 Task: Reply to email with the signature Clara Davis with the subject Follow up on a refund from softage.1@softage.net with the message Can you please provide me with a list of project milestones and deadlines? Undo the message and rewrite the message as I would like to arrange a call to discuss this further. Send the email
Action: Mouse moved to (453, 569)
Screenshot: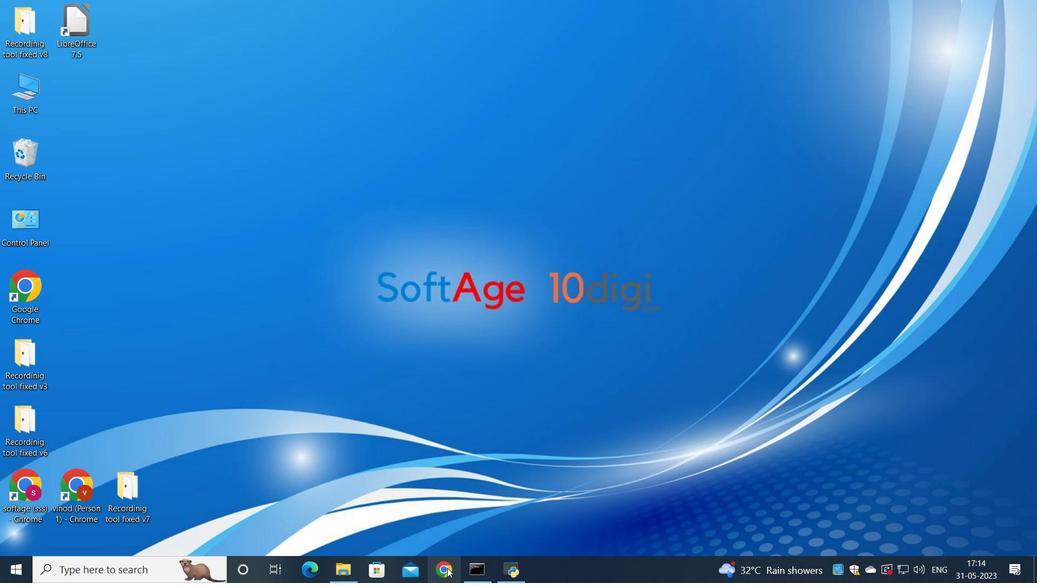 
Action: Mouse pressed left at (453, 569)
Screenshot: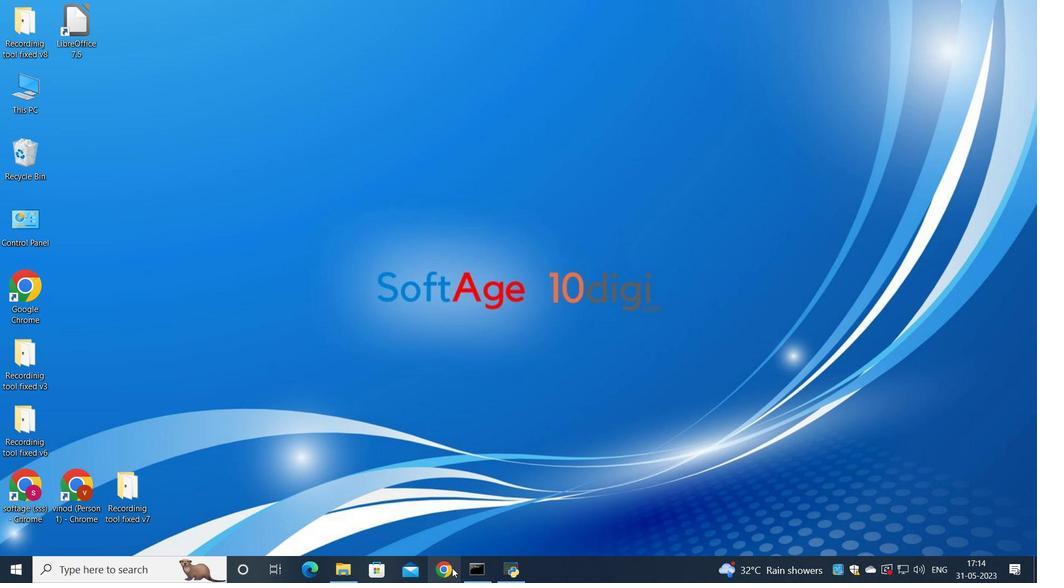 
Action: Mouse moved to (476, 340)
Screenshot: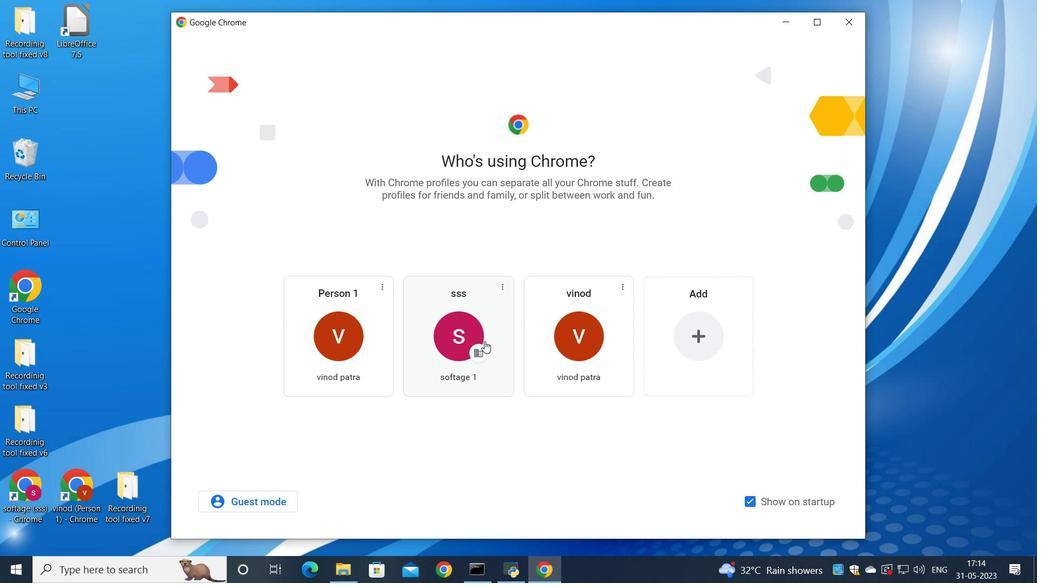 
Action: Mouse pressed left at (476, 340)
Screenshot: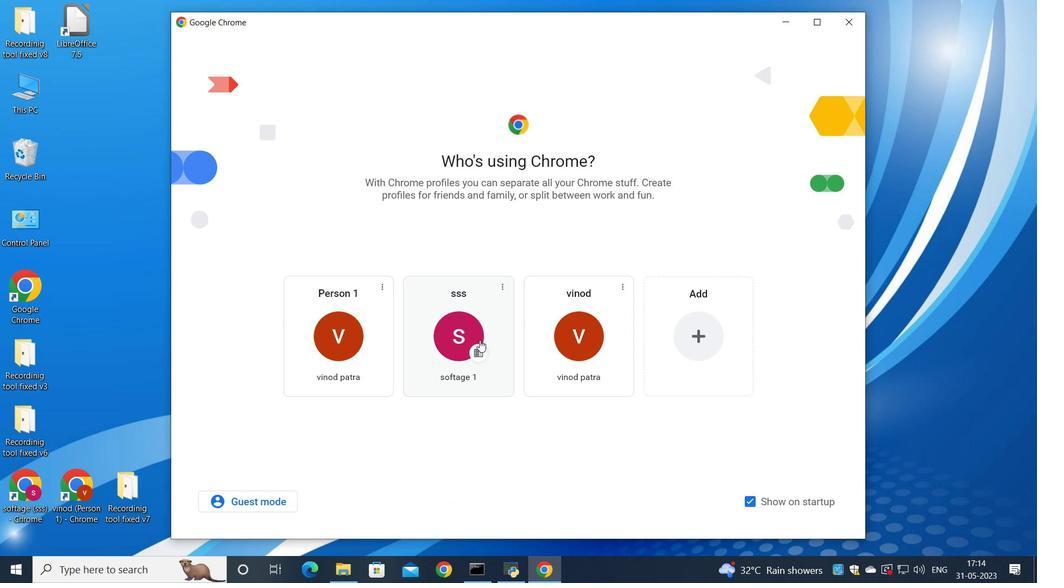 
Action: Mouse moved to (913, 70)
Screenshot: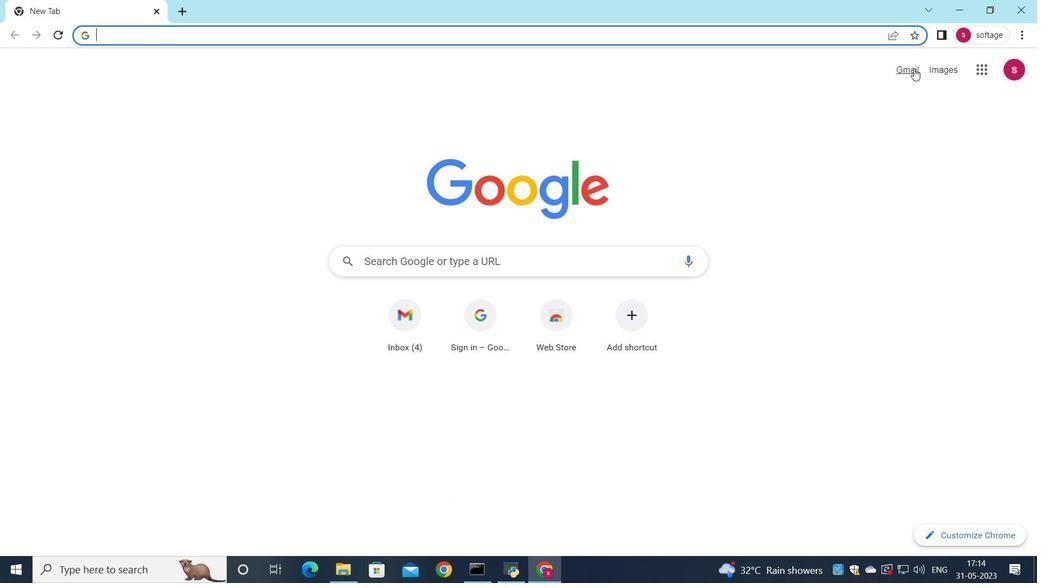
Action: Mouse pressed left at (913, 70)
Screenshot: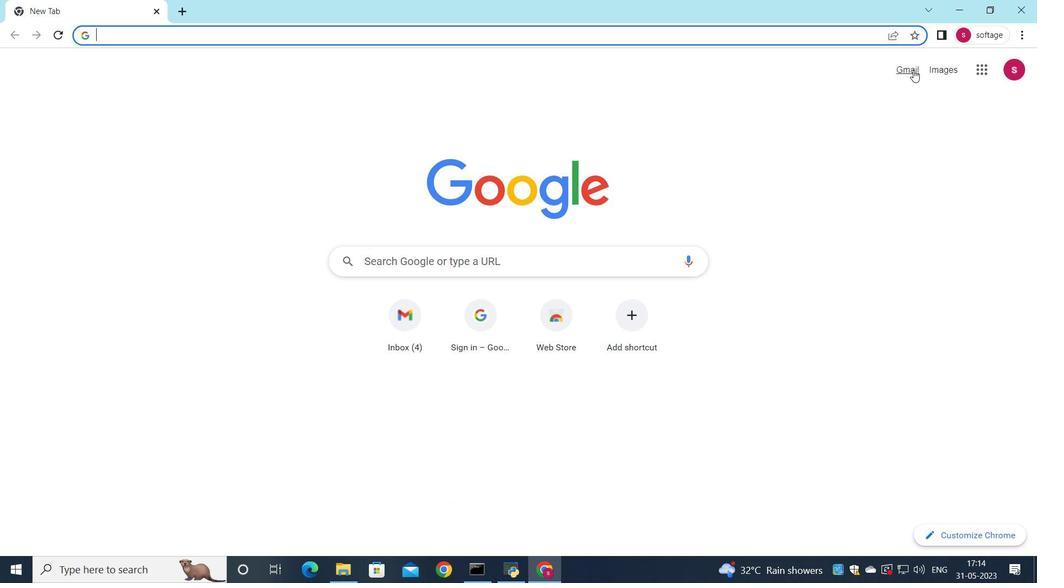 
Action: Mouse moved to (888, 89)
Screenshot: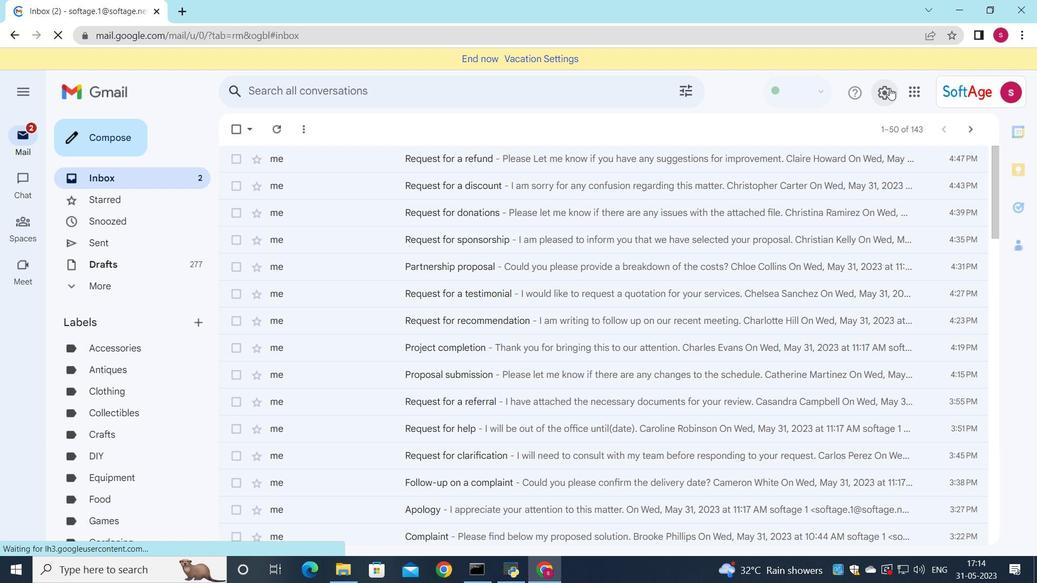 
Action: Mouse pressed left at (888, 89)
Screenshot: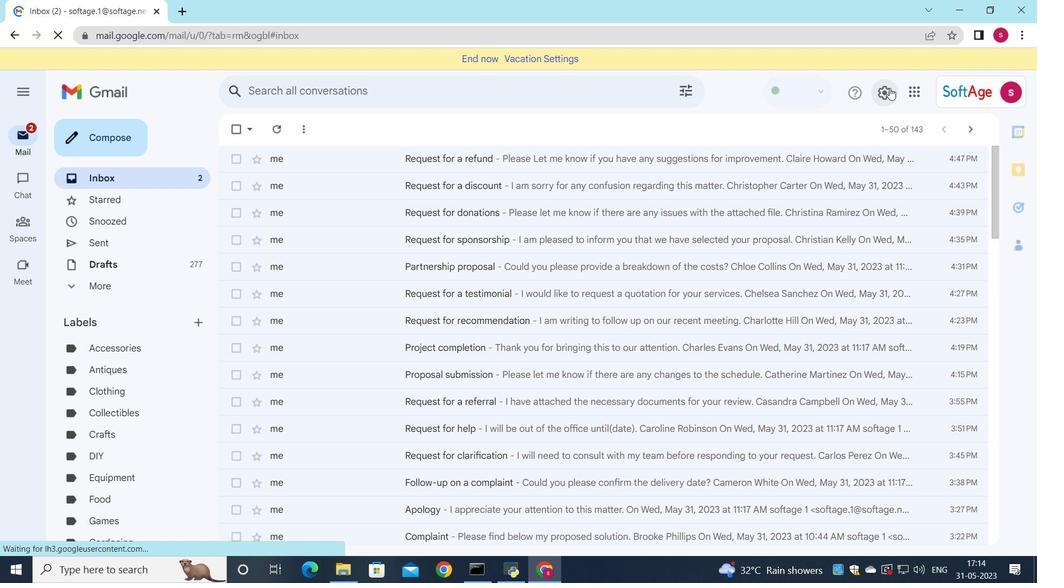 
Action: Mouse moved to (883, 155)
Screenshot: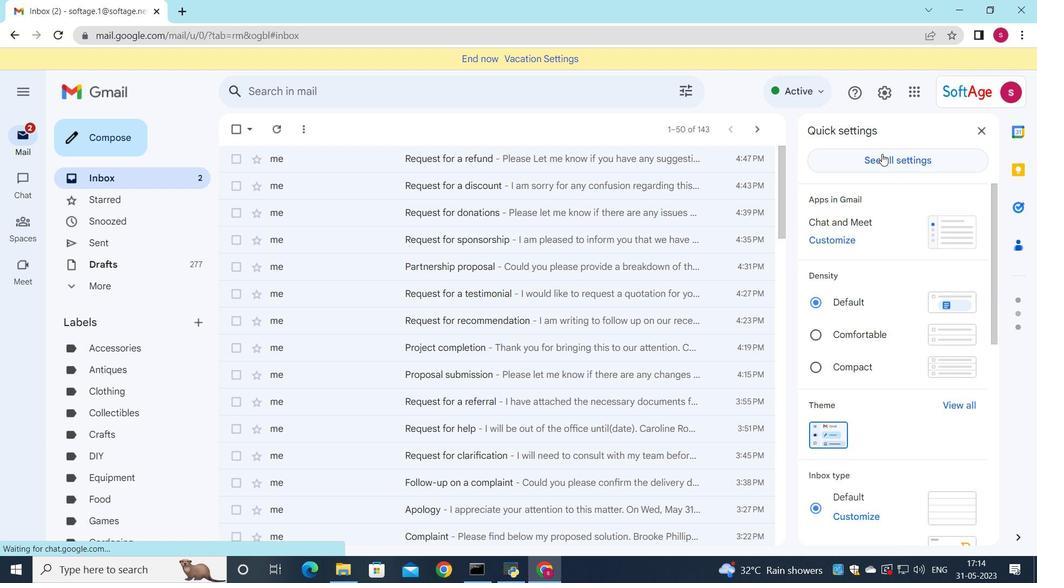 
Action: Mouse pressed left at (883, 155)
Screenshot: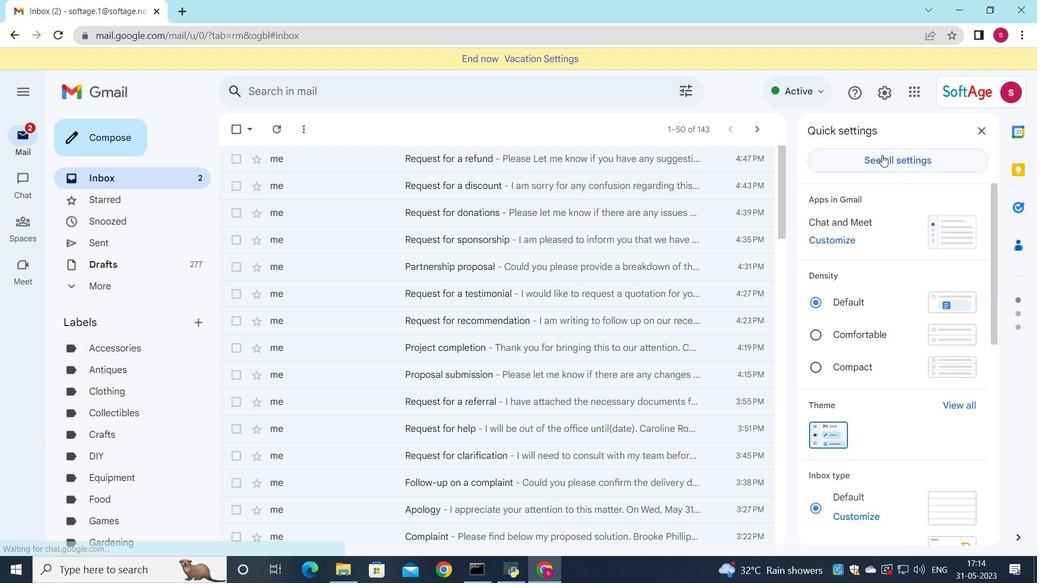 
Action: Mouse moved to (485, 302)
Screenshot: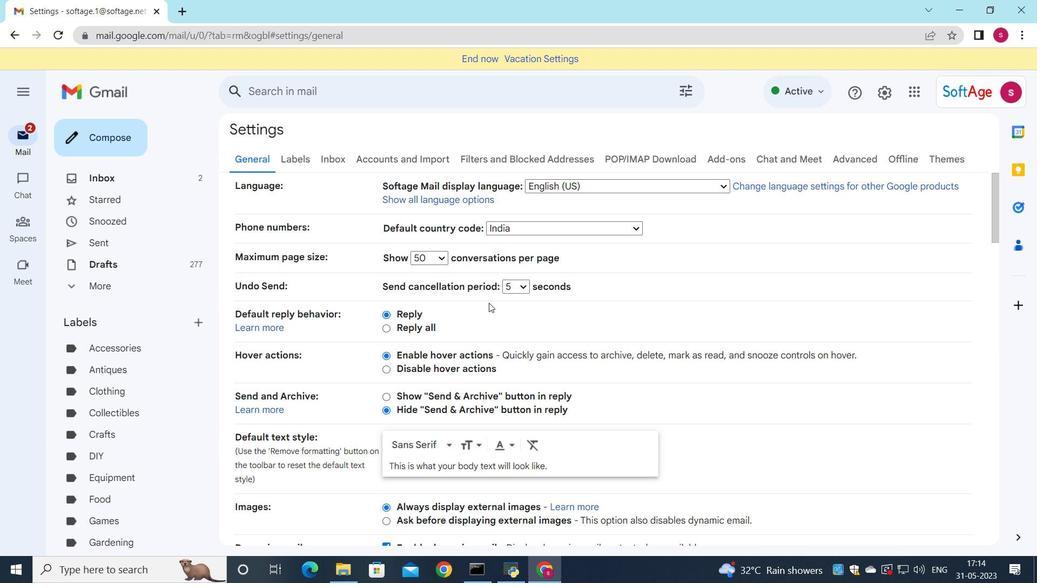 
Action: Mouse scrolled (485, 301) with delta (0, 0)
Screenshot: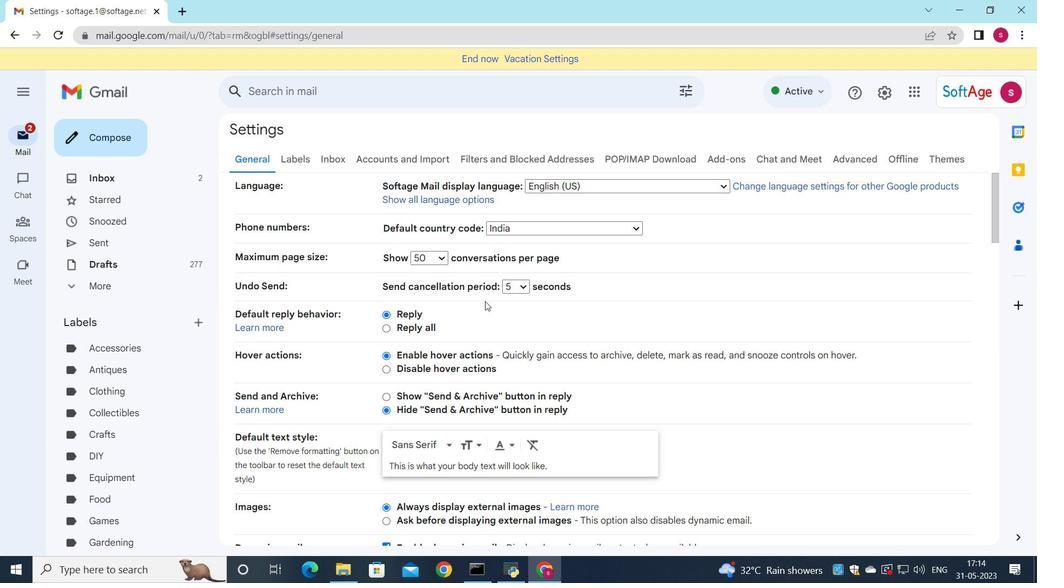 
Action: Mouse scrolled (485, 301) with delta (0, 0)
Screenshot: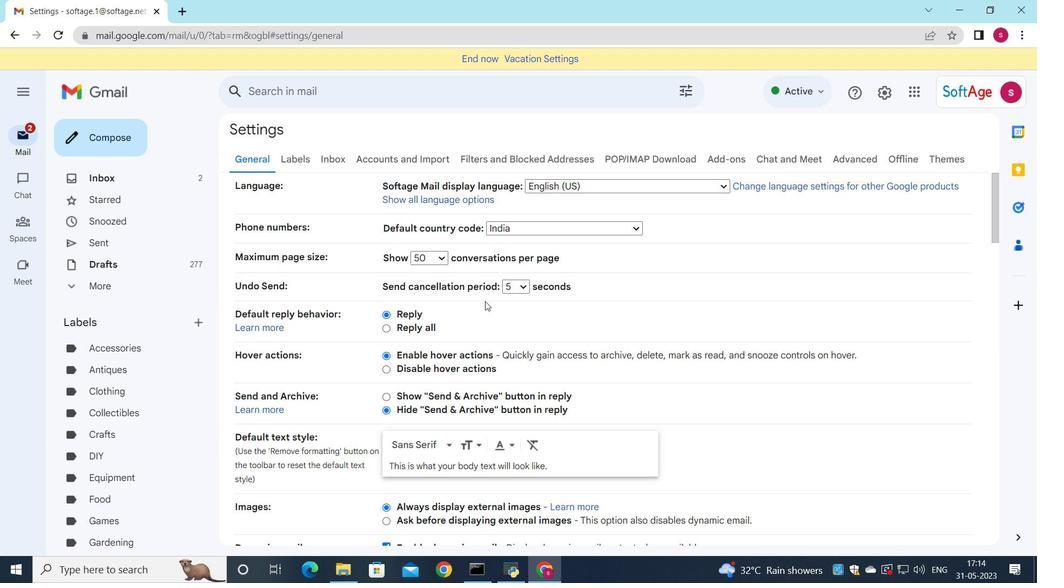 
Action: Mouse scrolled (485, 301) with delta (0, 0)
Screenshot: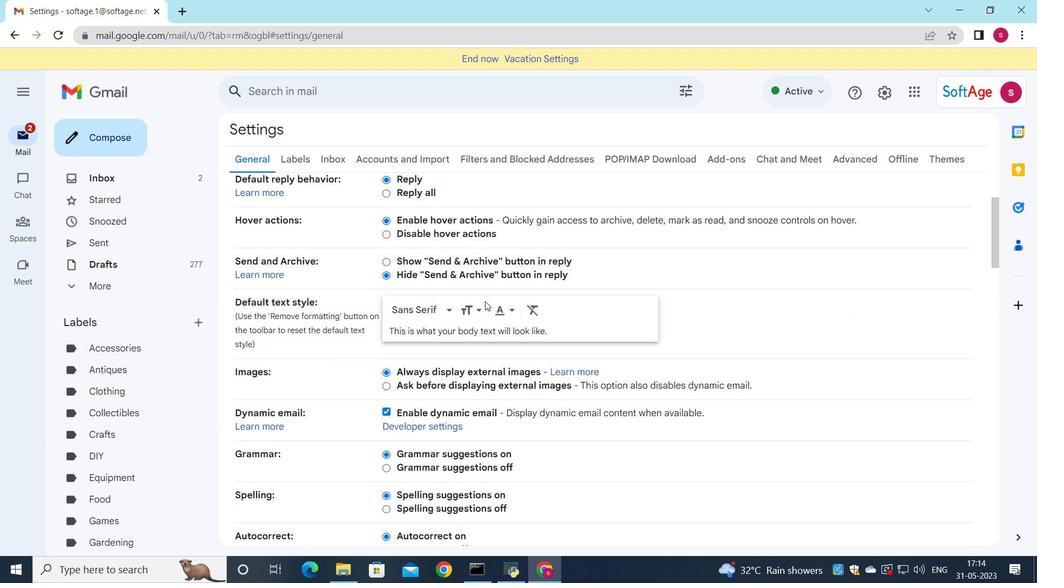 
Action: Mouse scrolled (485, 301) with delta (0, 0)
Screenshot: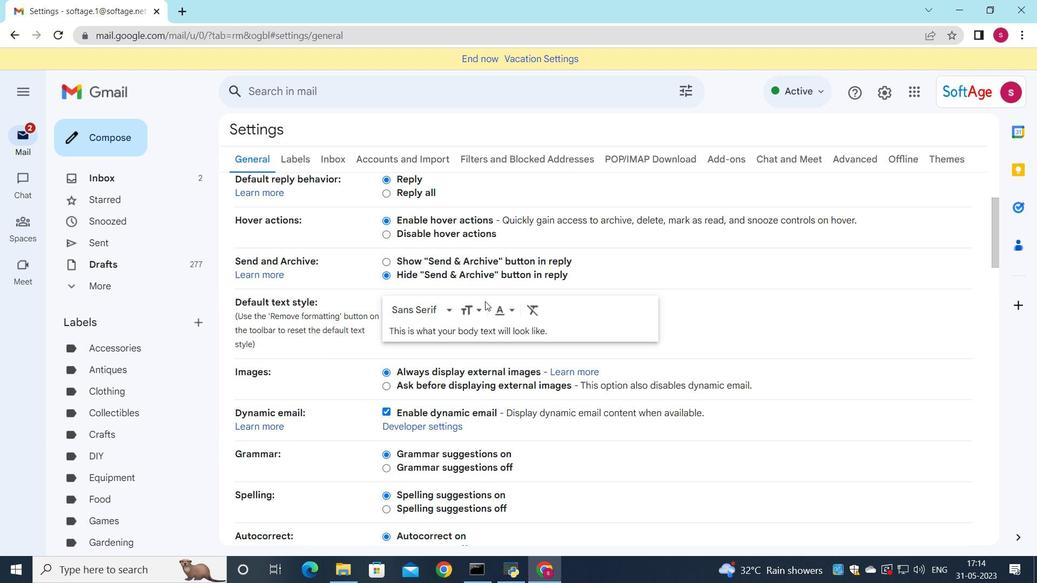 
Action: Mouse scrolled (485, 301) with delta (0, 0)
Screenshot: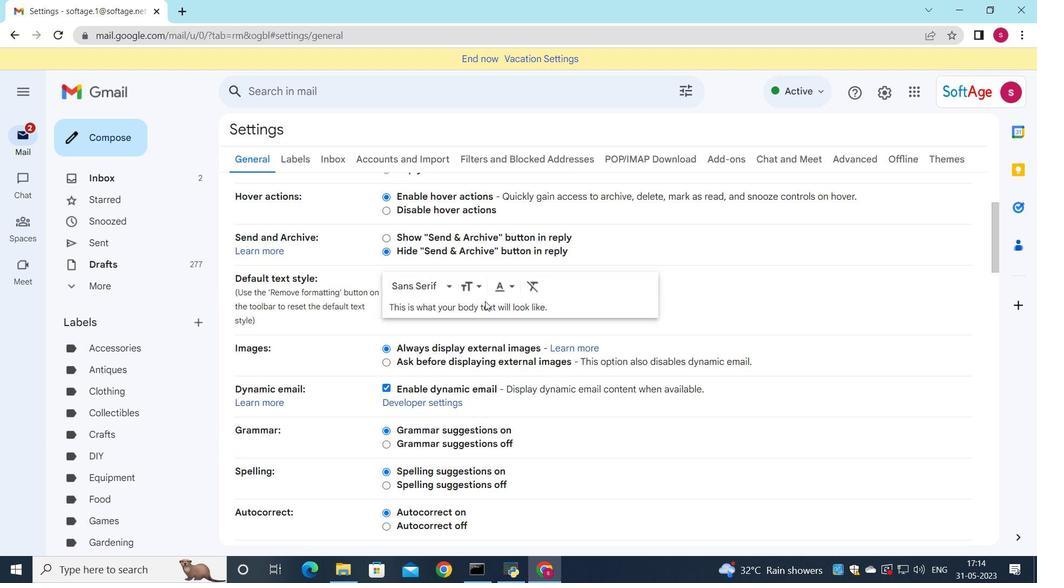 
Action: Mouse scrolled (485, 301) with delta (0, 0)
Screenshot: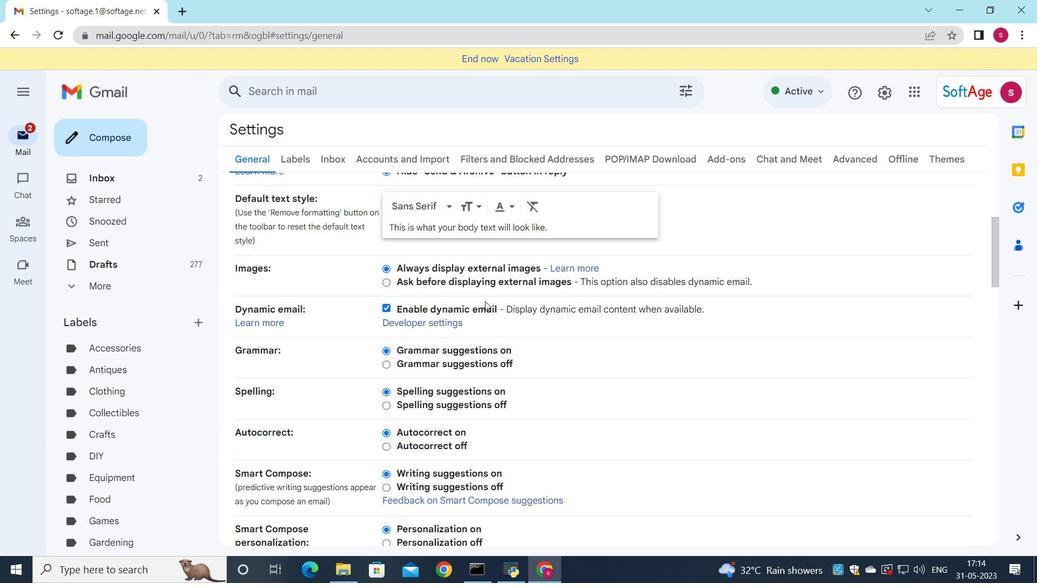 
Action: Mouse scrolled (485, 301) with delta (0, 0)
Screenshot: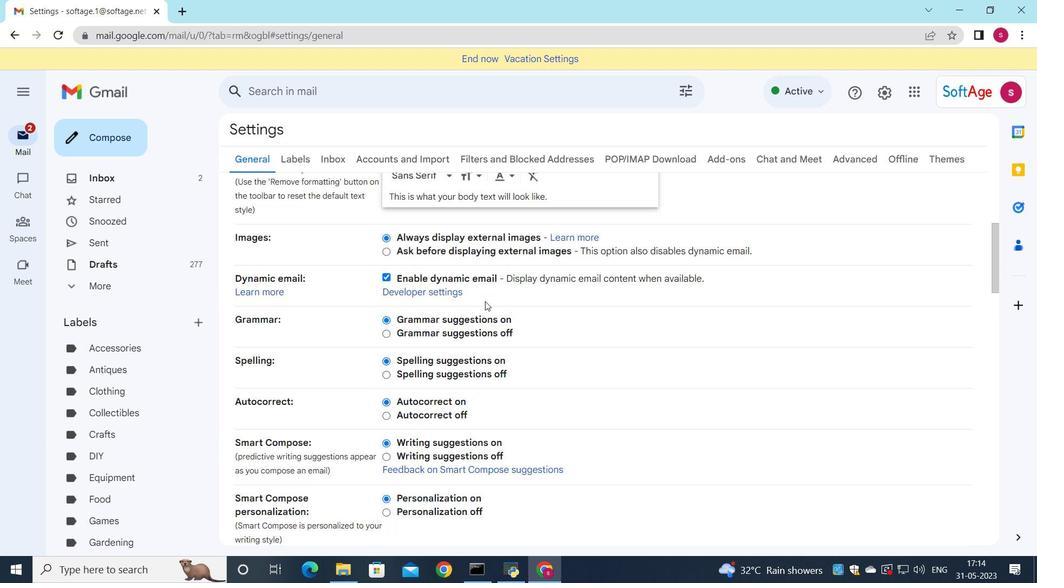 
Action: Mouse scrolled (485, 301) with delta (0, 0)
Screenshot: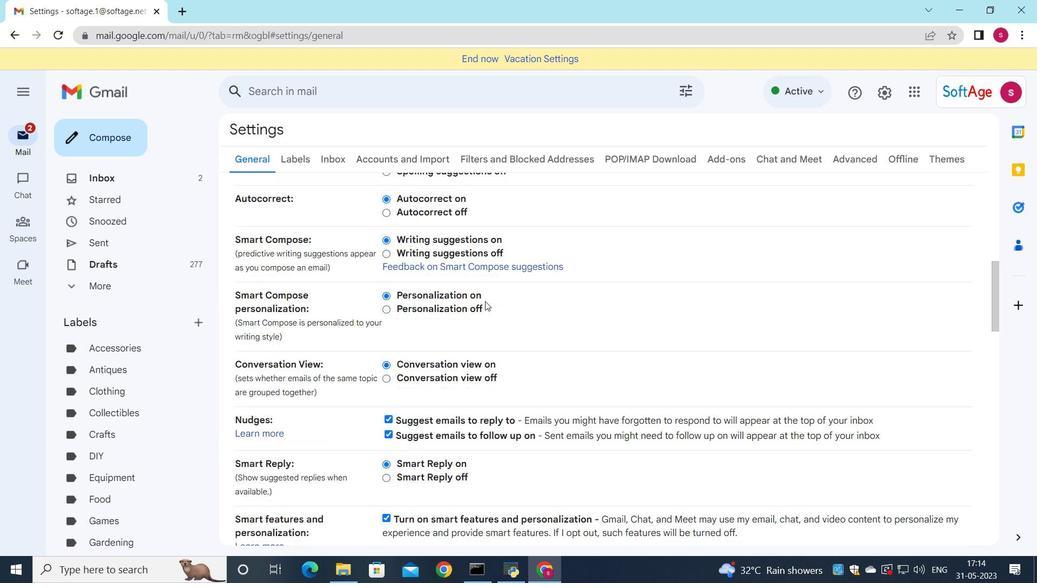 
Action: Mouse scrolled (485, 301) with delta (0, 0)
Screenshot: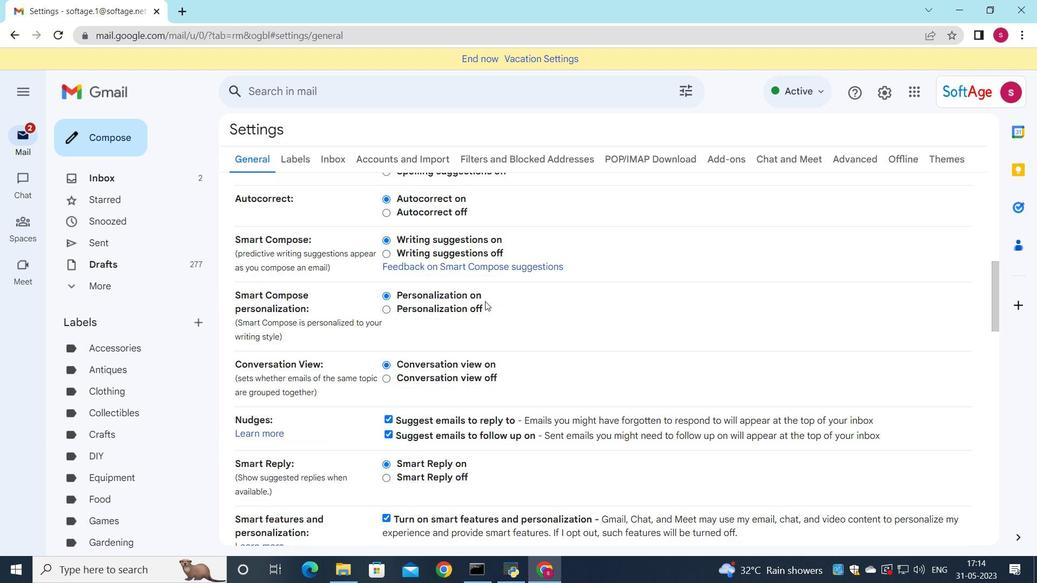 
Action: Mouse scrolled (485, 301) with delta (0, 0)
Screenshot: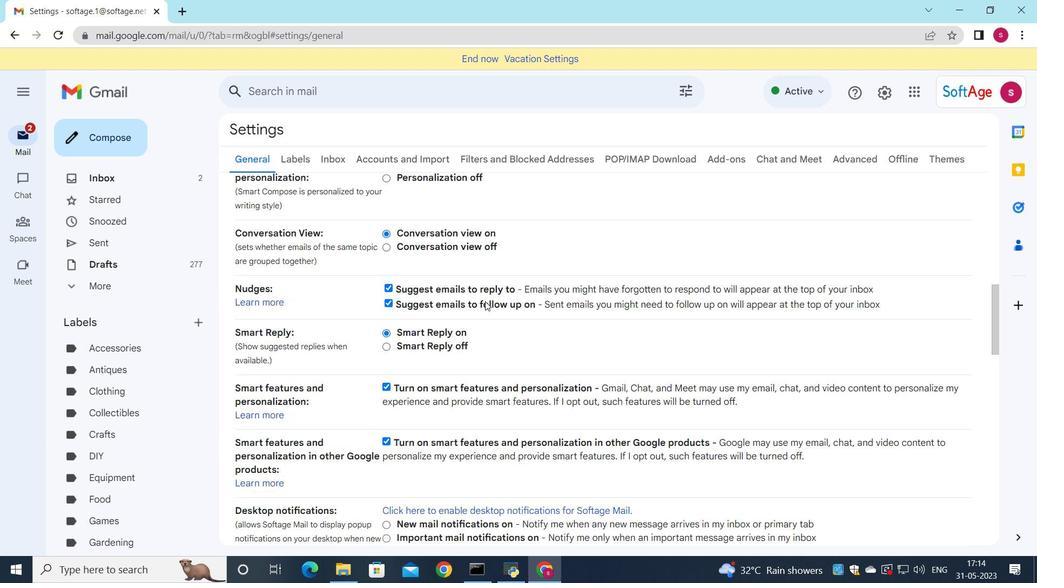 
Action: Mouse scrolled (485, 301) with delta (0, 0)
Screenshot: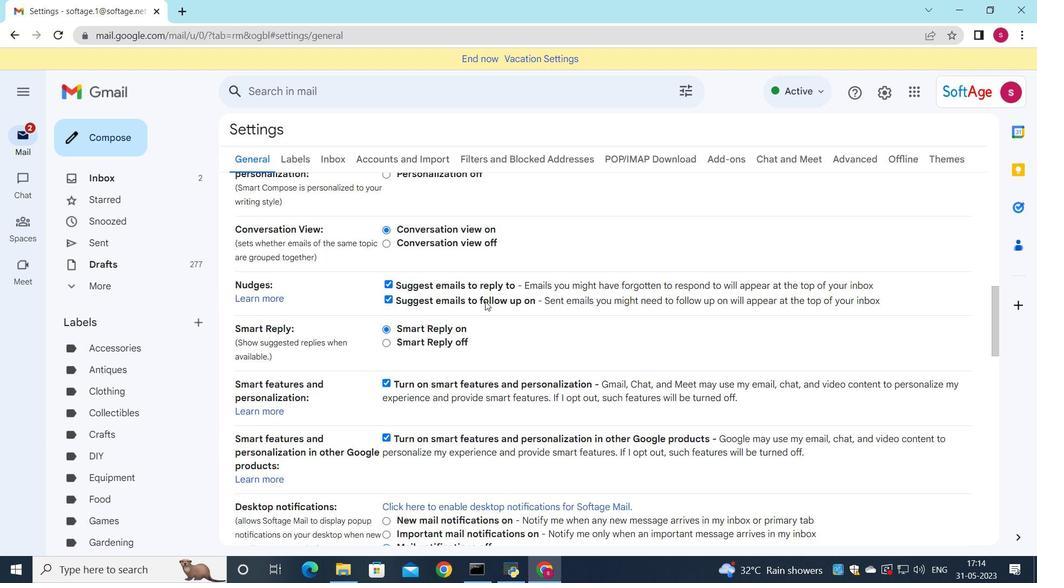 
Action: Mouse scrolled (485, 301) with delta (0, 0)
Screenshot: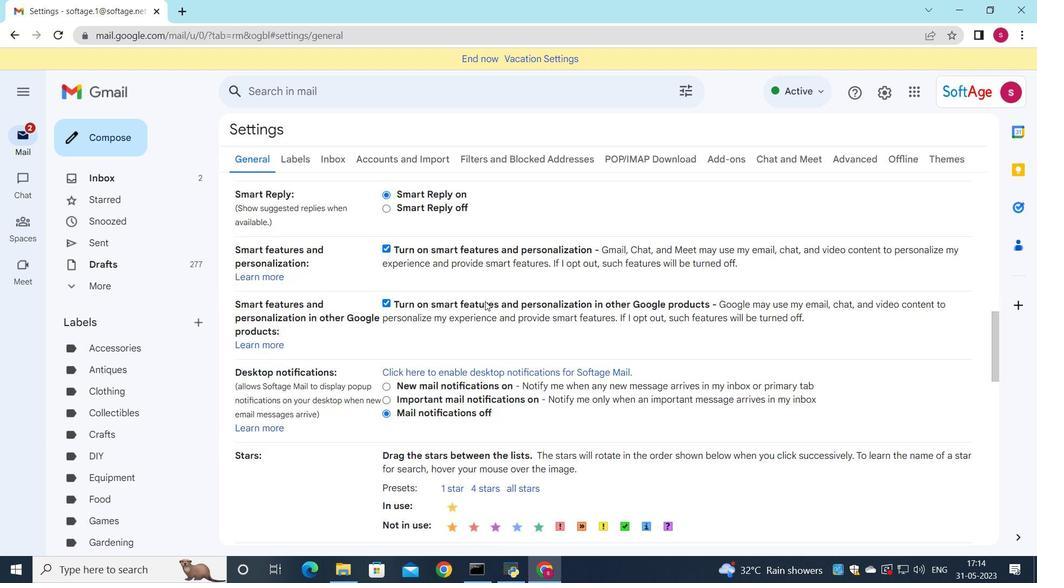 
Action: Mouse moved to (484, 312)
Screenshot: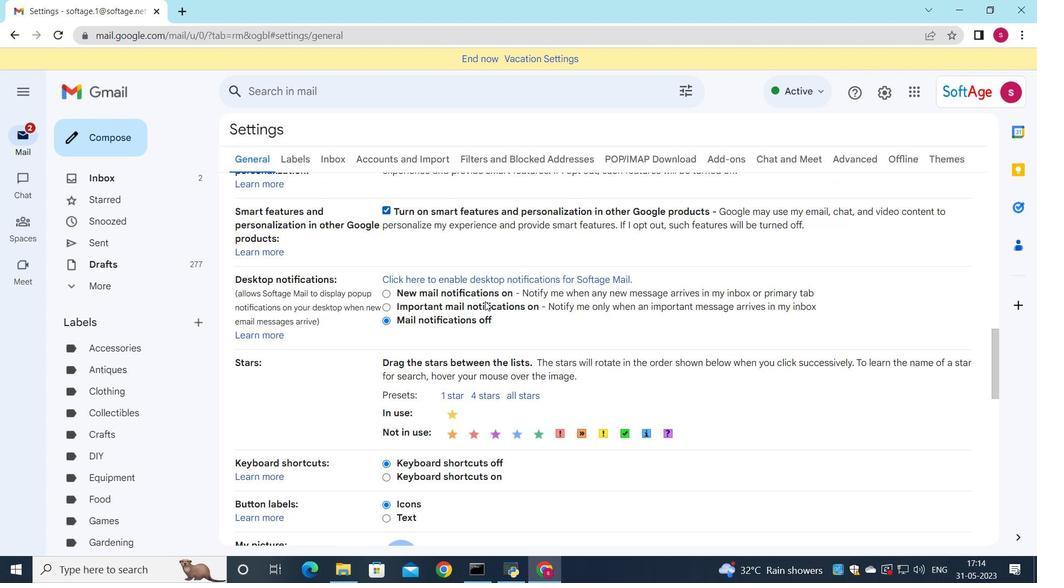 
Action: Mouse scrolled (485, 301) with delta (0, 0)
Screenshot: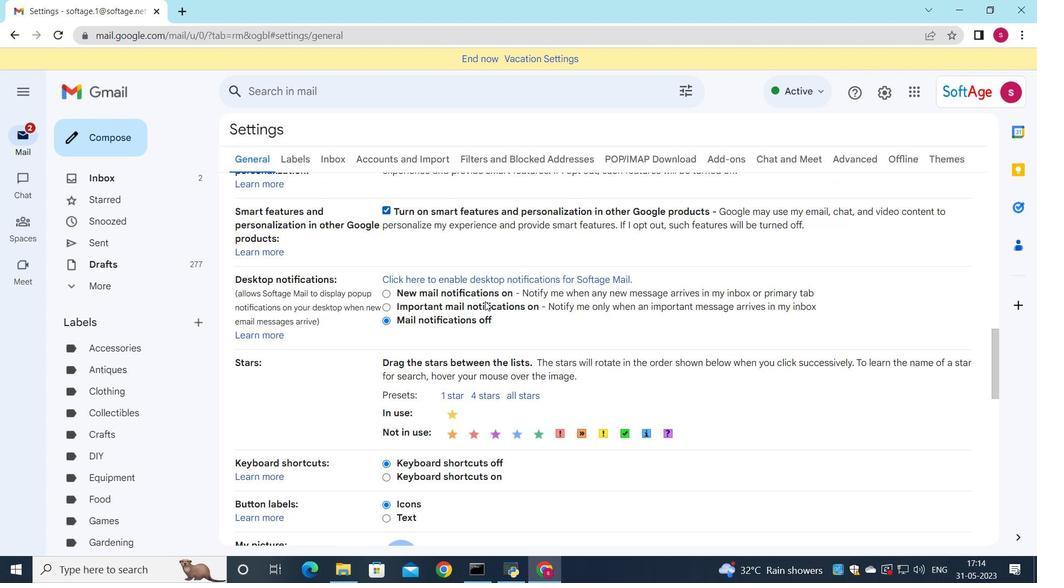 
Action: Mouse moved to (469, 386)
Screenshot: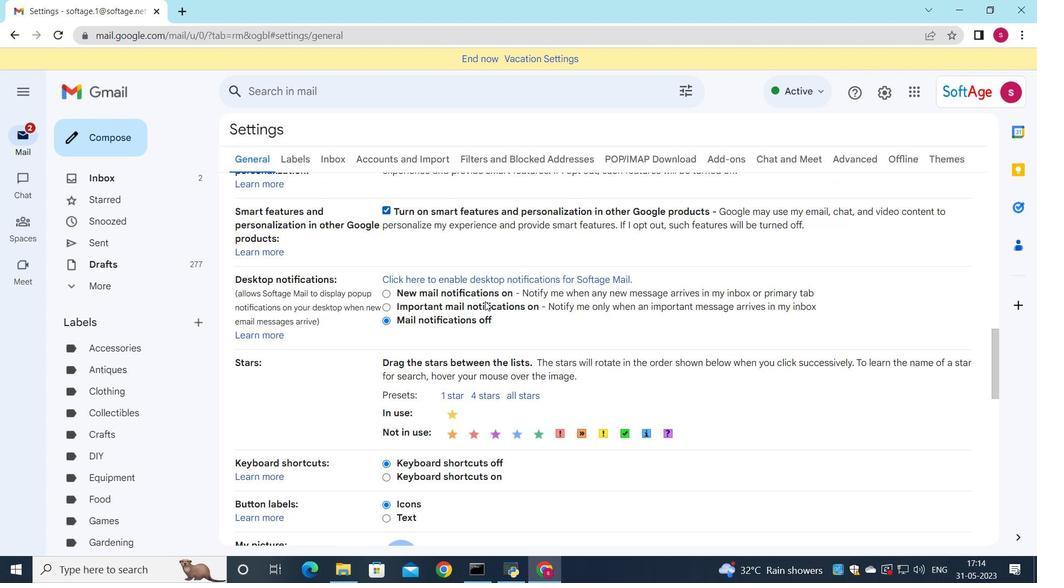 
Action: Mouse scrolled (485, 301) with delta (0, 0)
Screenshot: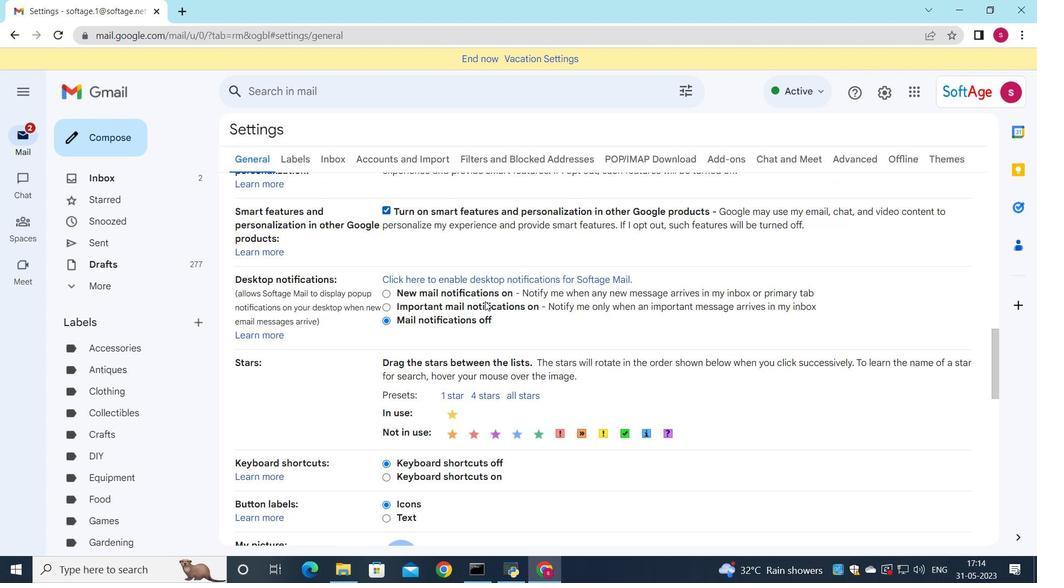 
Action: Mouse moved to (469, 384)
Screenshot: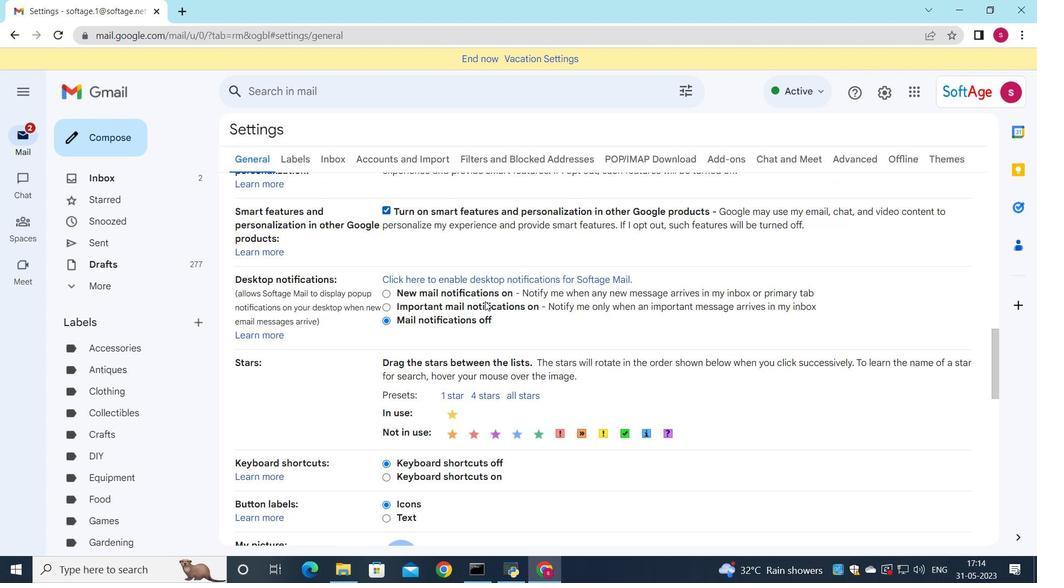 
Action: Mouse scrolled (485, 301) with delta (0, 0)
Screenshot: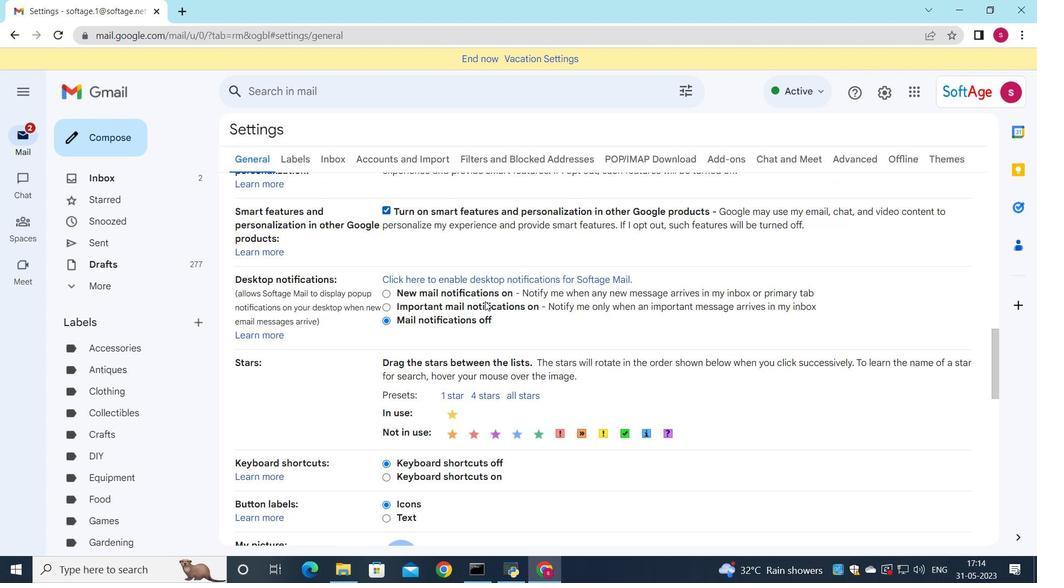 
Action: Mouse moved to (470, 382)
Screenshot: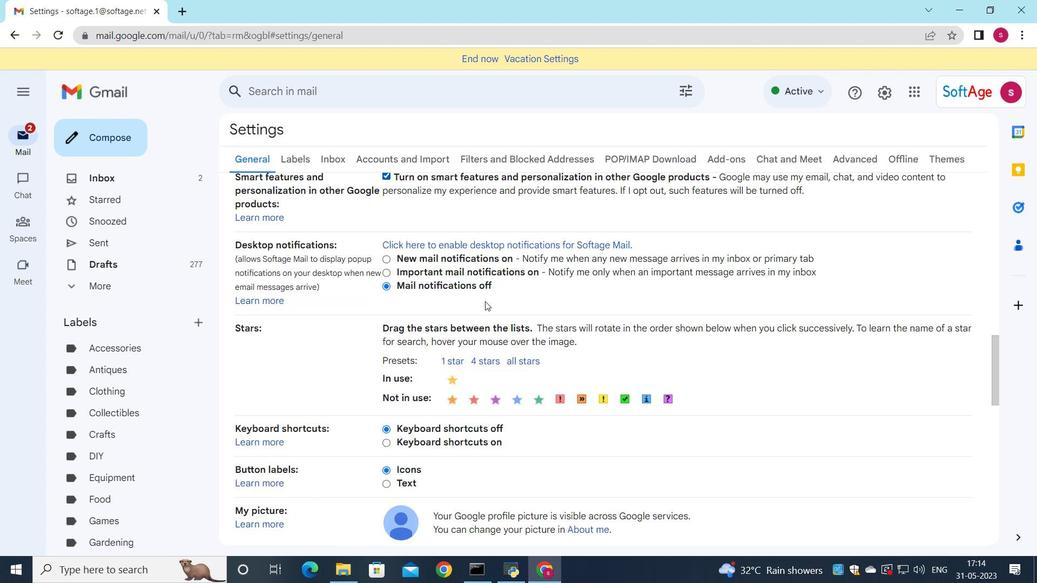 
Action: Mouse scrolled (470, 382) with delta (0, 0)
Screenshot: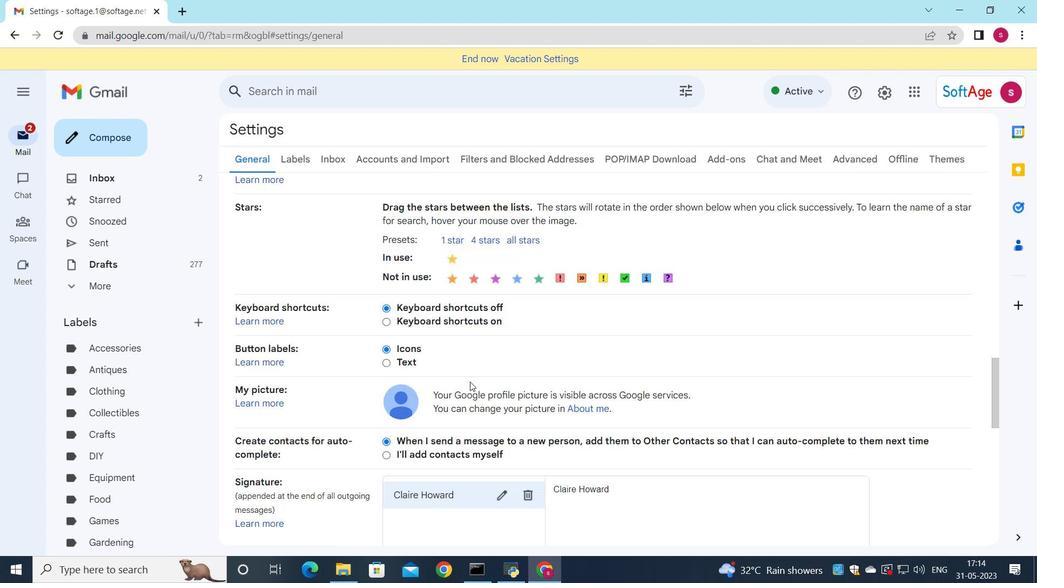 
Action: Mouse scrolled (470, 382) with delta (0, 0)
Screenshot: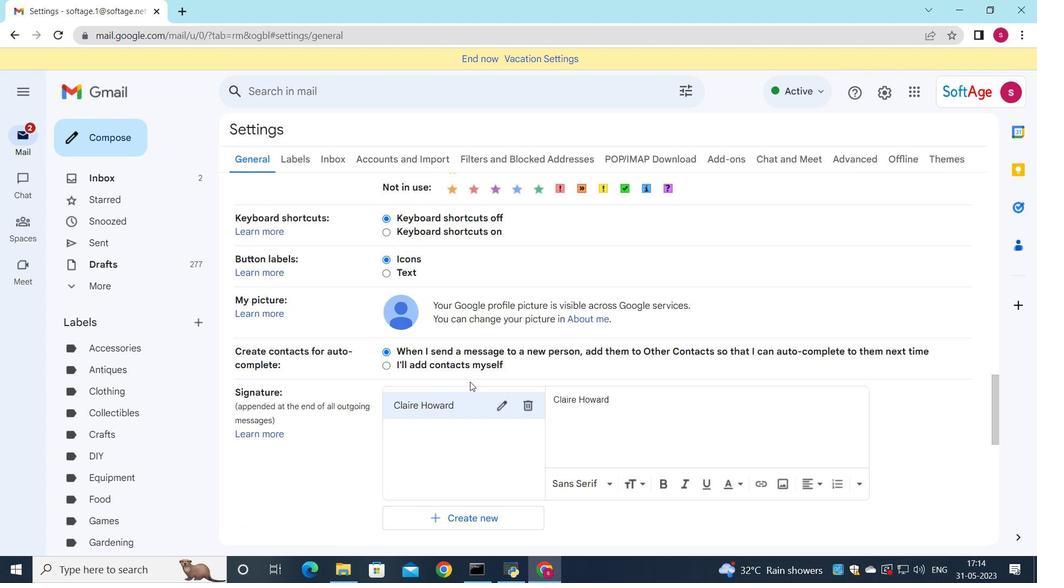 
Action: Mouse scrolled (470, 382) with delta (0, 0)
Screenshot: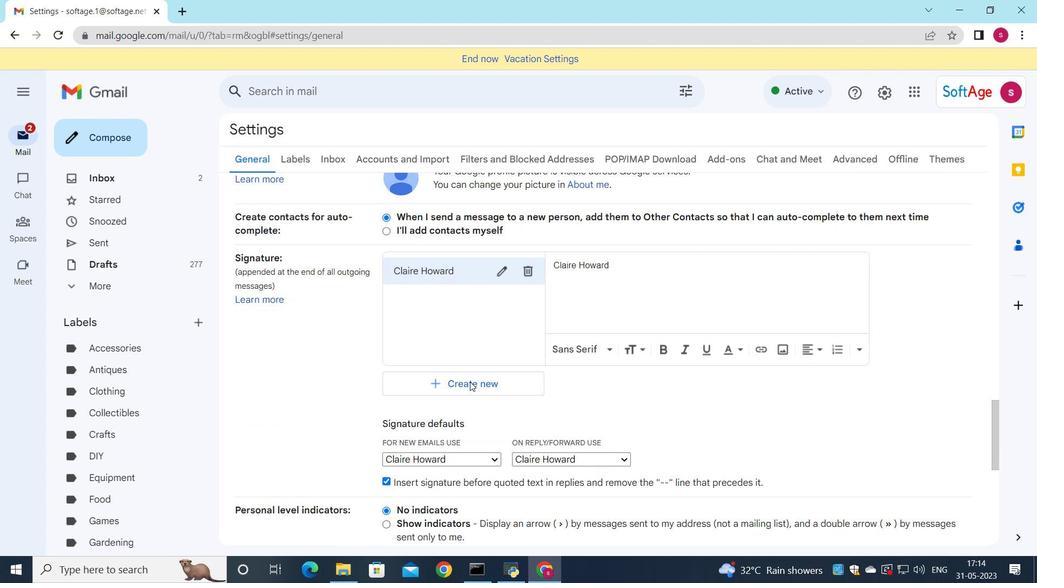 
Action: Mouse scrolled (470, 382) with delta (0, 0)
Screenshot: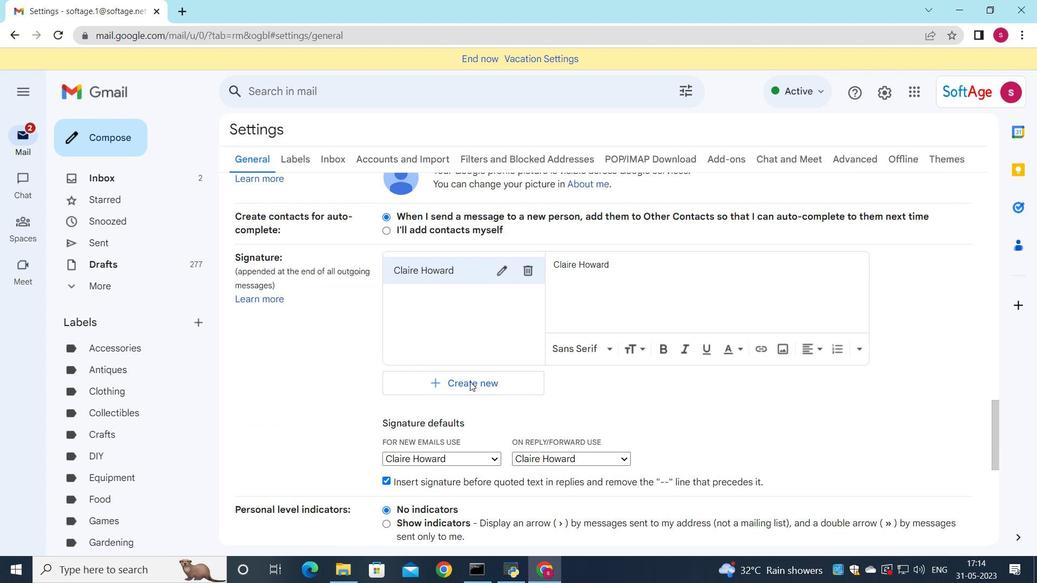 
Action: Mouse moved to (469, 250)
Screenshot: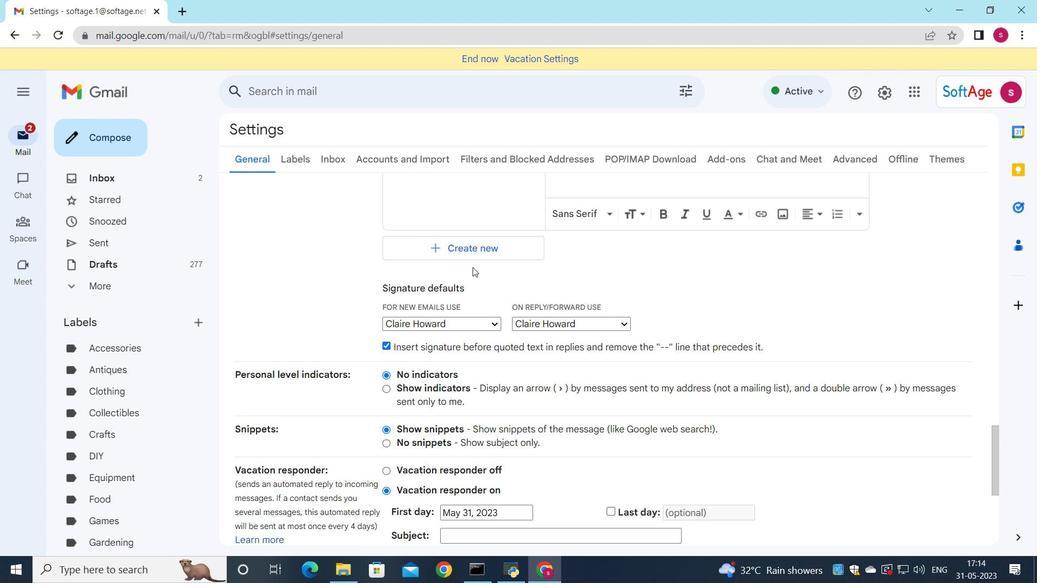 
Action: Mouse scrolled (469, 251) with delta (0, 0)
Screenshot: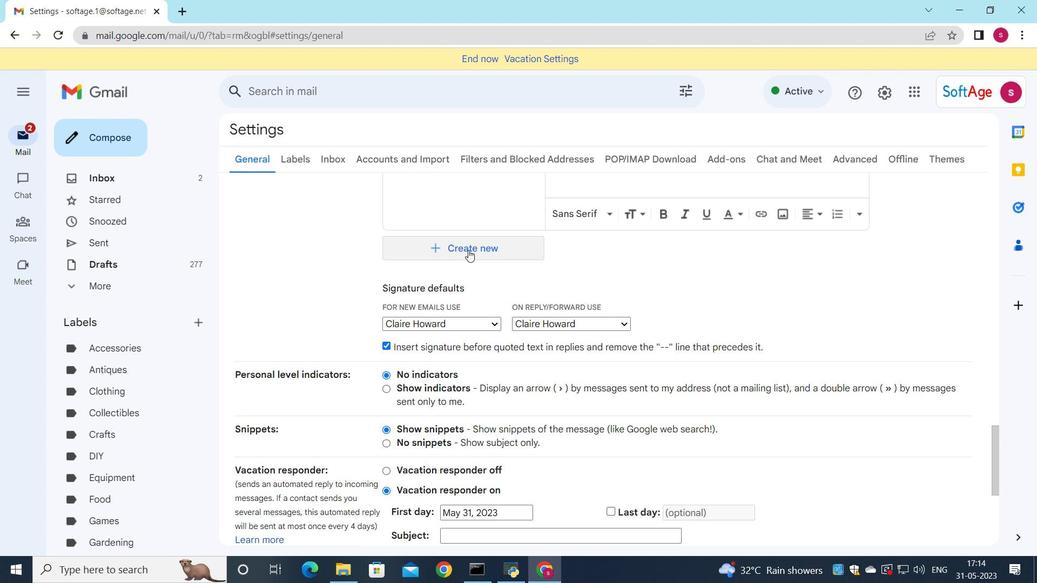 
Action: Mouse scrolled (469, 251) with delta (0, 0)
Screenshot: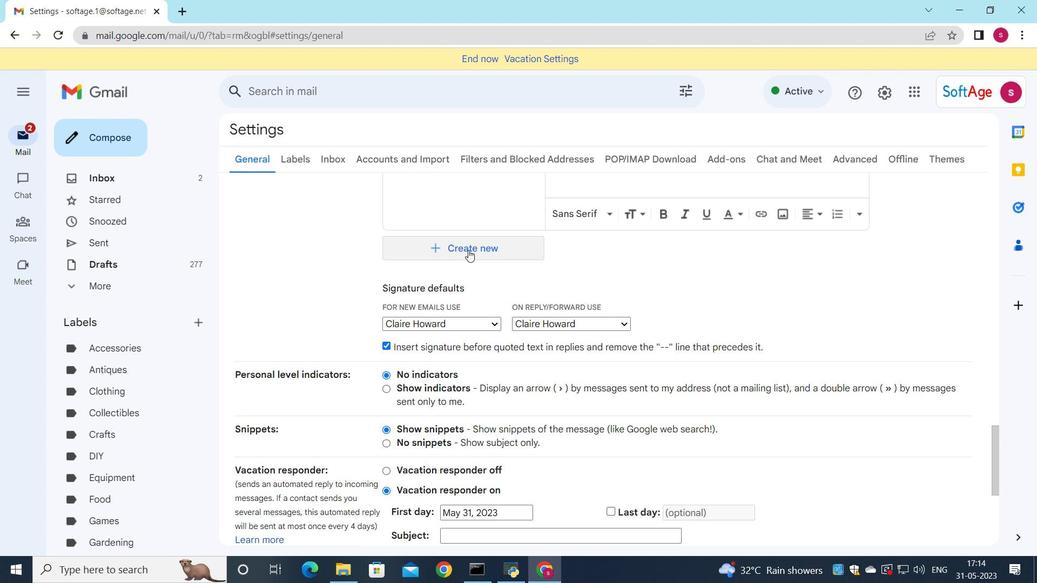 
Action: Mouse moved to (530, 275)
Screenshot: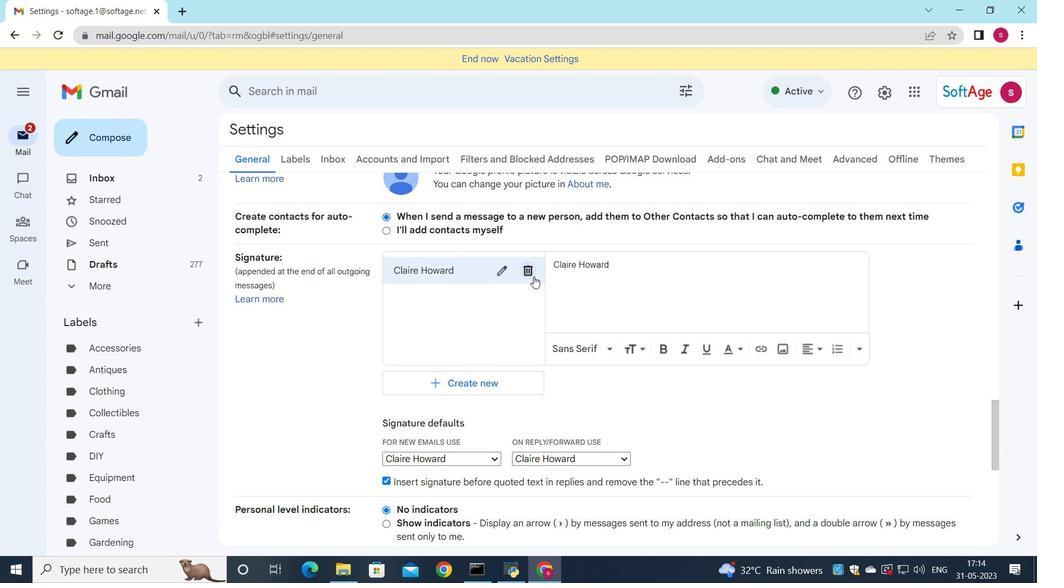 
Action: Mouse pressed left at (530, 275)
Screenshot: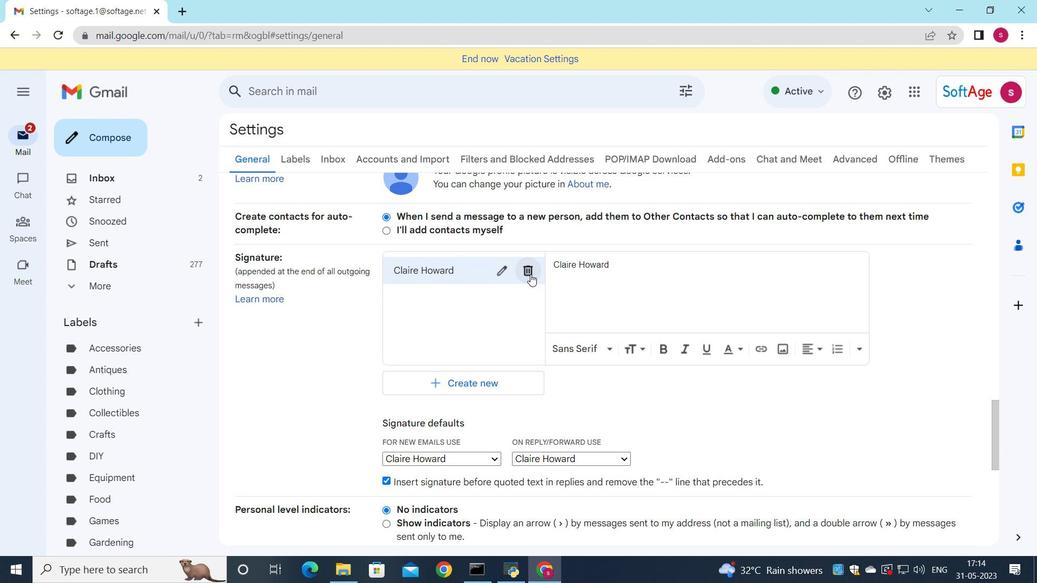 
Action: Mouse moved to (614, 329)
Screenshot: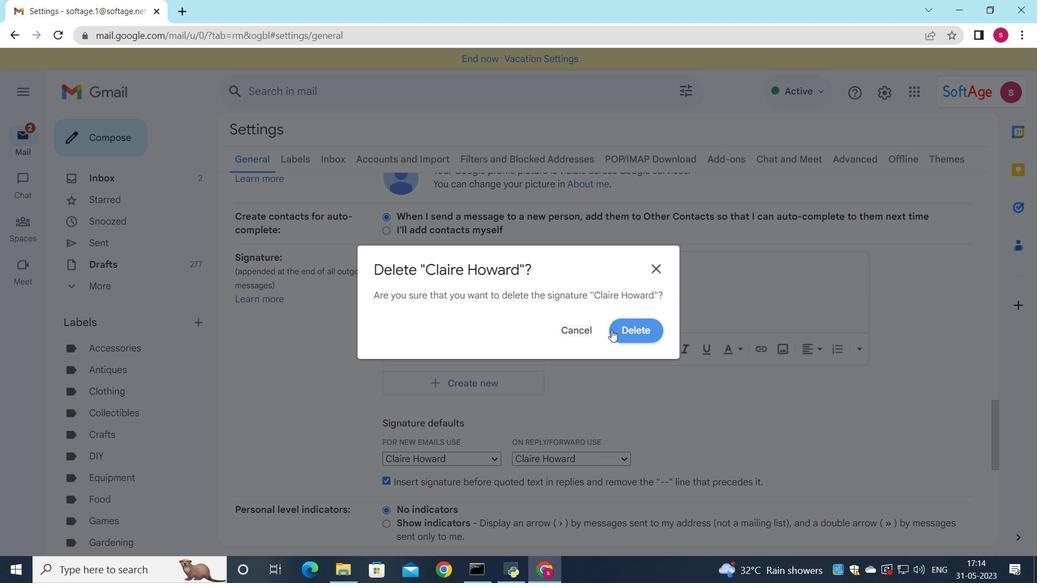 
Action: Mouse pressed left at (614, 329)
Screenshot: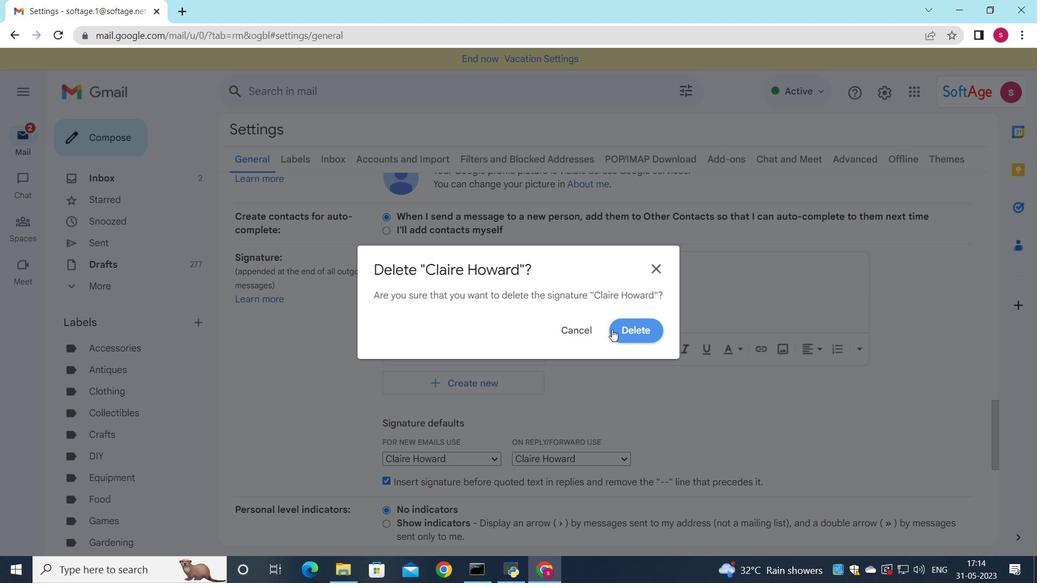 
Action: Mouse moved to (430, 280)
Screenshot: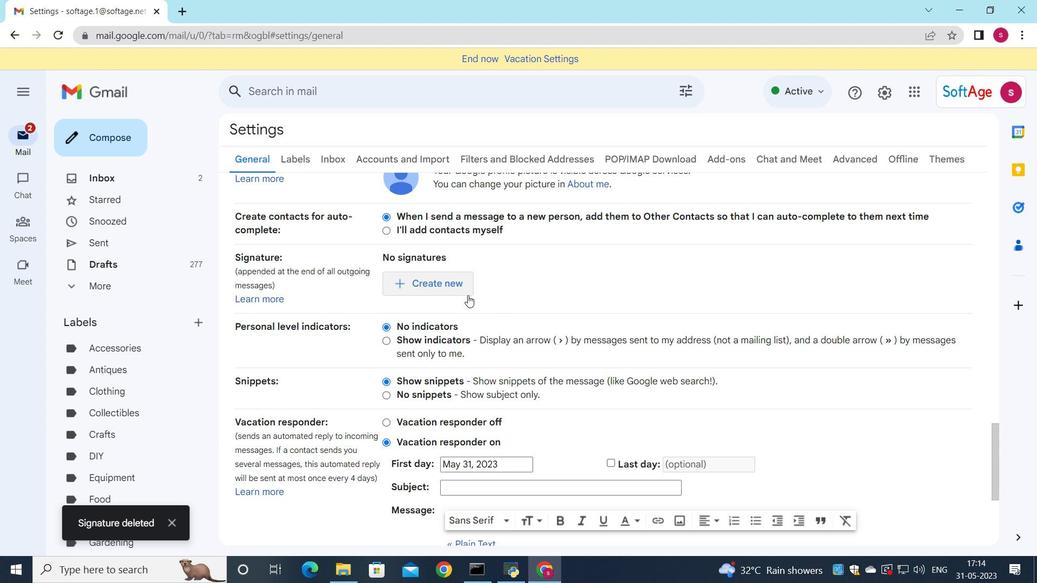
Action: Mouse pressed left at (430, 280)
Screenshot: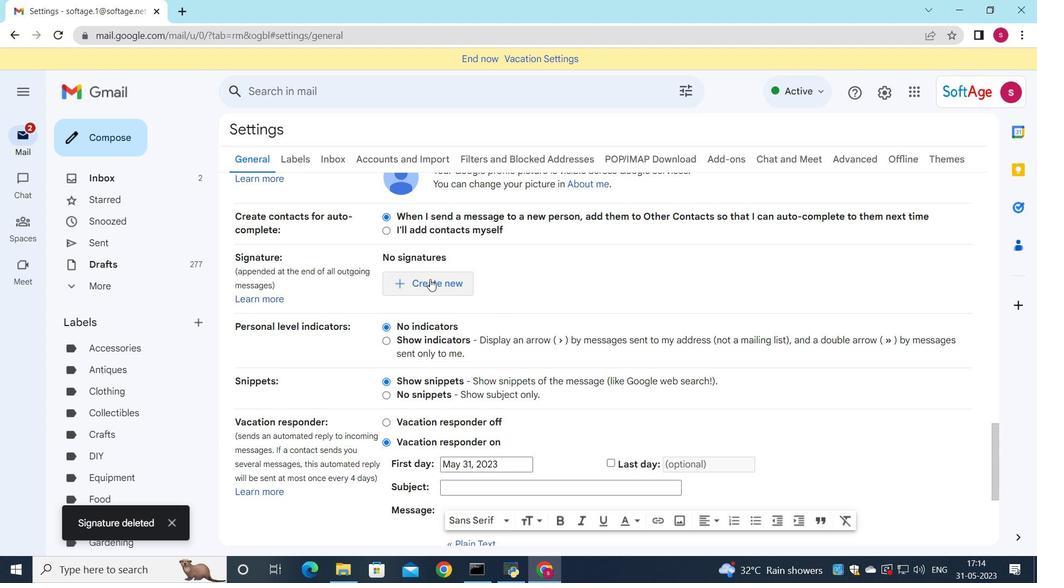 
Action: Mouse moved to (581, 303)
Screenshot: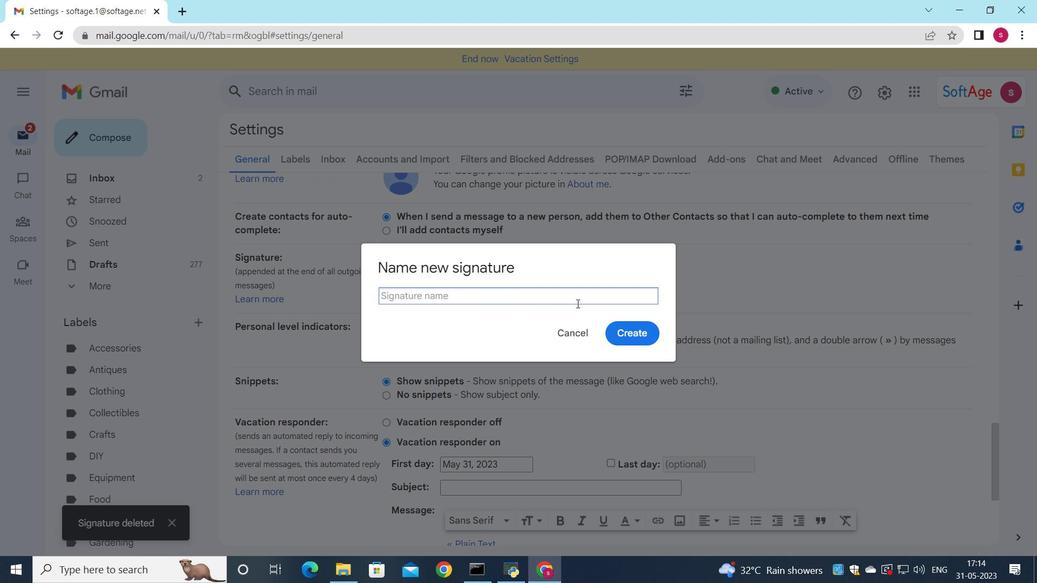 
Action: Key pressed <Key.shift>Clara<Key.space><Key.shift>davis<Key.backspace><Key.backspace><Key.backspace><Key.backspace><Key.backspace><Key.shift>Davis
Screenshot: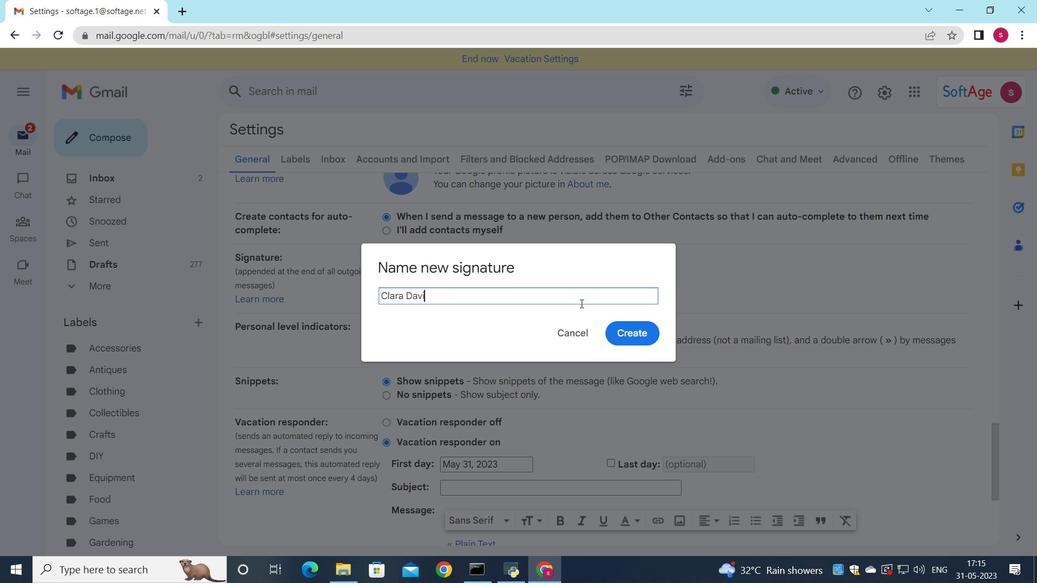 
Action: Mouse moved to (622, 336)
Screenshot: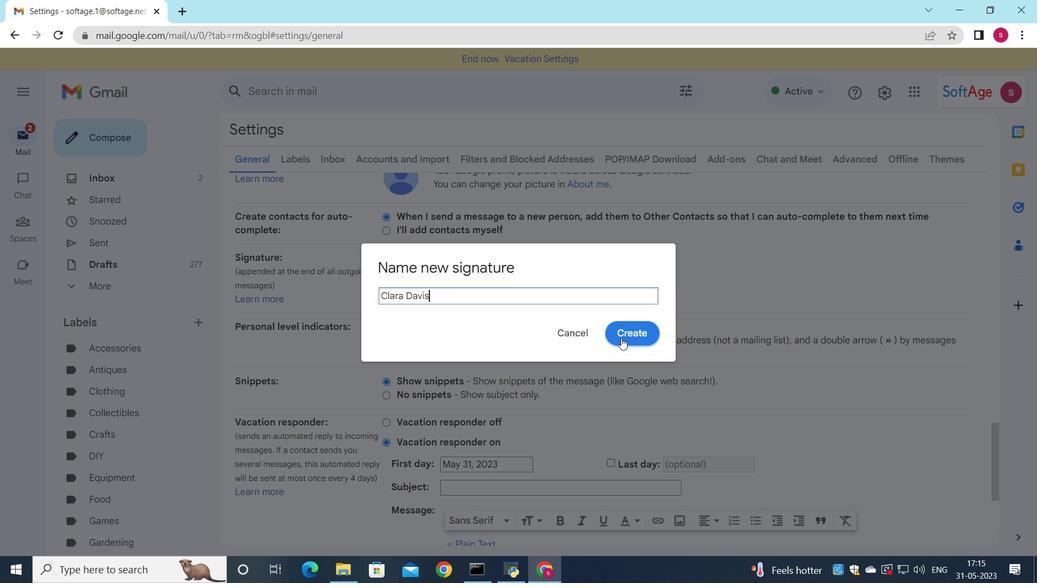 
Action: Mouse pressed left at (622, 336)
Screenshot: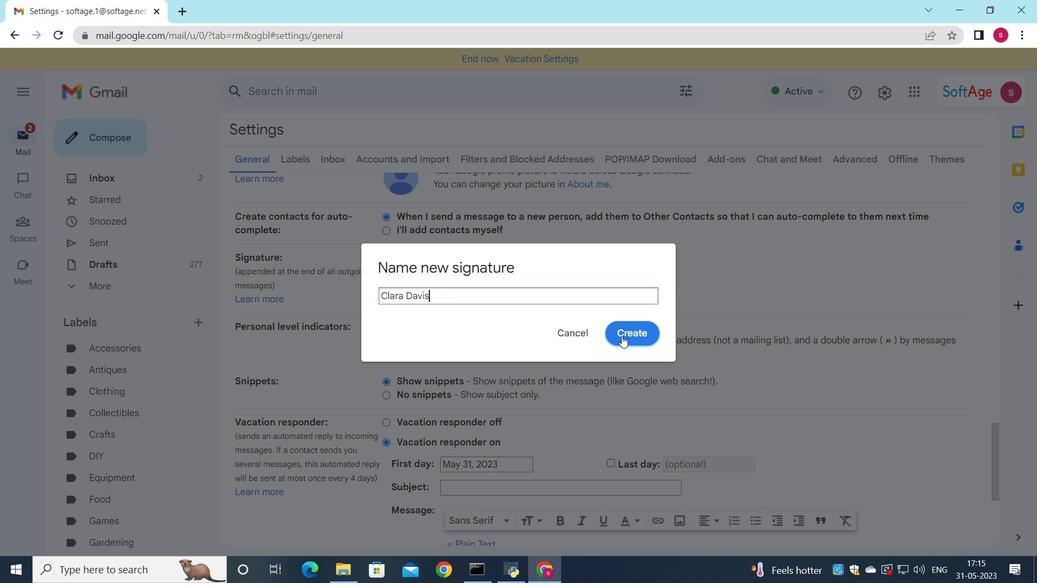 
Action: Mouse moved to (616, 279)
Screenshot: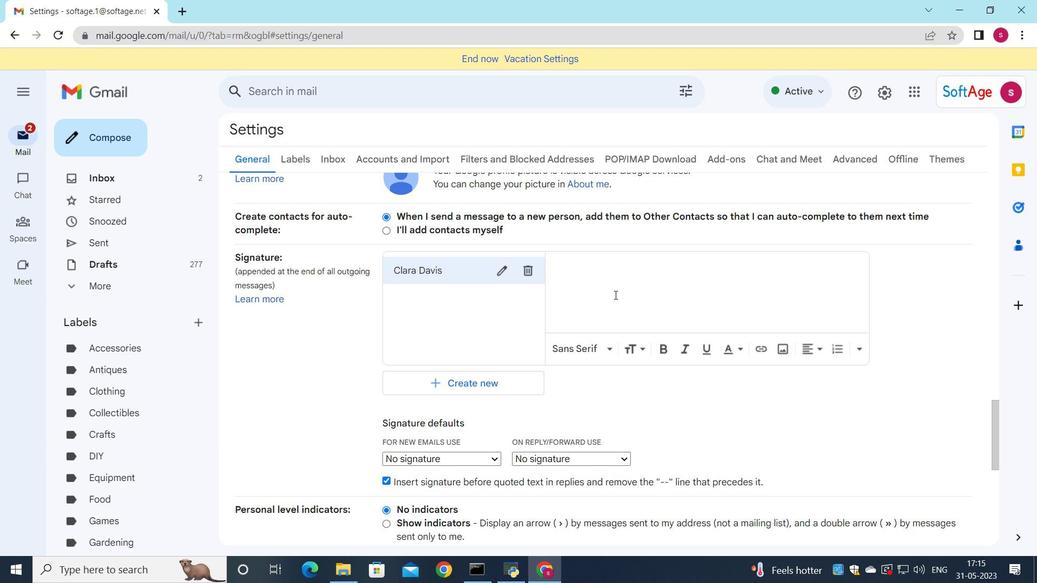 
Action: Mouse pressed left at (616, 279)
Screenshot: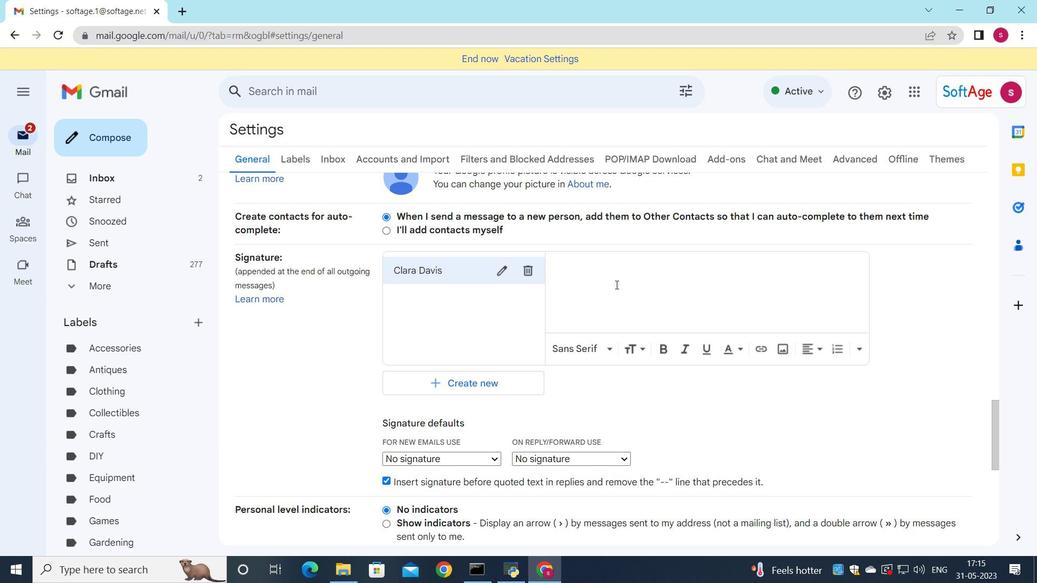 
Action: Key pressed <Key.shift>Clara<Key.space><Key.shift>Davis
Screenshot: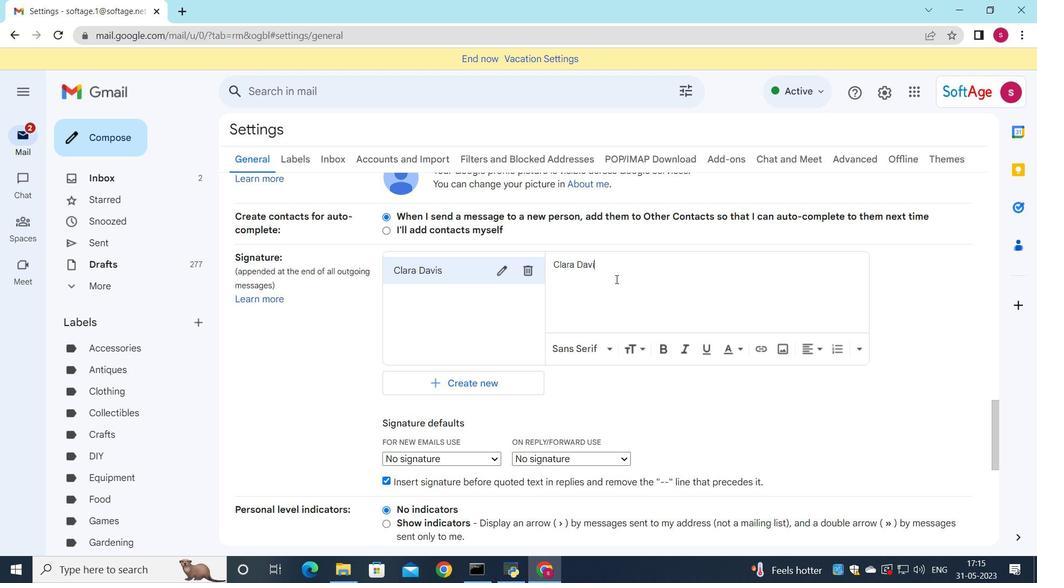 
Action: Mouse moved to (473, 460)
Screenshot: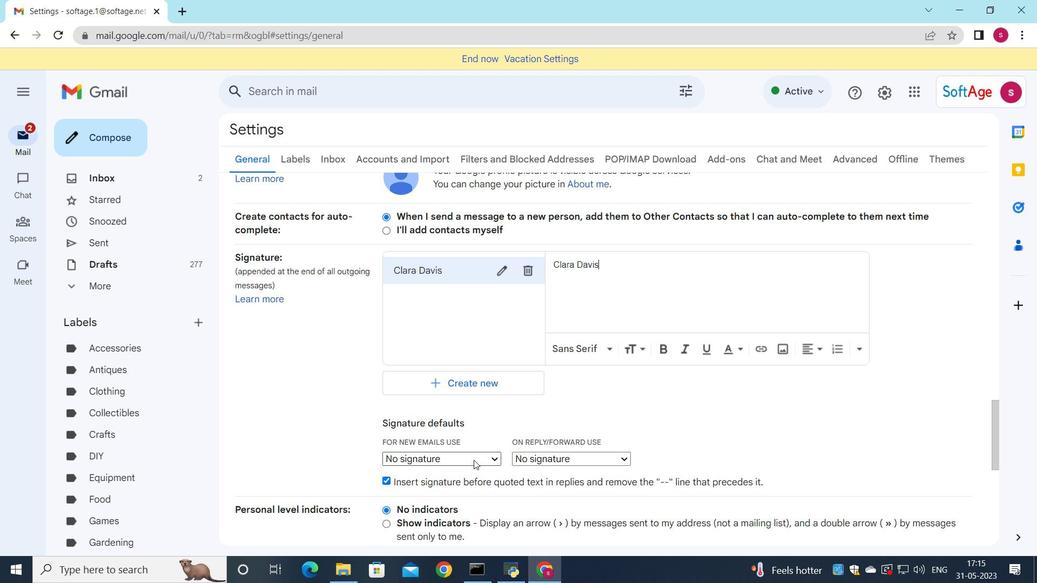 
Action: Mouse pressed left at (473, 460)
Screenshot: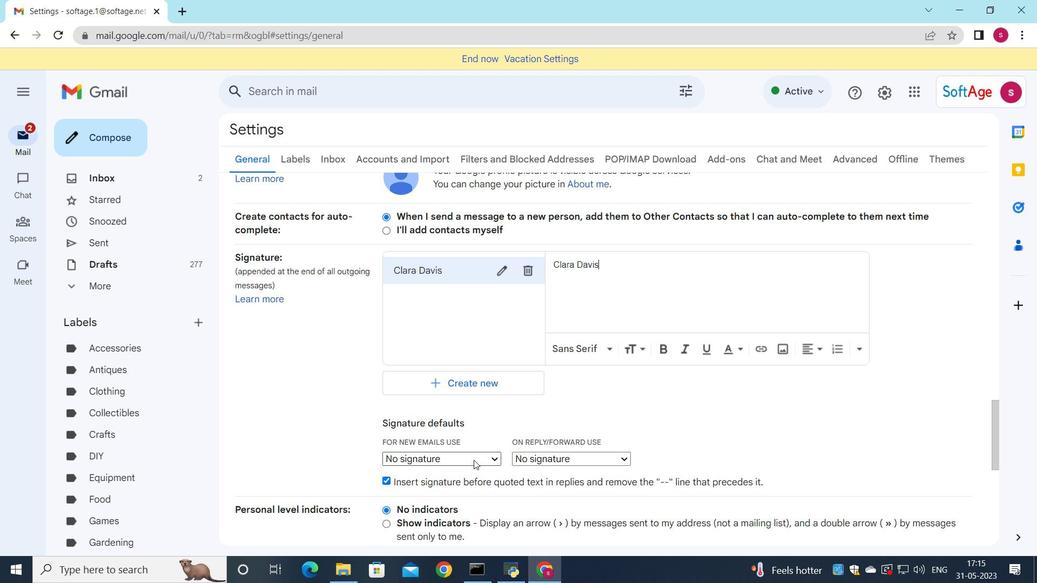 
Action: Mouse moved to (463, 483)
Screenshot: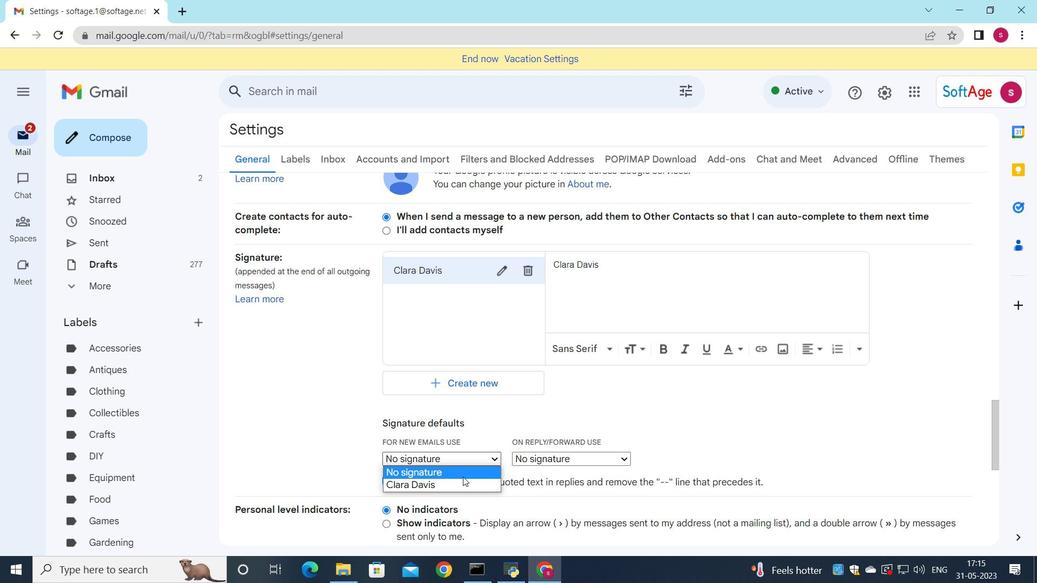 
Action: Mouse pressed left at (463, 483)
Screenshot: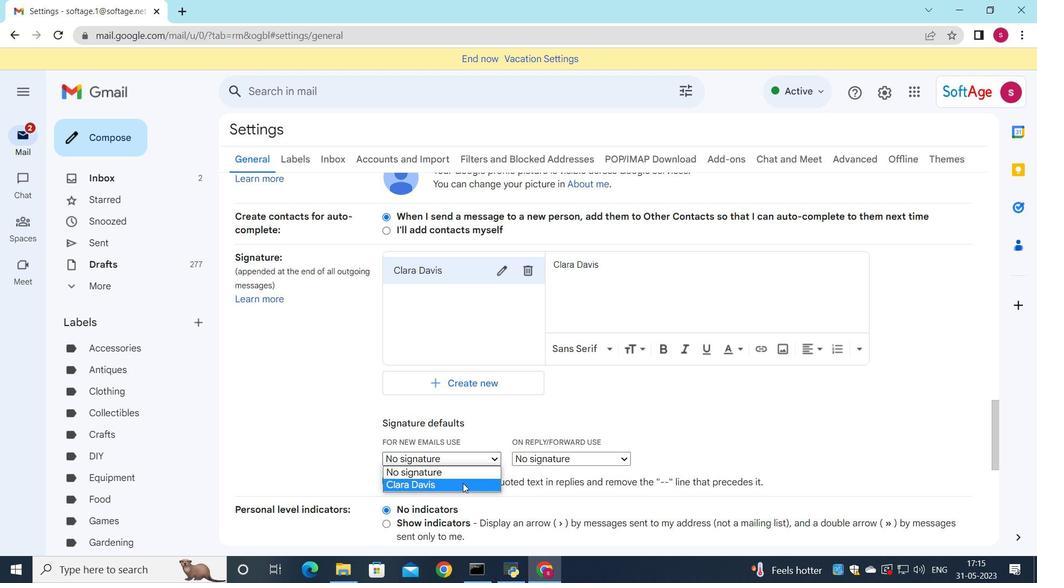 
Action: Mouse moved to (541, 452)
Screenshot: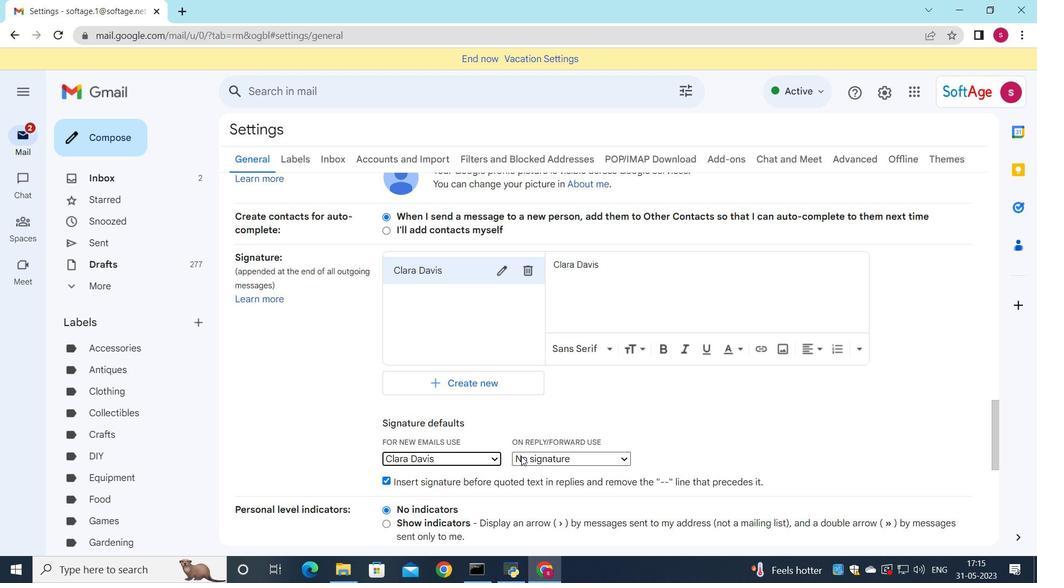
Action: Mouse pressed left at (541, 452)
Screenshot: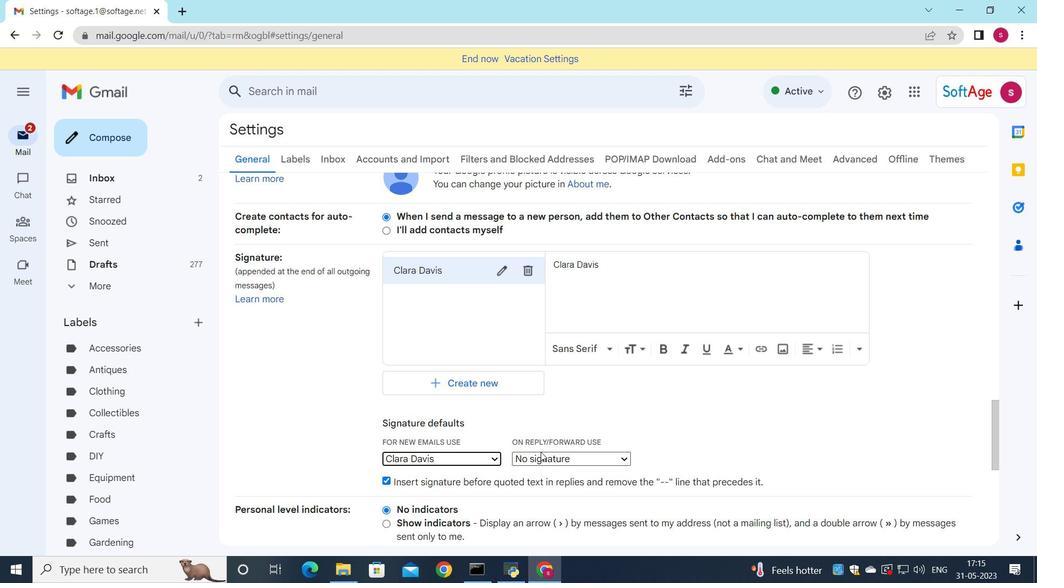 
Action: Mouse moved to (542, 484)
Screenshot: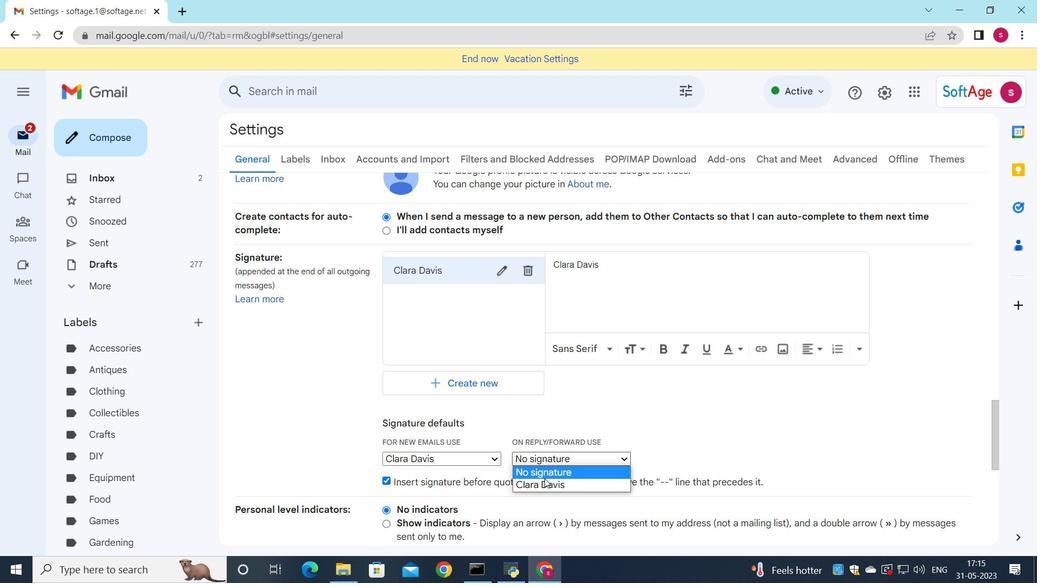 
Action: Mouse pressed left at (542, 484)
Screenshot: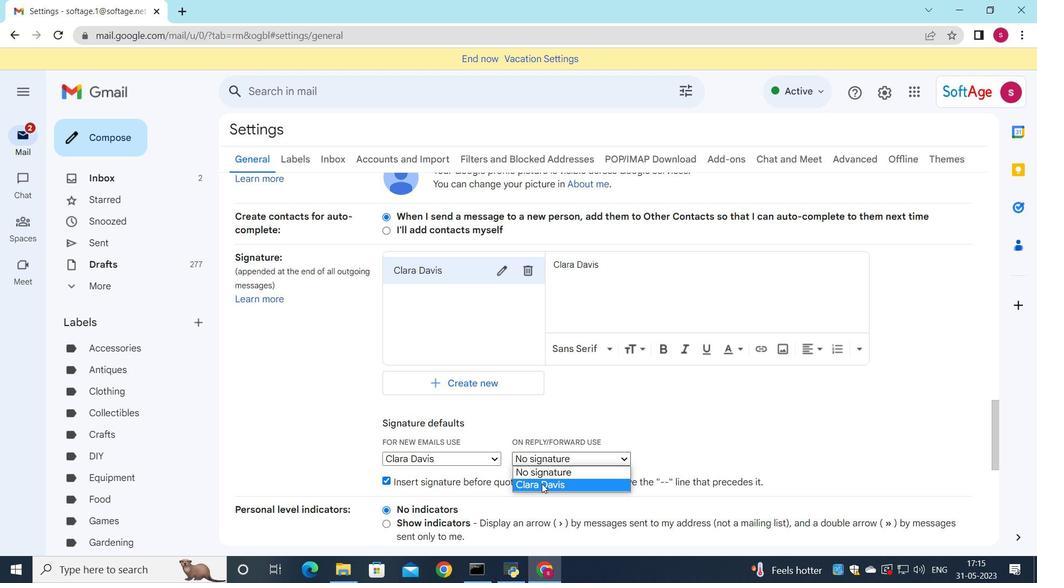 
Action: Mouse moved to (569, 474)
Screenshot: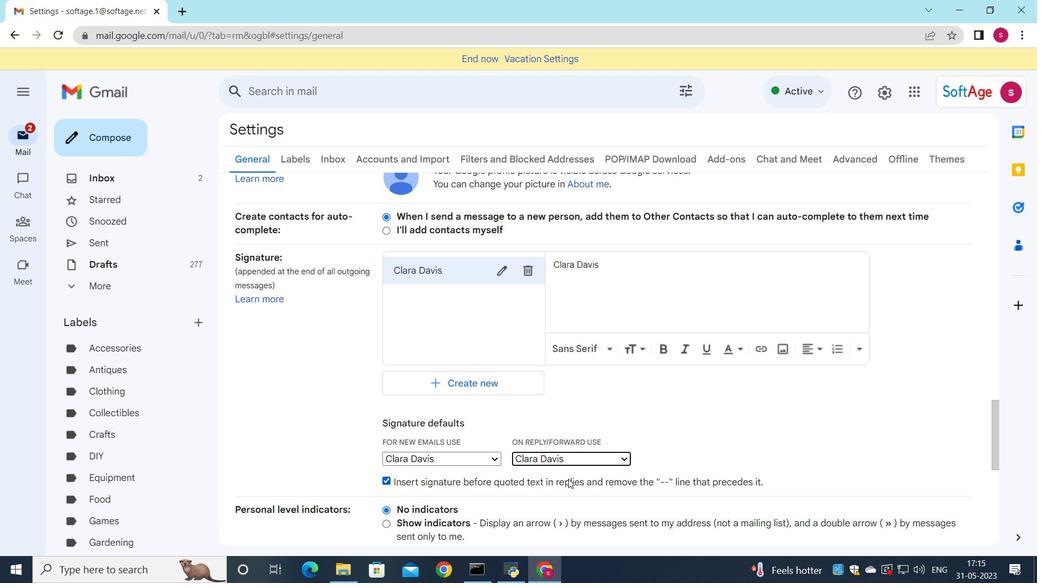 
Action: Mouse scrolled (569, 473) with delta (0, 0)
Screenshot: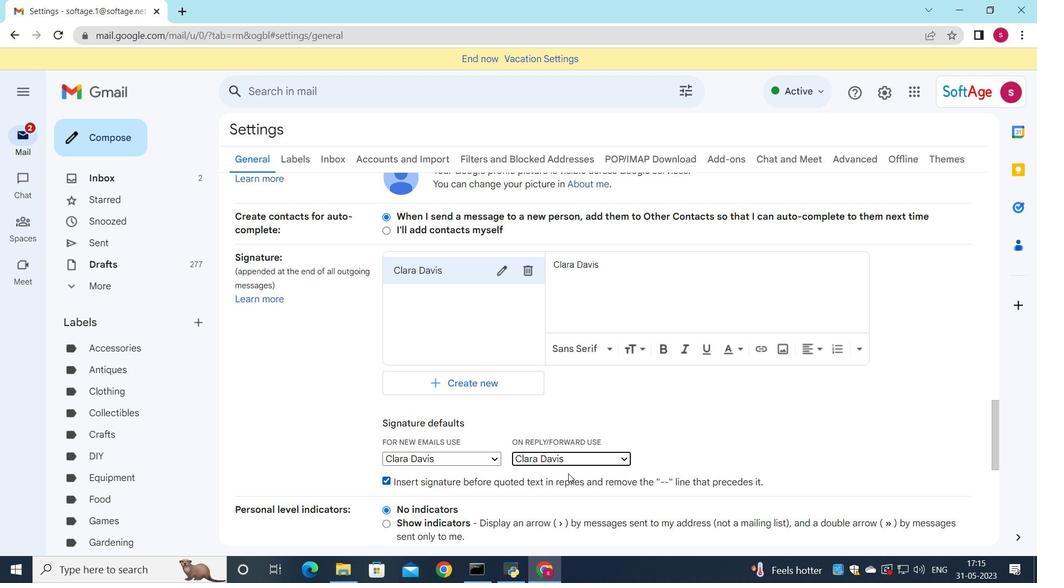 
Action: Mouse moved to (568, 475)
Screenshot: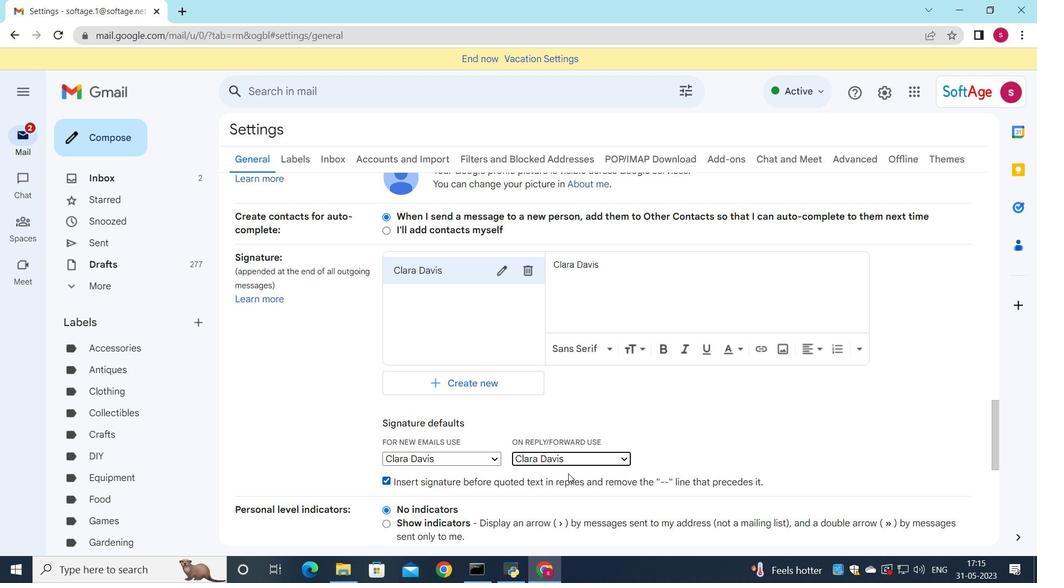 
Action: Mouse scrolled (568, 474) with delta (0, 0)
Screenshot: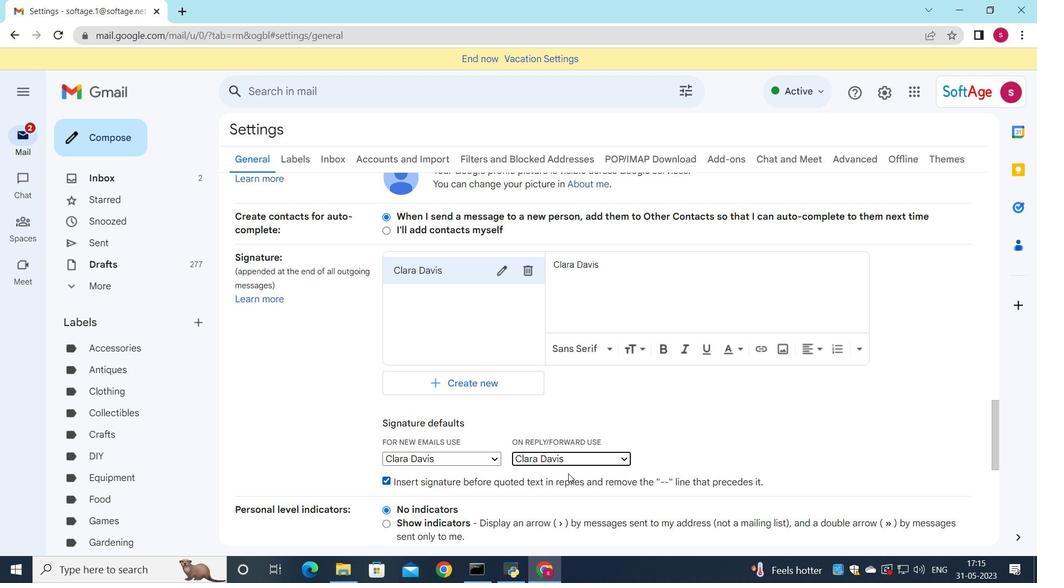 
Action: Mouse moved to (567, 475)
Screenshot: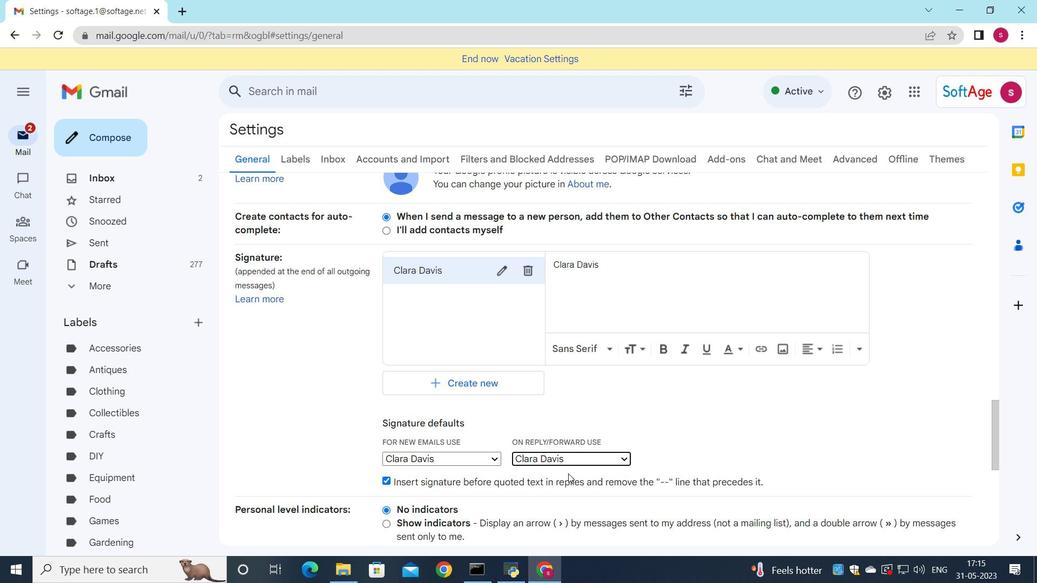 
Action: Mouse scrolled (567, 475) with delta (0, 0)
Screenshot: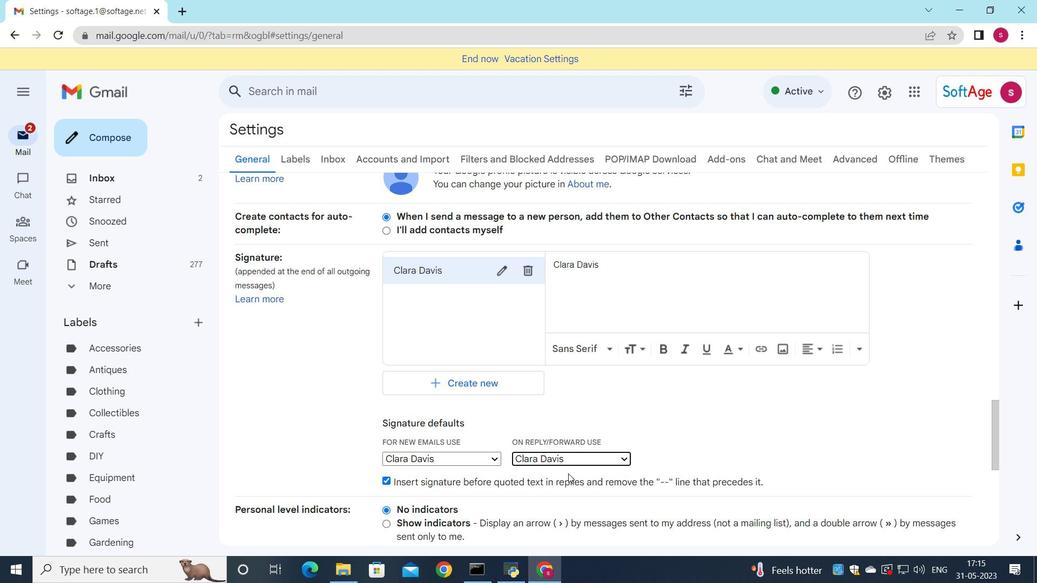 
Action: Mouse moved to (569, 468)
Screenshot: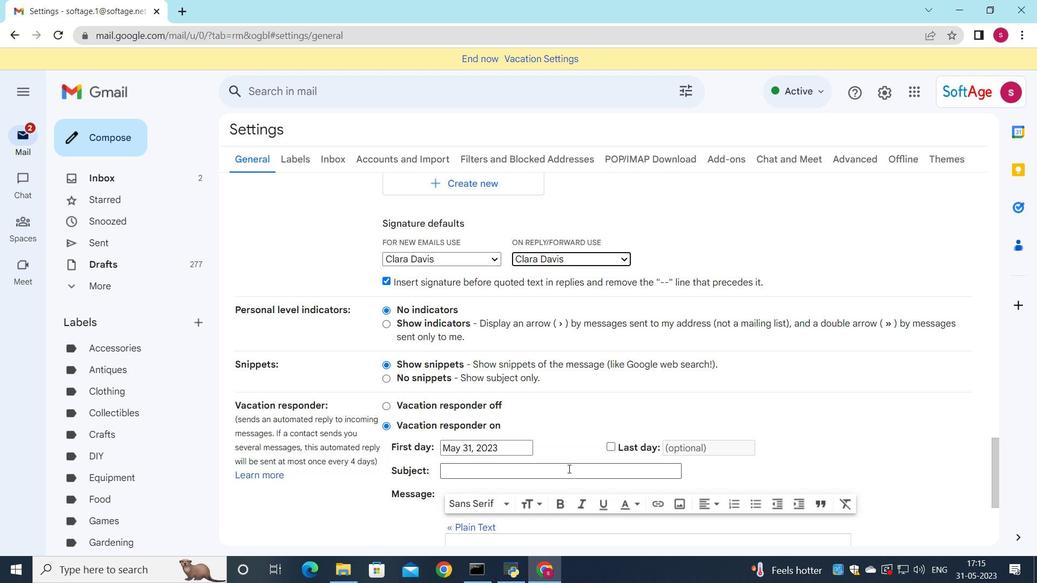 
Action: Mouse scrolled (569, 467) with delta (0, 0)
Screenshot: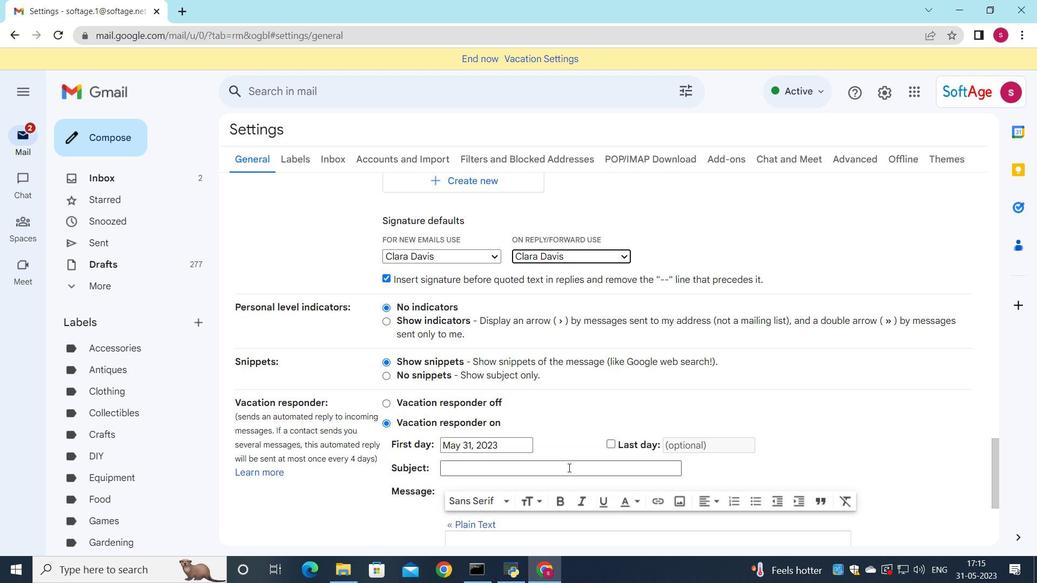
Action: Mouse scrolled (569, 467) with delta (0, 0)
Screenshot: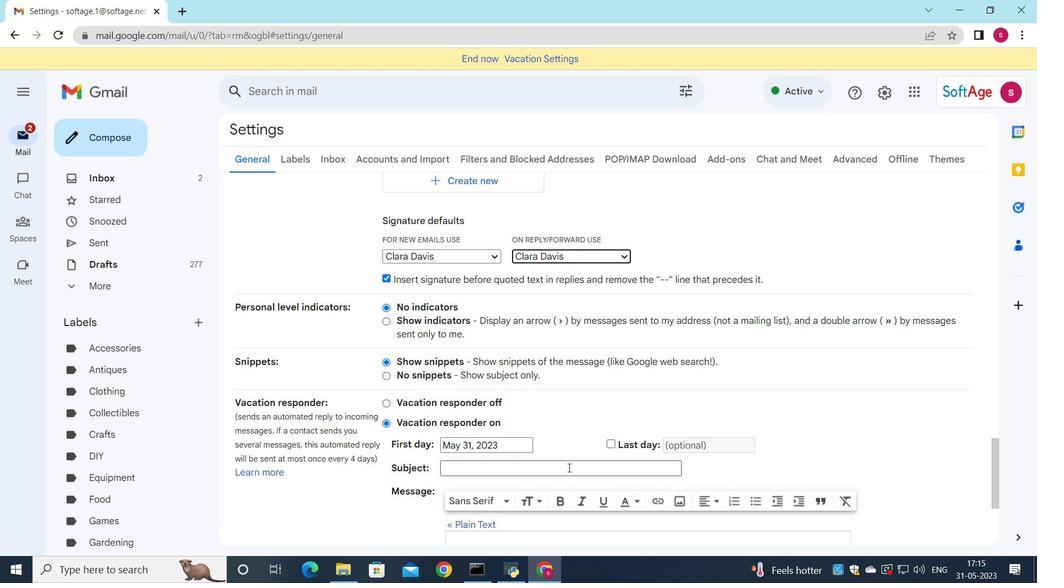 
Action: Mouse moved to (523, 453)
Screenshot: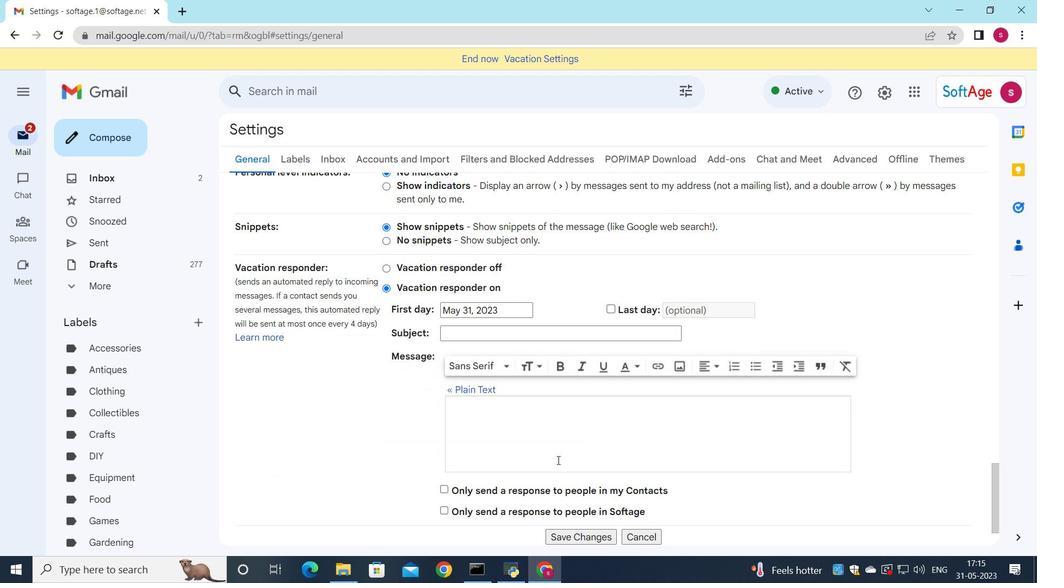 
Action: Mouse scrolled (523, 452) with delta (0, 0)
Screenshot: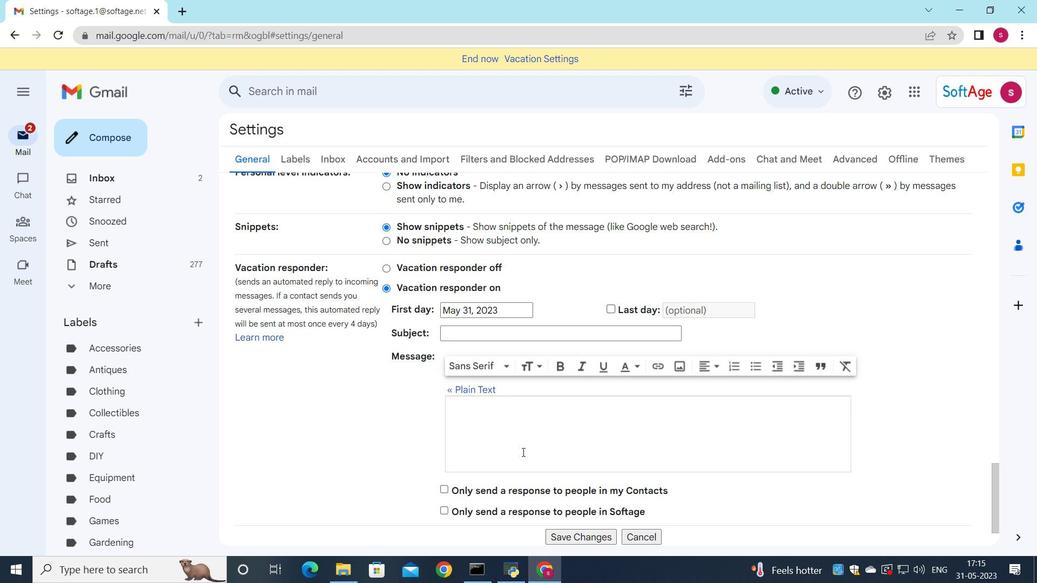 
Action: Mouse moved to (523, 453)
Screenshot: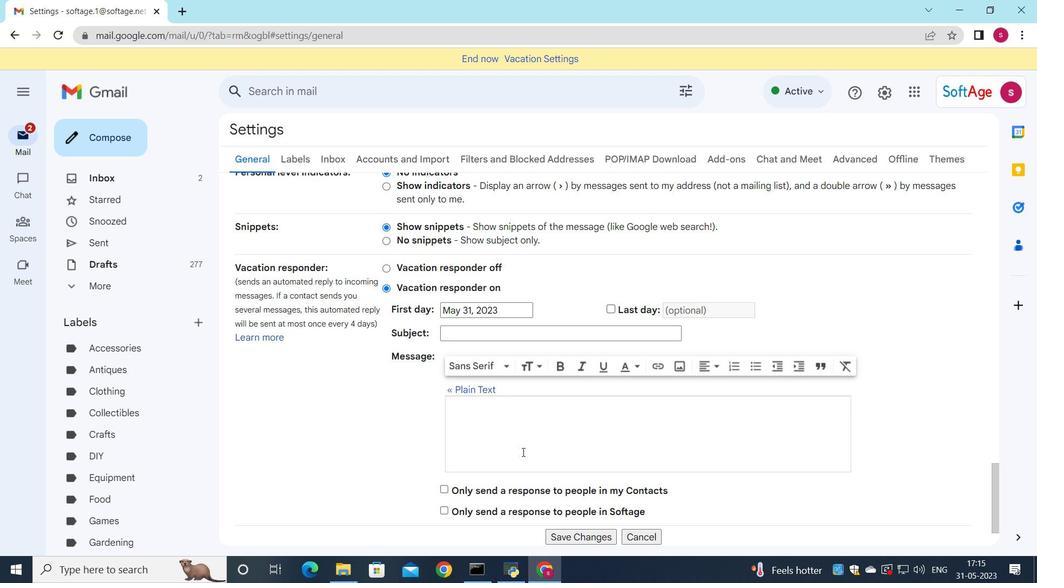 
Action: Mouse scrolled (523, 452) with delta (0, 0)
Screenshot: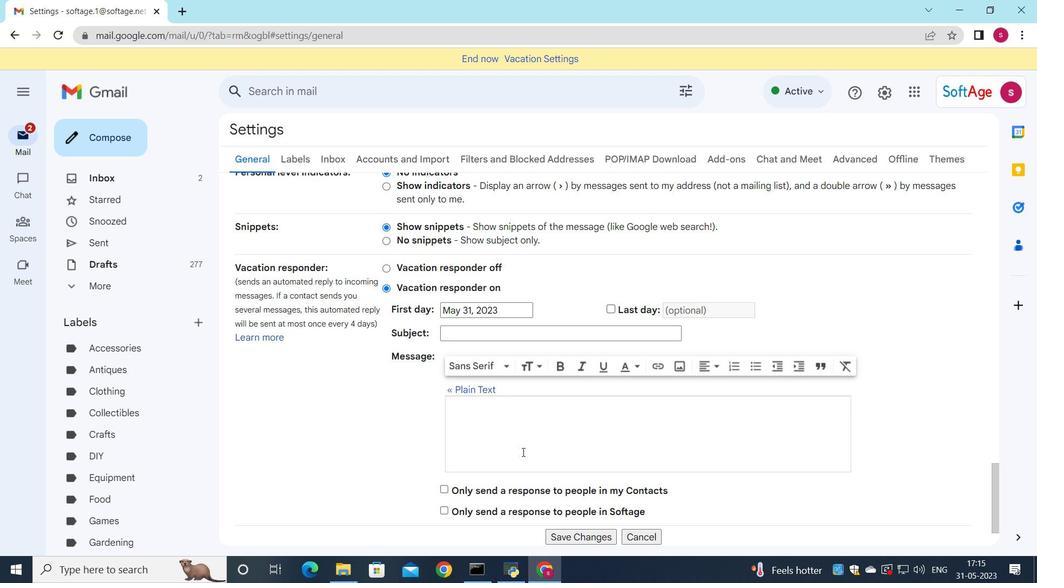 
Action: Mouse moved to (584, 478)
Screenshot: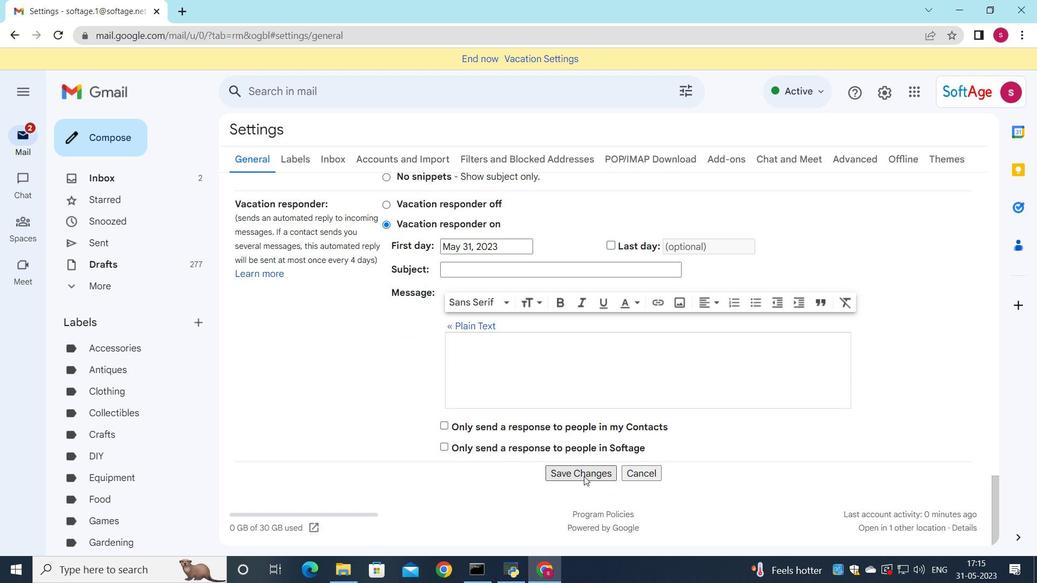 
Action: Mouse pressed left at (584, 478)
Screenshot: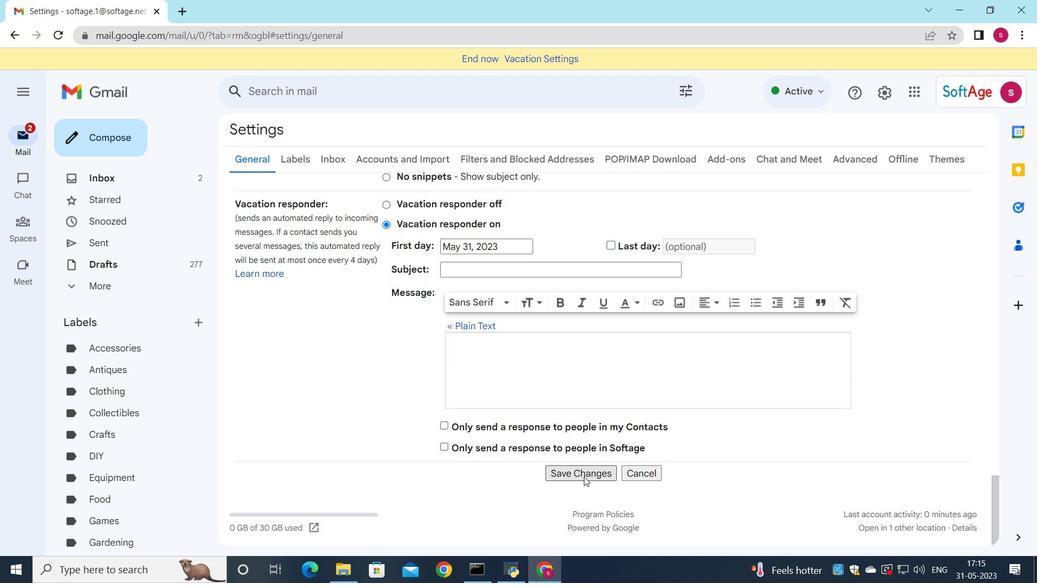 
Action: Mouse moved to (337, 347)
Screenshot: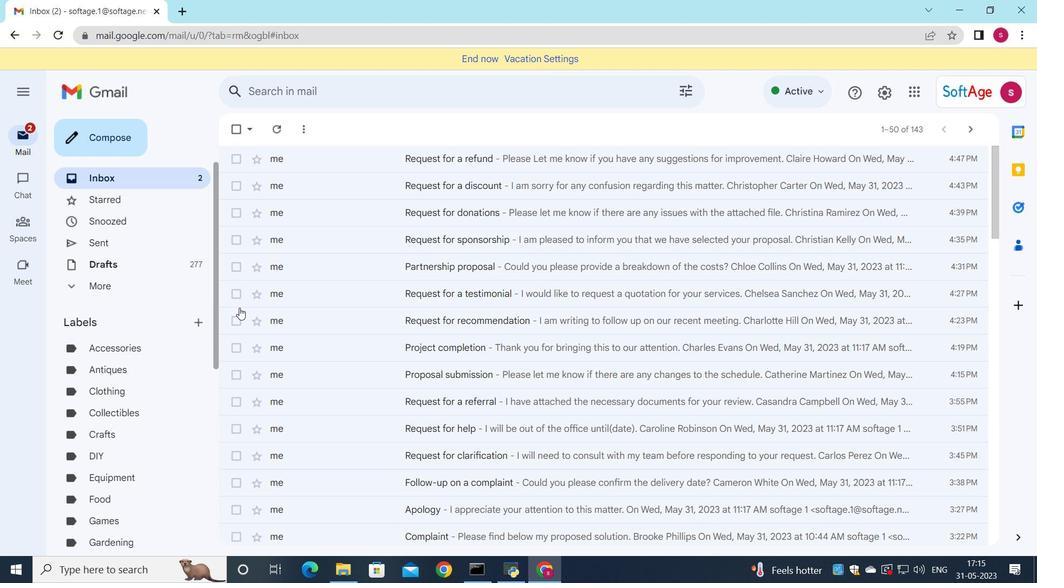 
Action: Mouse scrolled (337, 346) with delta (0, 0)
Screenshot: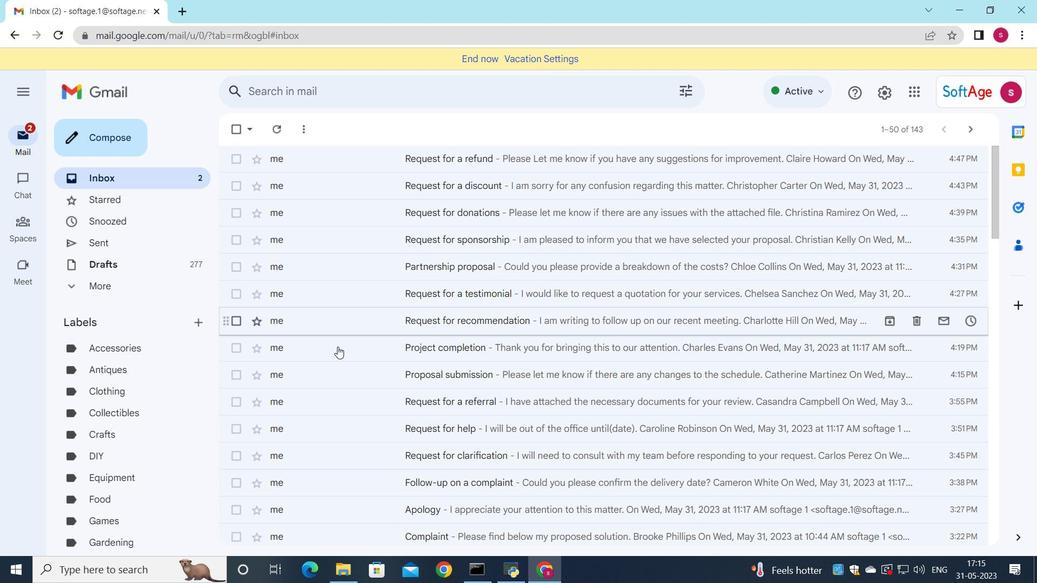 
Action: Mouse scrolled (337, 346) with delta (0, 0)
Screenshot: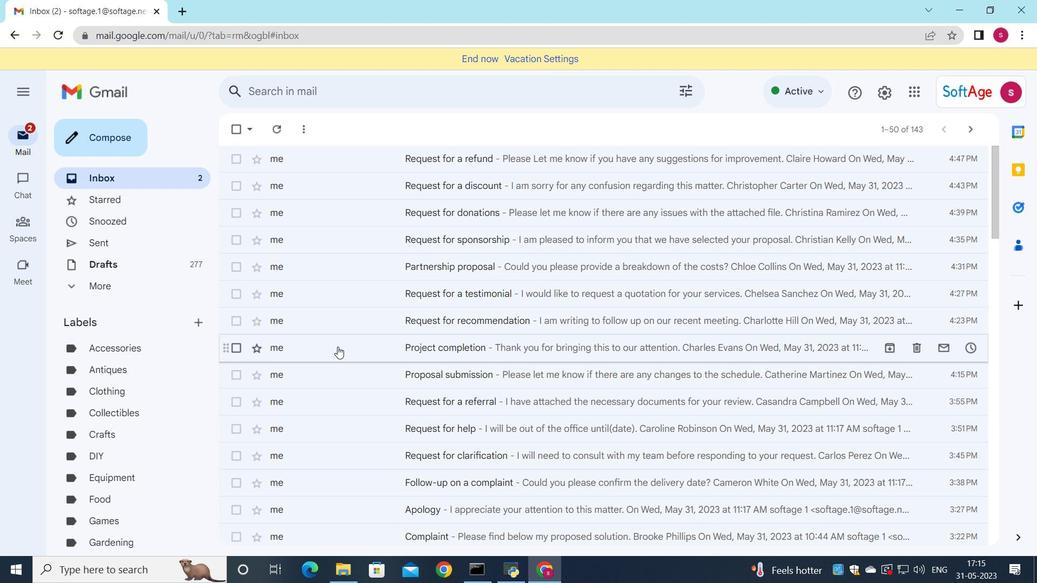 
Action: Mouse moved to (337, 347)
Screenshot: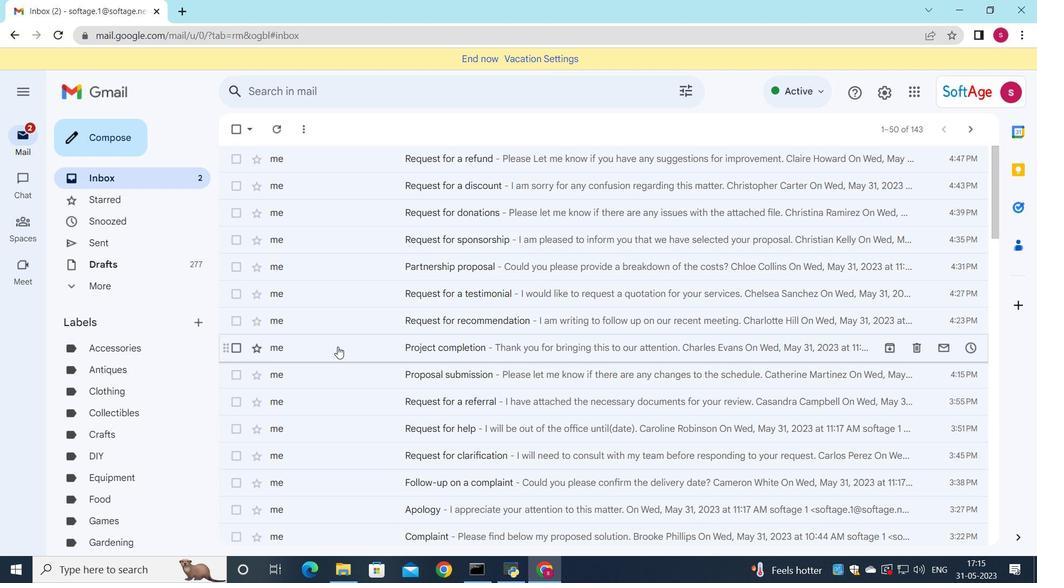 
Action: Mouse scrolled (337, 347) with delta (0, 0)
Screenshot: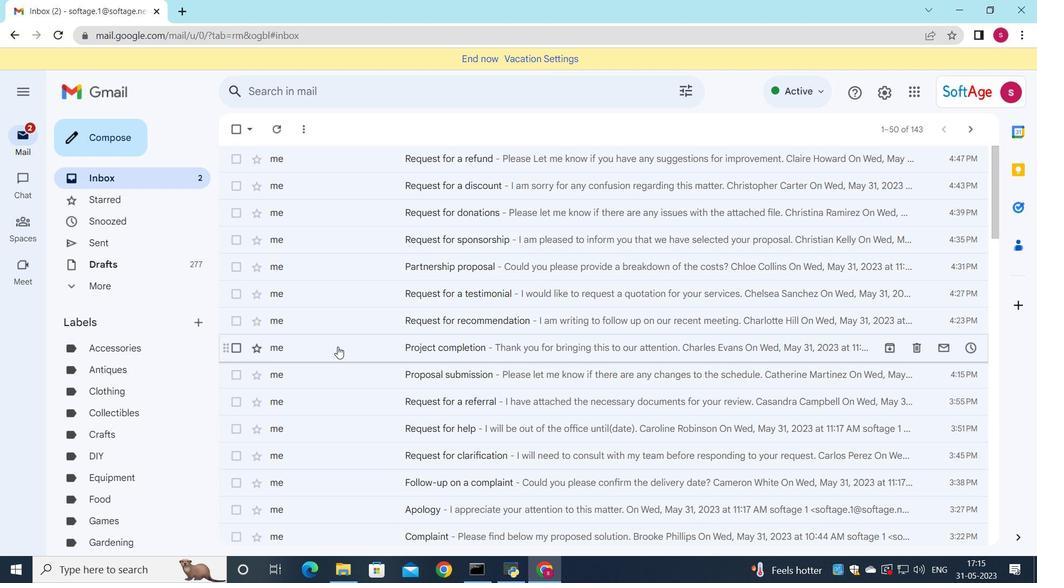 
Action: Mouse moved to (337, 348)
Screenshot: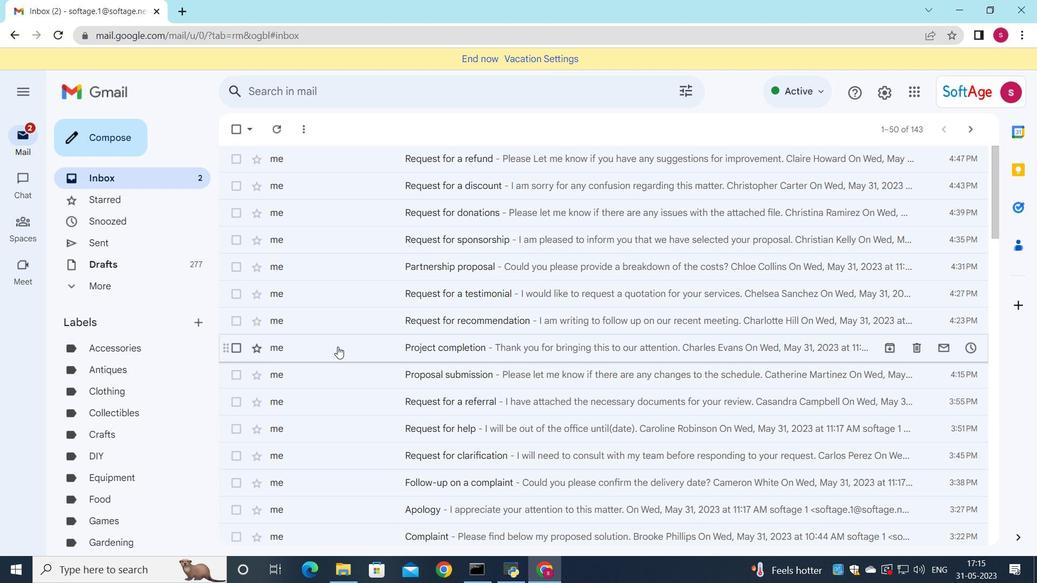 
Action: Mouse scrolled (337, 347) with delta (0, 0)
Screenshot: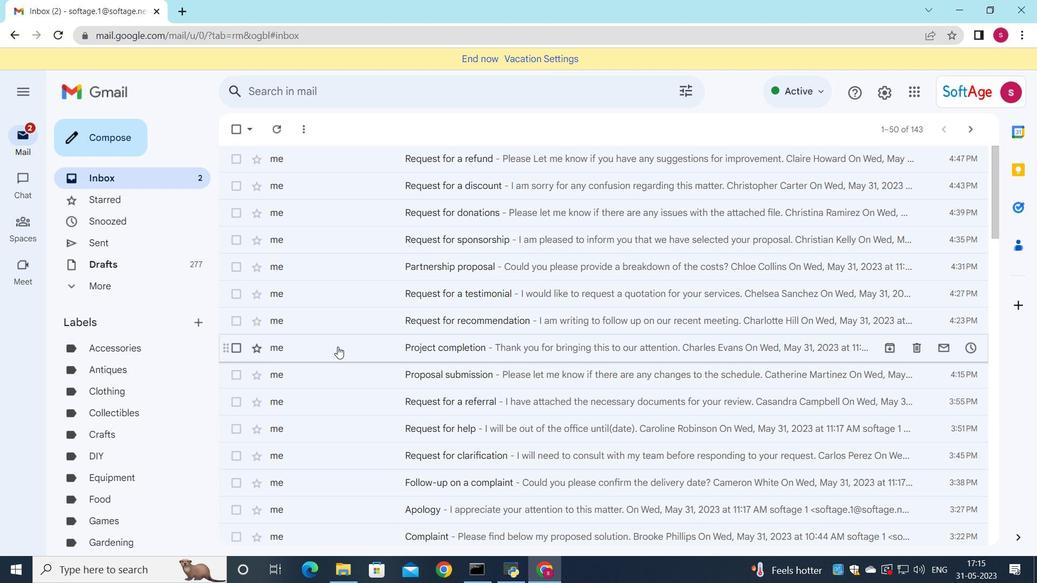 
Action: Mouse moved to (336, 348)
Screenshot: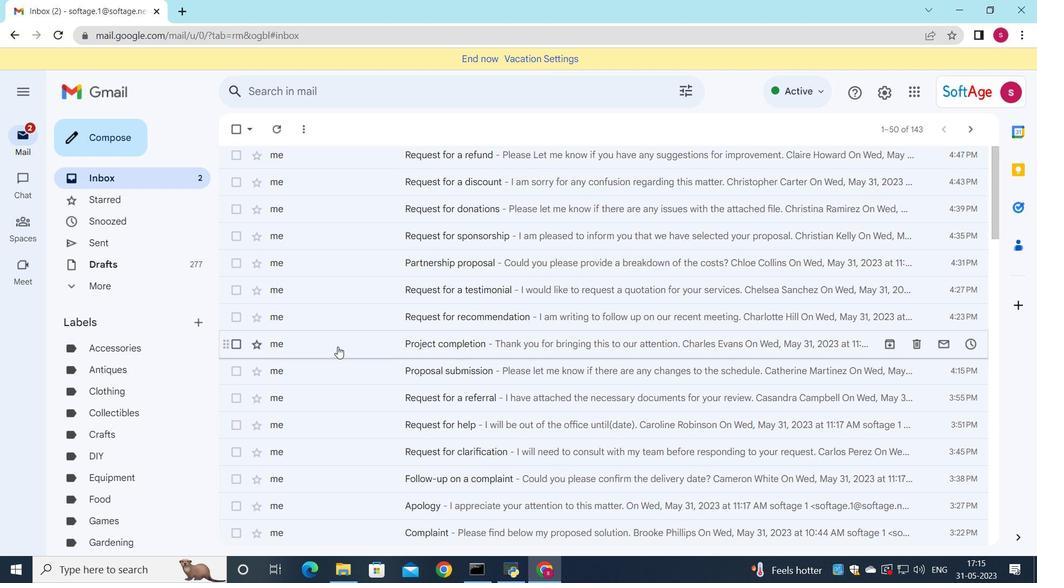 
Action: Mouse scrolled (336, 347) with delta (0, 0)
Screenshot: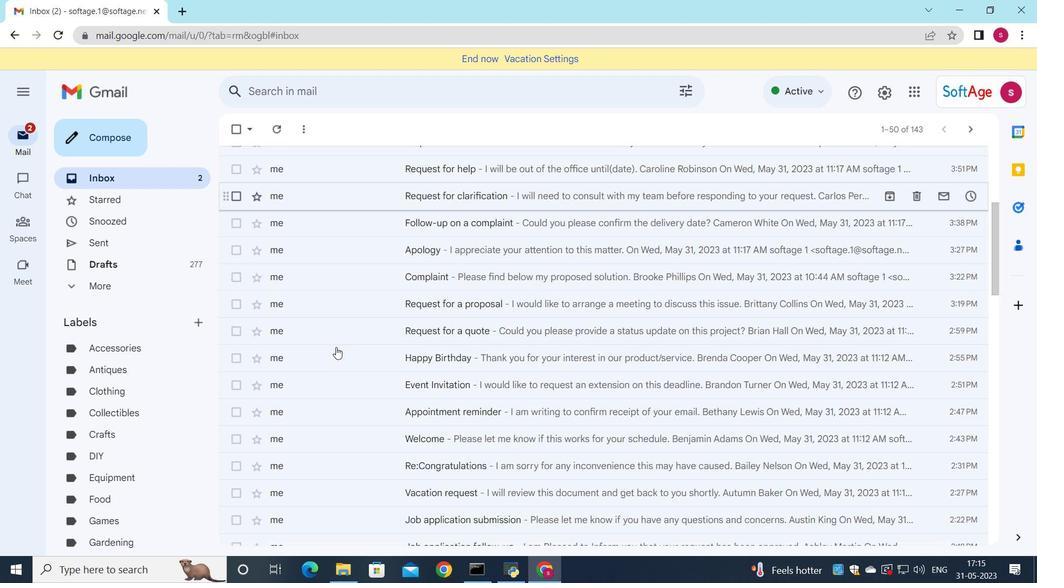 
Action: Mouse scrolled (336, 347) with delta (0, 0)
Screenshot: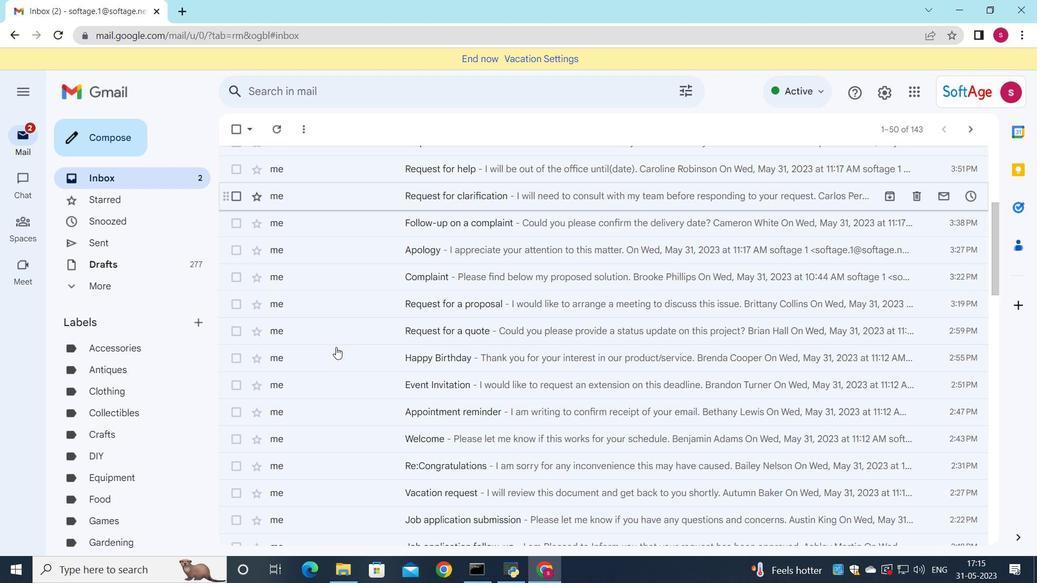 
Action: Mouse scrolled (336, 347) with delta (0, 0)
Screenshot: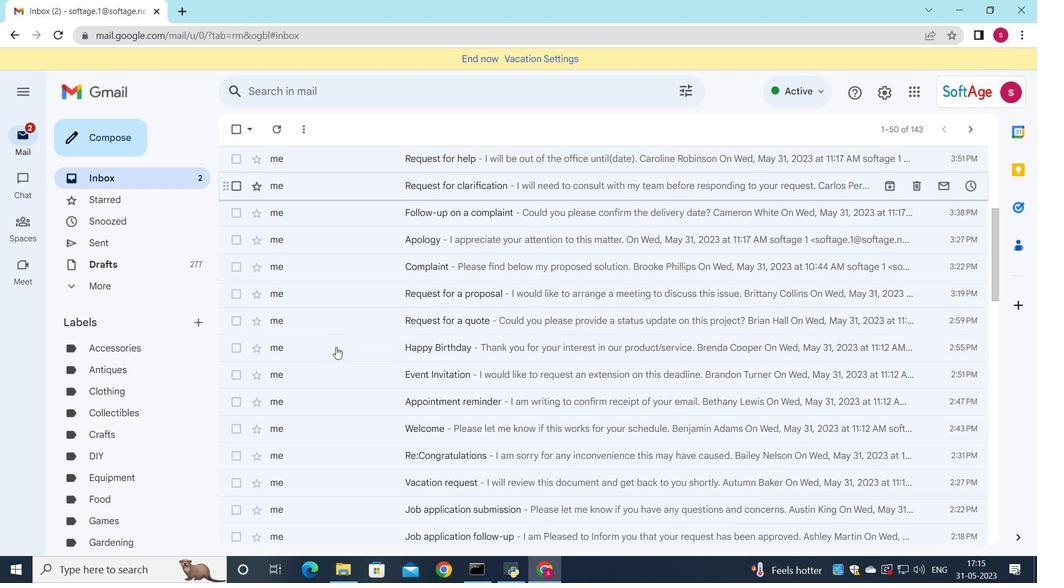 
Action: Mouse scrolled (336, 347) with delta (0, 0)
Screenshot: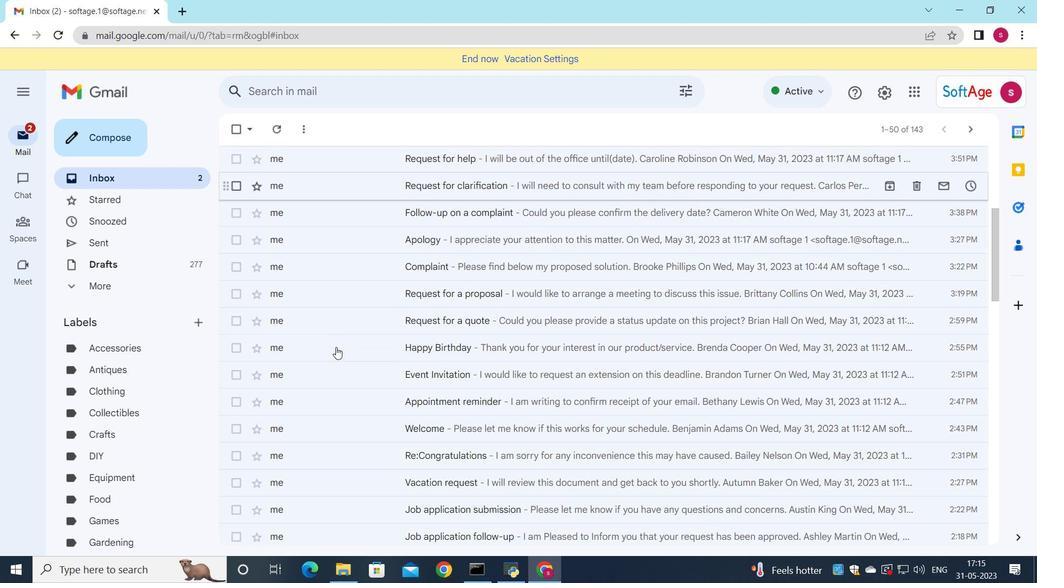 
Action: Mouse scrolled (336, 347) with delta (0, 0)
Screenshot: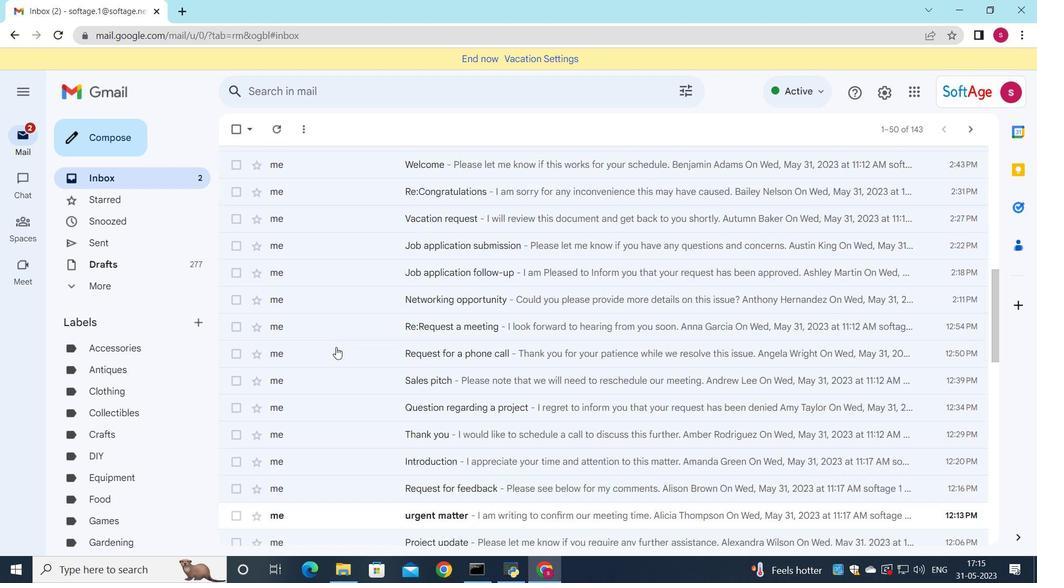 
Action: Mouse scrolled (336, 347) with delta (0, 0)
Screenshot: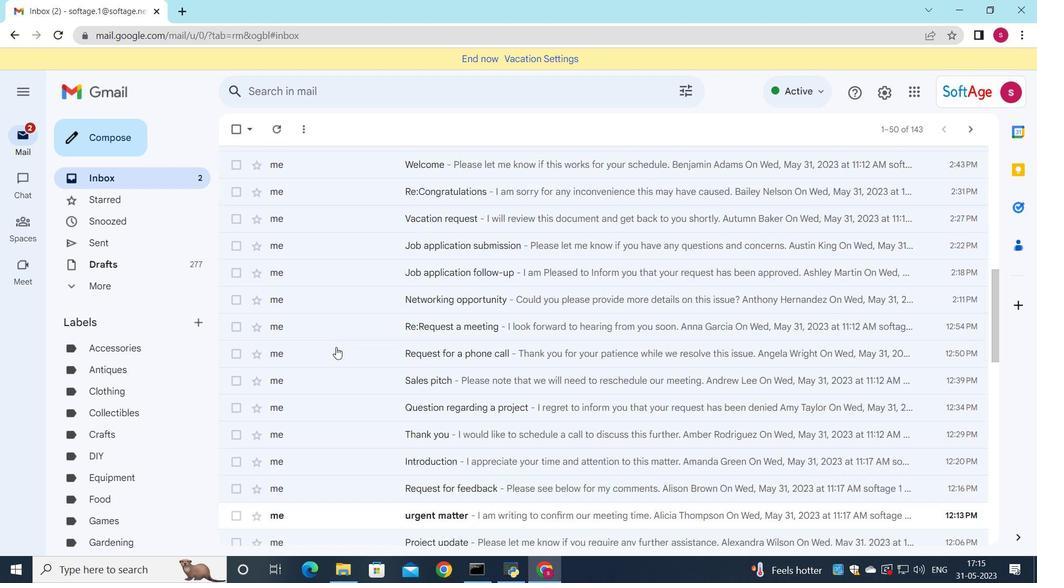 
Action: Mouse scrolled (336, 347) with delta (0, 0)
Screenshot: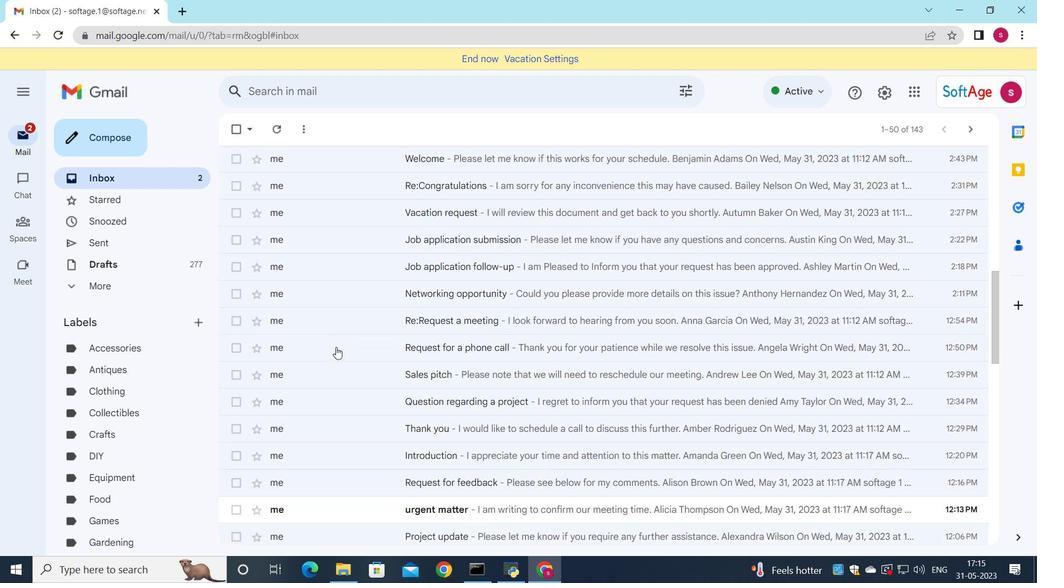 
Action: Mouse scrolled (336, 347) with delta (0, 0)
Screenshot: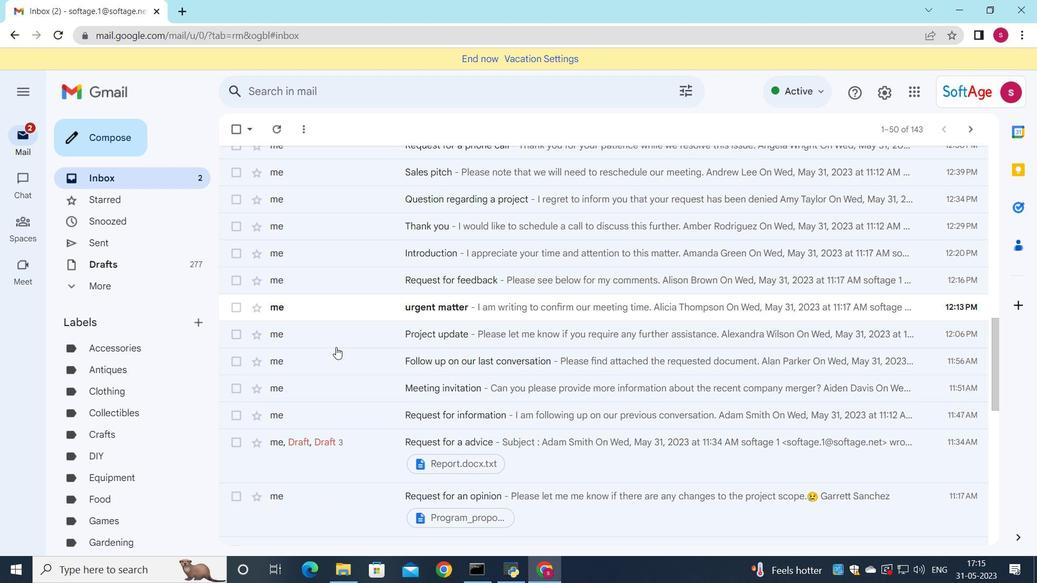 
Action: Mouse scrolled (336, 347) with delta (0, 0)
Screenshot: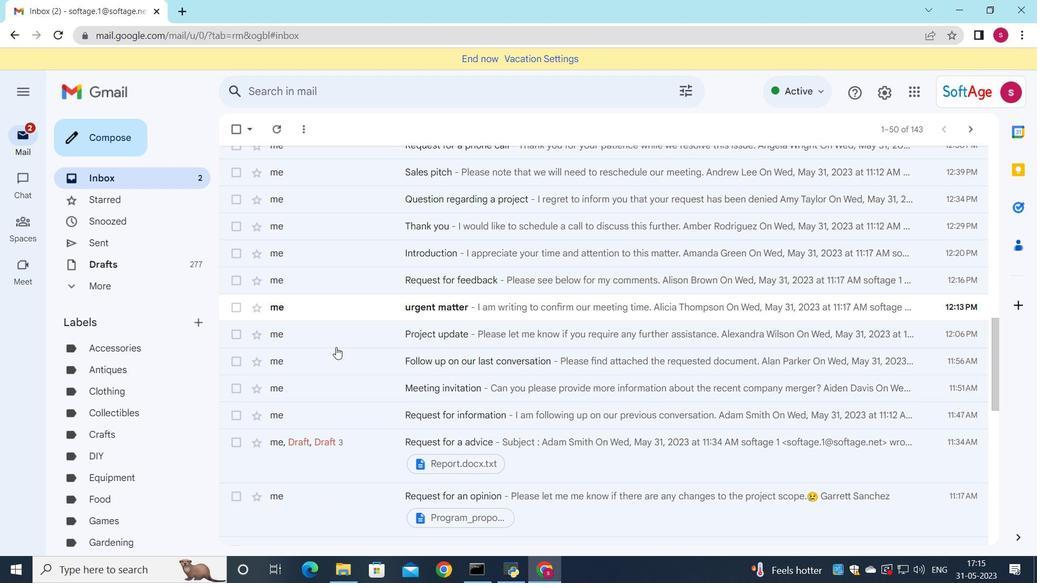
Action: Mouse scrolled (336, 347) with delta (0, 0)
Screenshot: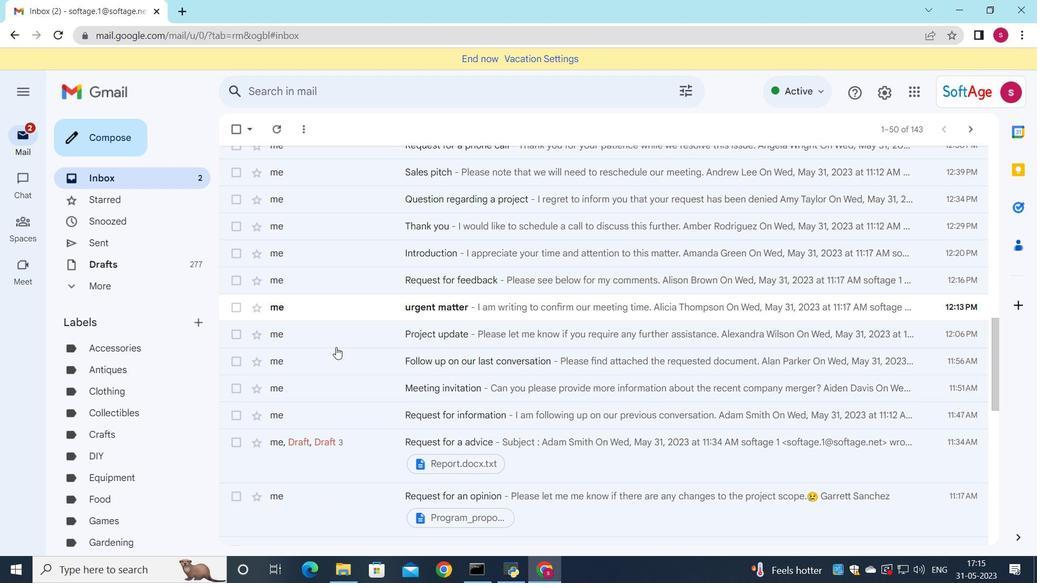 
Action: Mouse moved to (555, 313)
Screenshot: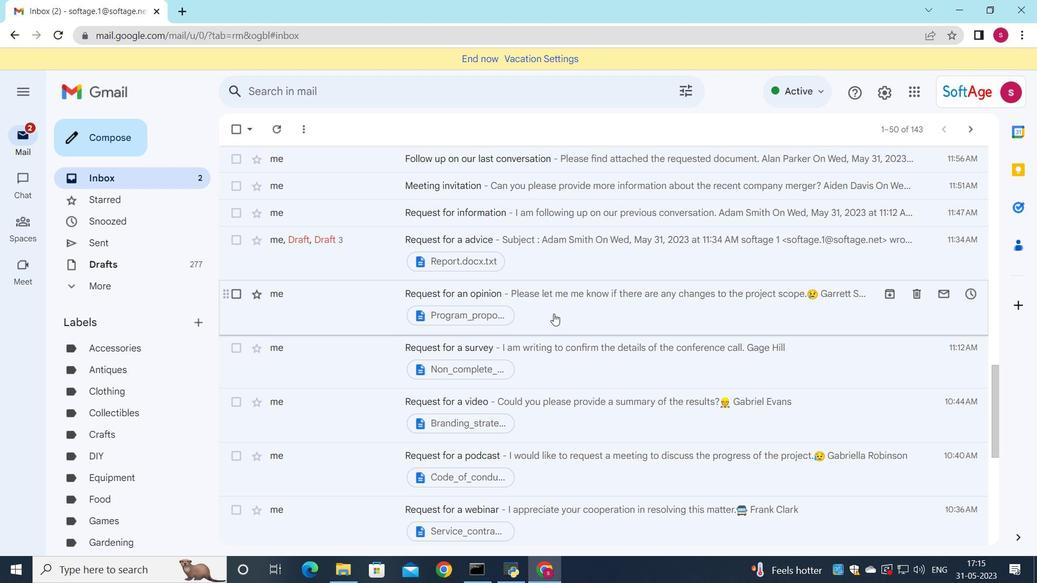 
Action: Mouse pressed left at (555, 313)
Screenshot: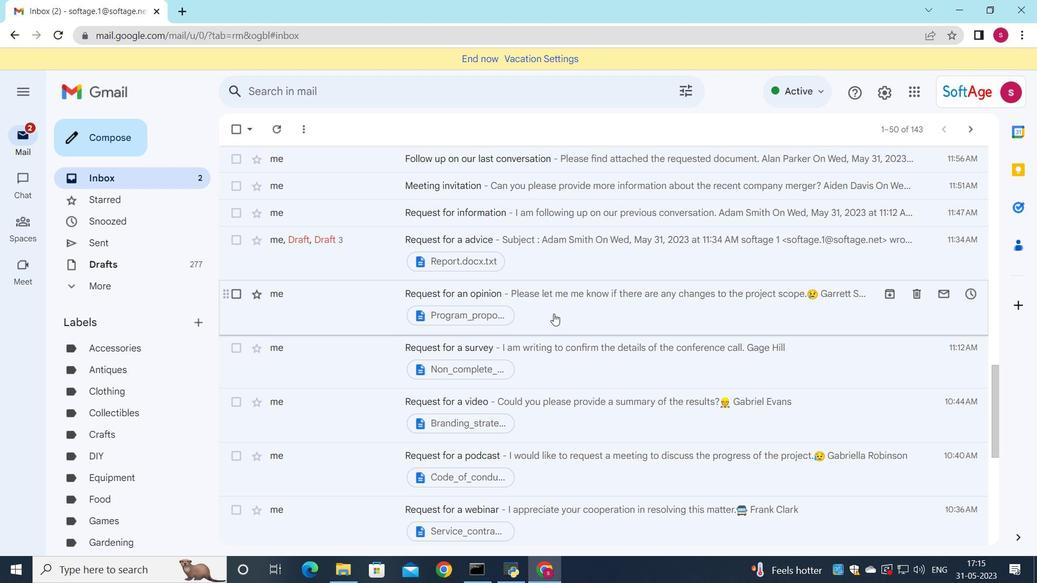 
Action: Mouse moved to (311, 427)
Screenshot: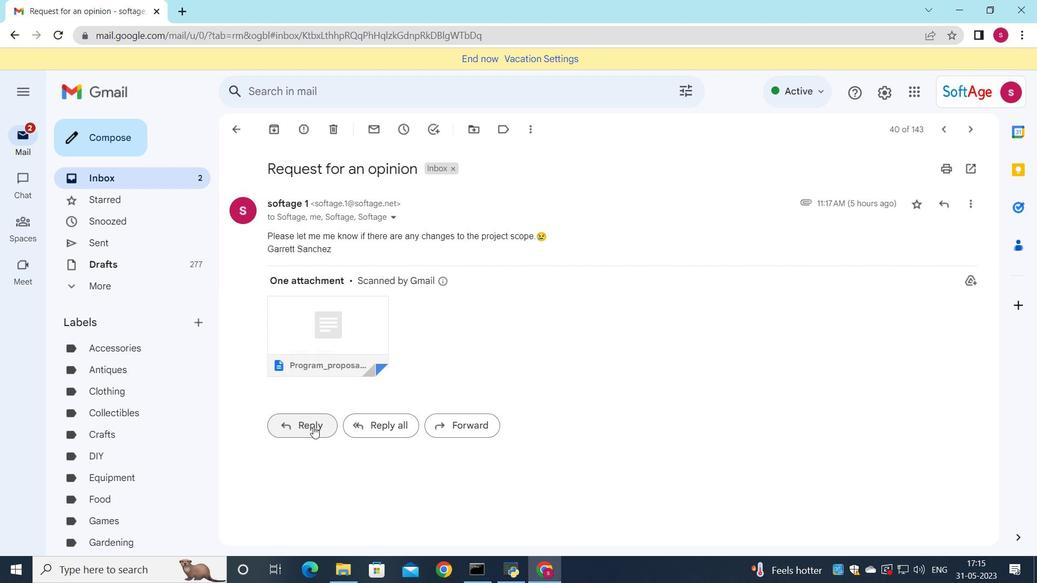 
Action: Mouse pressed left at (311, 427)
Screenshot: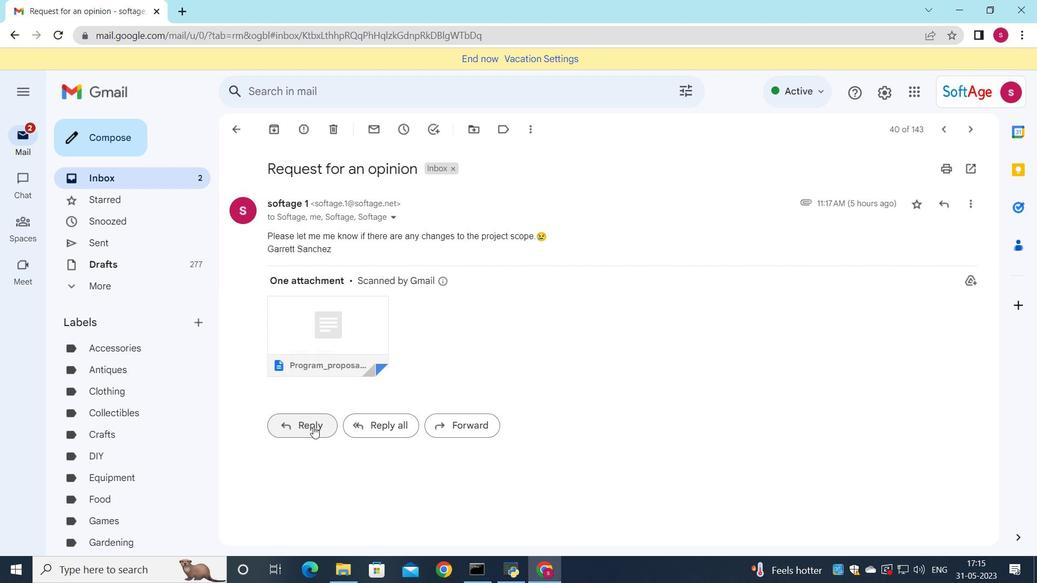 
Action: Mouse moved to (293, 367)
Screenshot: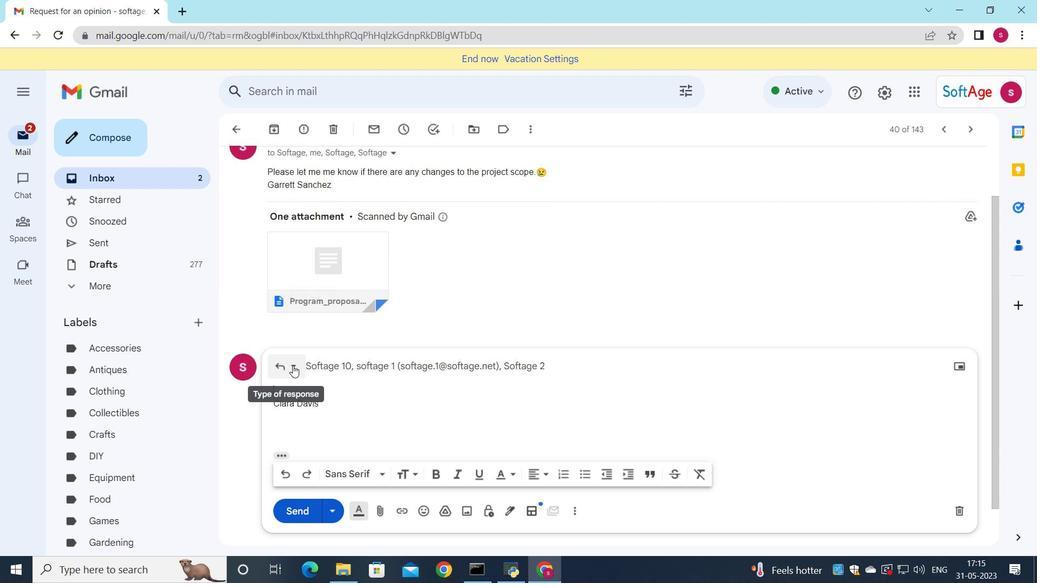 
Action: Mouse pressed left at (293, 367)
Screenshot: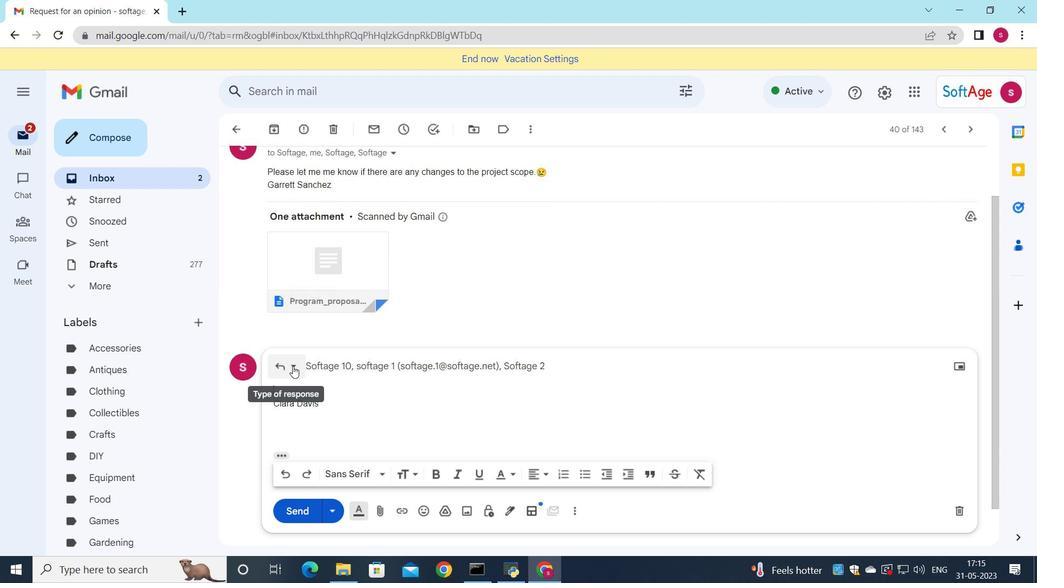 
Action: Mouse moved to (333, 467)
Screenshot: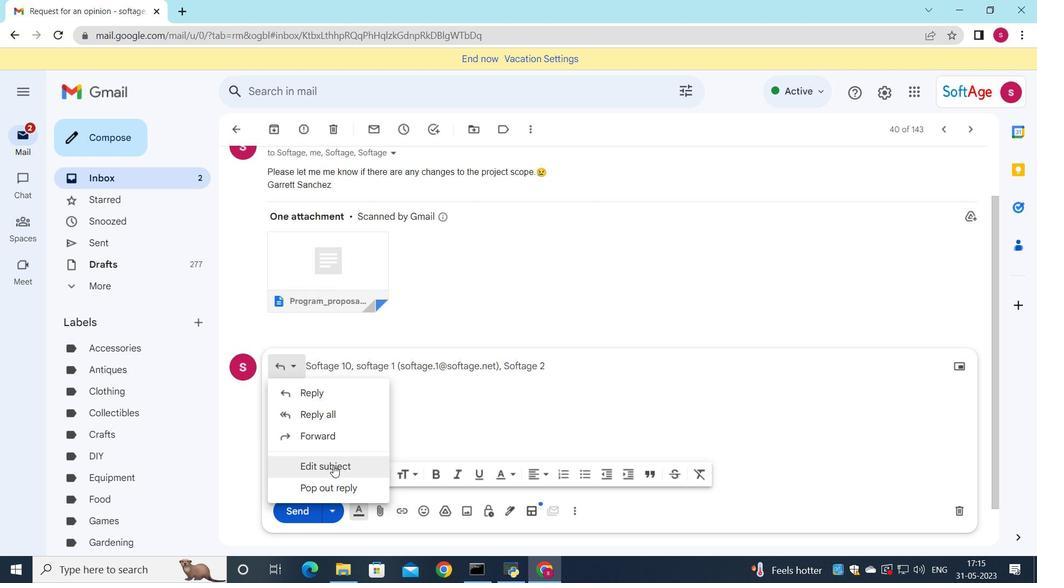 
Action: Mouse pressed left at (333, 467)
Screenshot: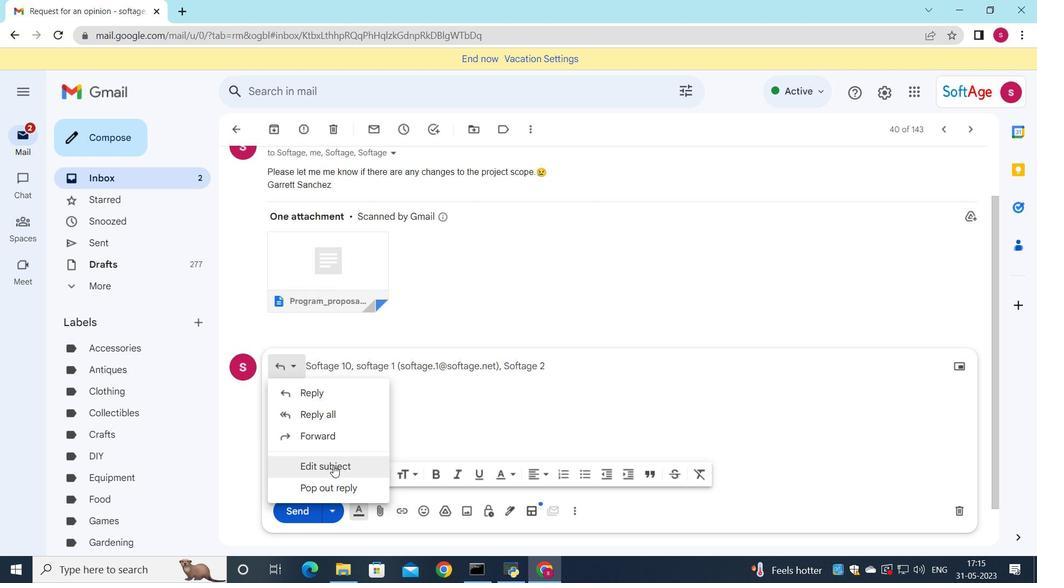 
Action: Mouse moved to (623, 337)
Screenshot: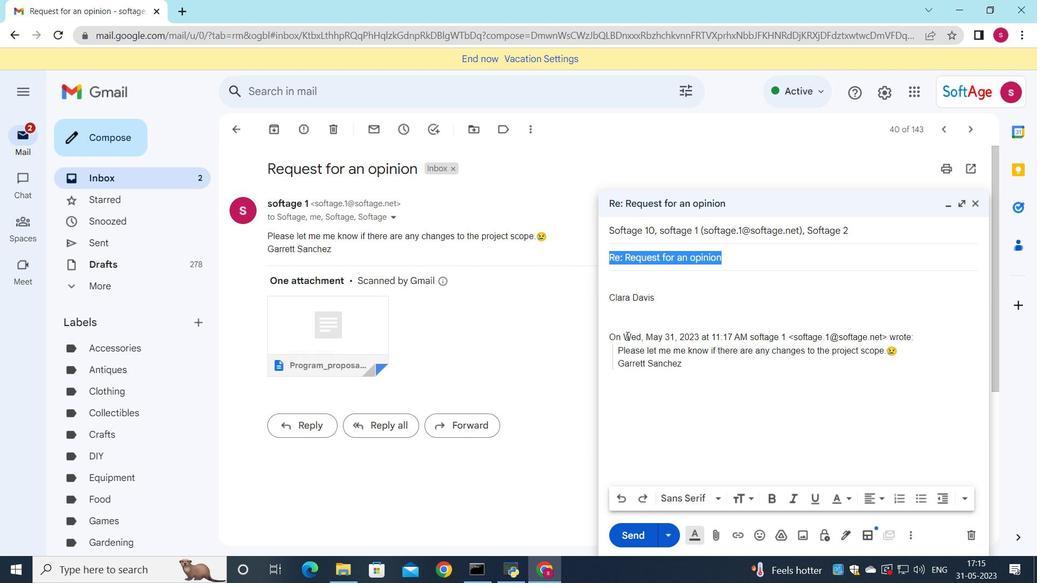 
Action: Key pressed <Key.shift>Follow<Key.space>up<Key.space>on<Key.space>a<Key.space>refund<Key.down>
Screenshot: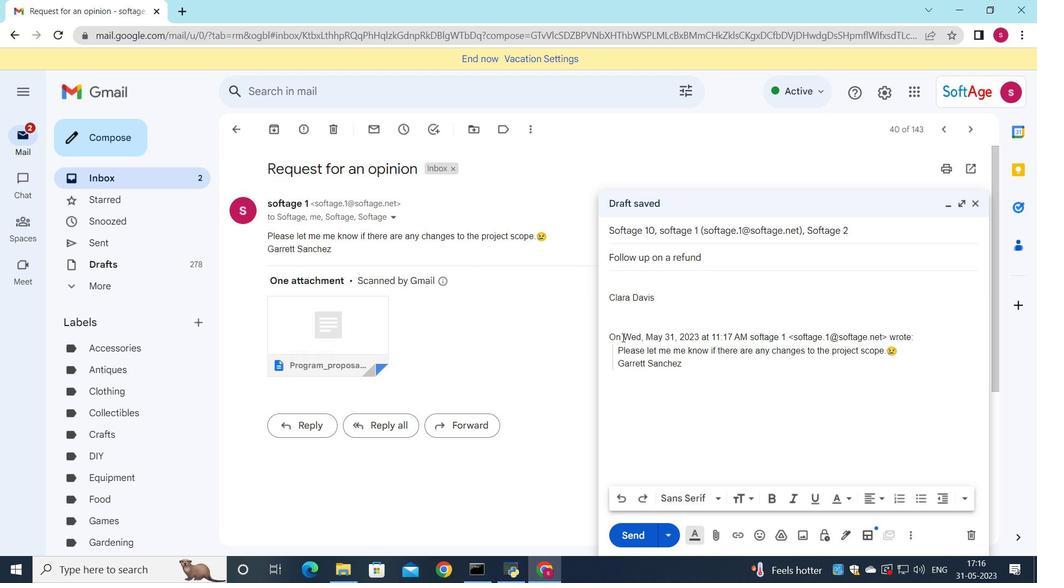 
Action: Mouse moved to (629, 281)
Screenshot: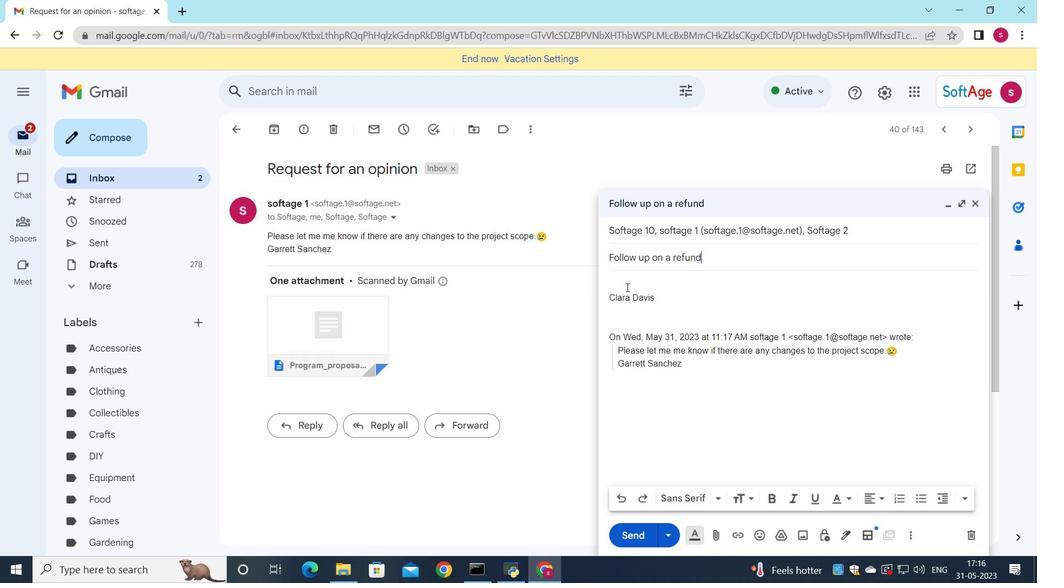 
Action: Mouse pressed left at (629, 281)
Screenshot: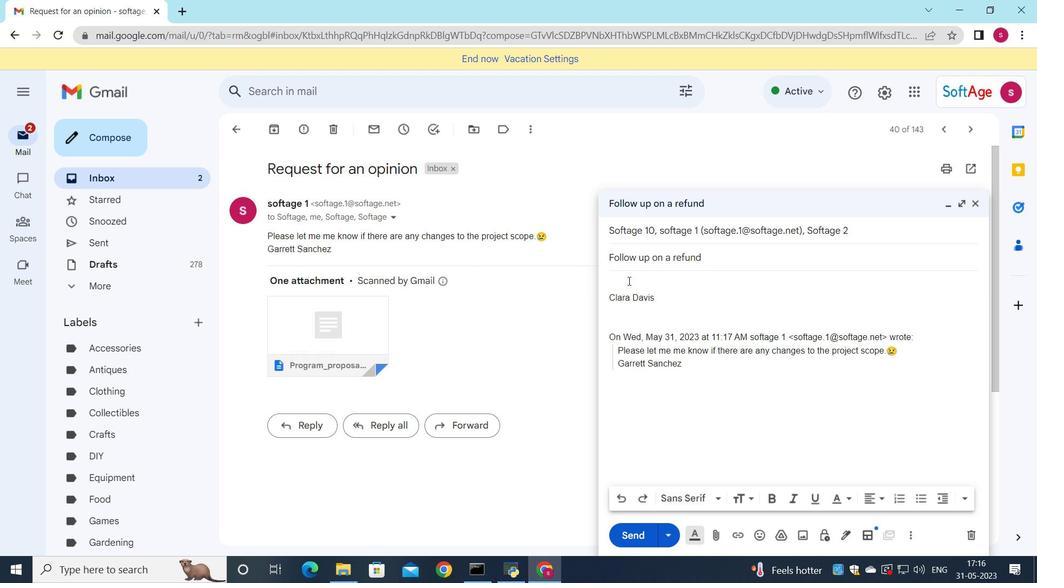 
Action: Mouse moved to (642, 288)
Screenshot: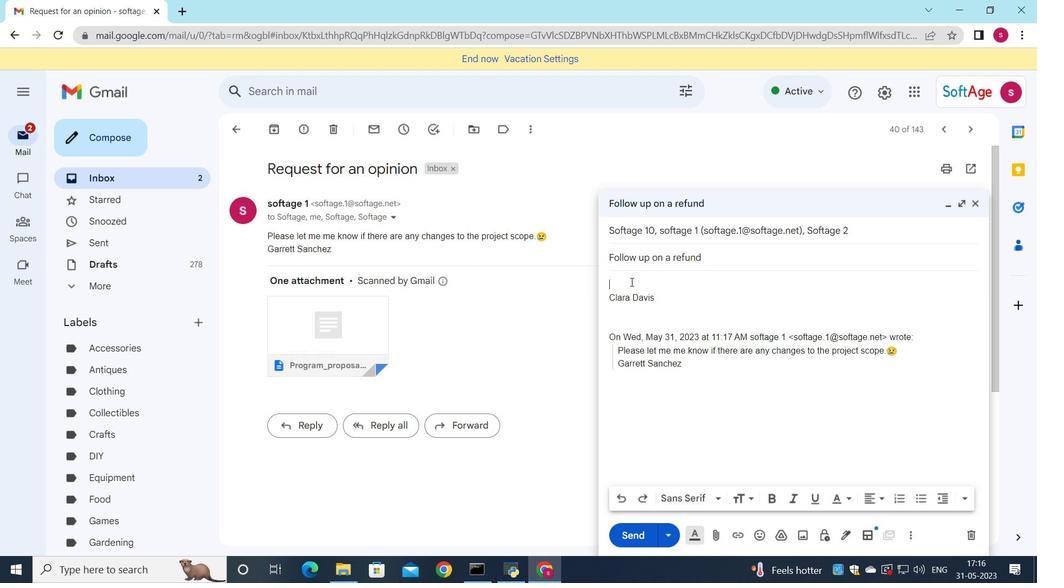 
Action: Key pressed <Key.shift>can<Key.space>you<Key.space><Key.backspace><Key.backspace><Key.backspace><Key.backspace><Key.backspace><Key.backspace><Key.backspace><Key.backspace><Key.shift>Can<Key.space>you<Key.space>please<Key.space>provide<Key.space>me<Key.space>with<Key.space>a<Key.space>list<Key.space>of<Key.space>project<Key.space>milestonesand<Key.space><Key.backspace><Key.backspace><Key.backspace><Key.backspace><Key.space>and<Key.space>da<Key.backspace>eadlines<Key.shift_r>?
Screenshot: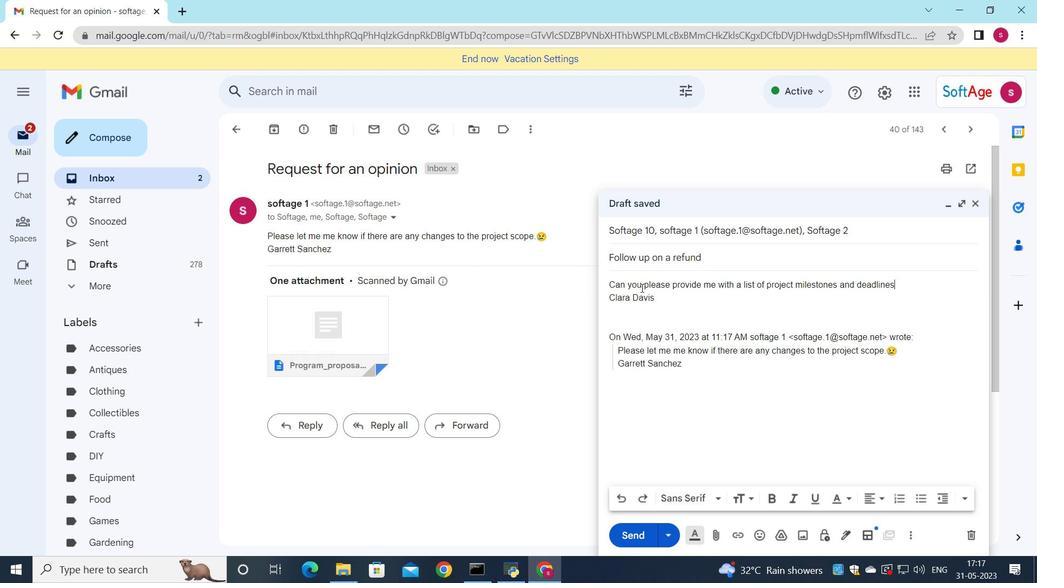 
Action: Mouse moved to (617, 499)
Screenshot: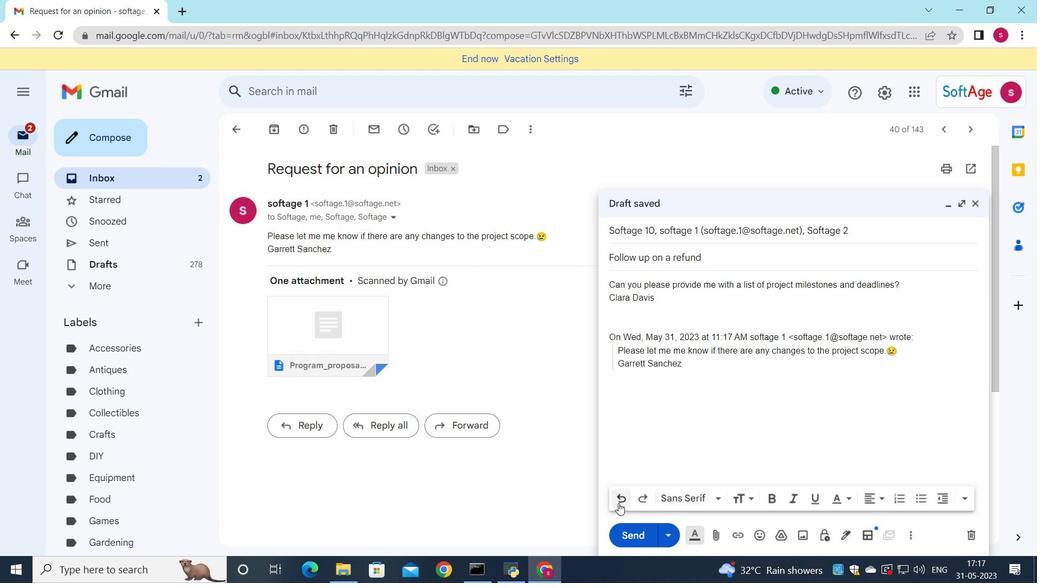 
Action: Mouse pressed left at (617, 499)
Screenshot: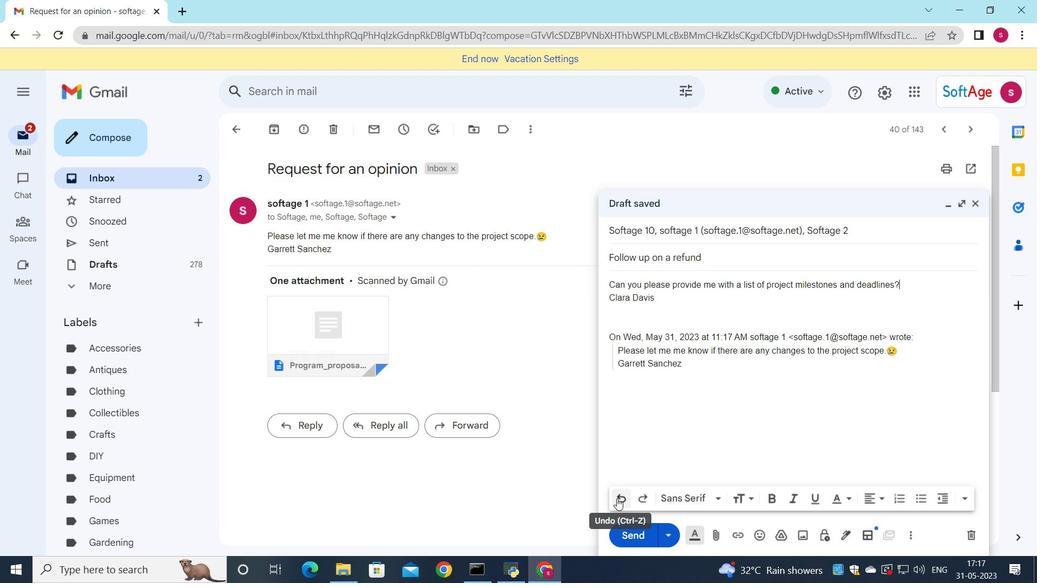 
Action: Mouse pressed left at (617, 499)
Screenshot: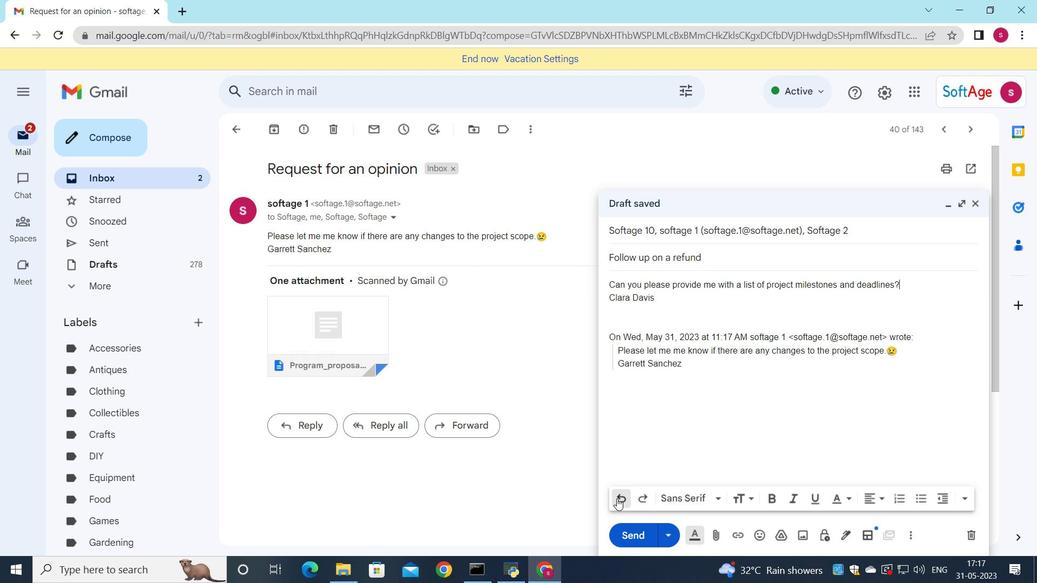 
Action: Mouse pressed left at (617, 499)
Screenshot: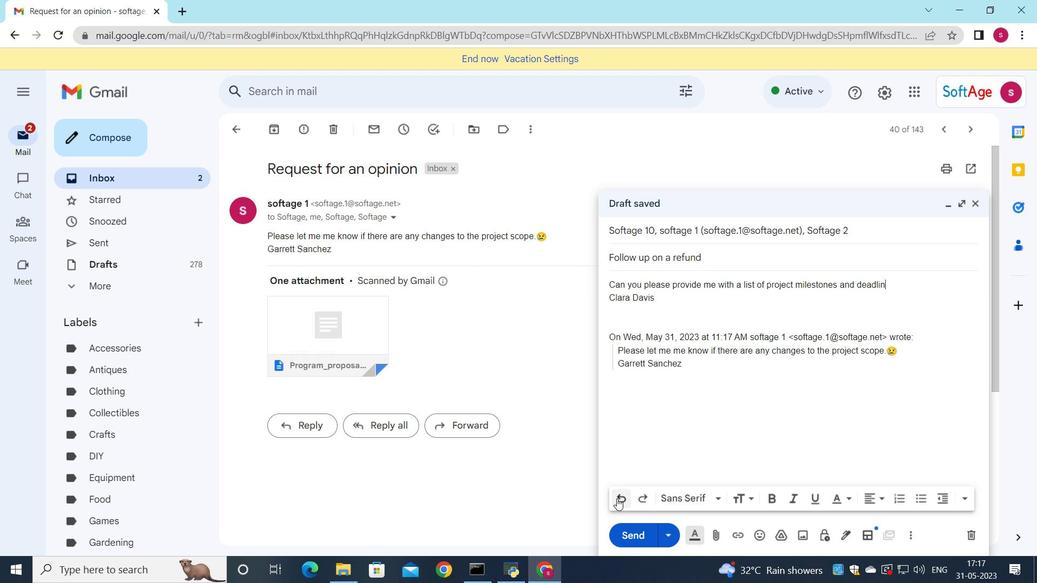 
Action: Mouse pressed left at (617, 499)
Screenshot: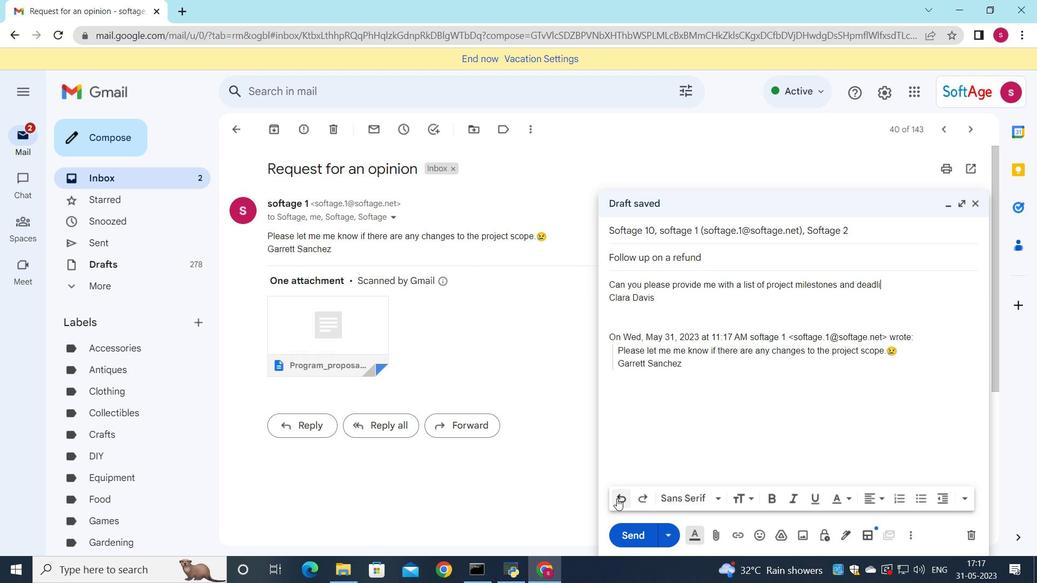 
Action: Mouse pressed left at (617, 499)
Screenshot: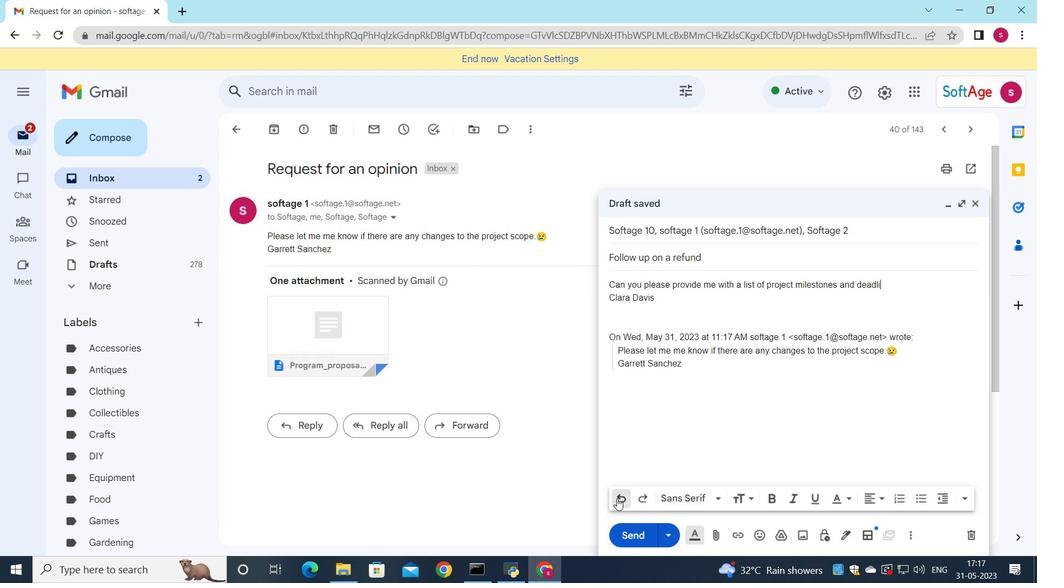 
Action: Mouse pressed left at (617, 499)
Screenshot: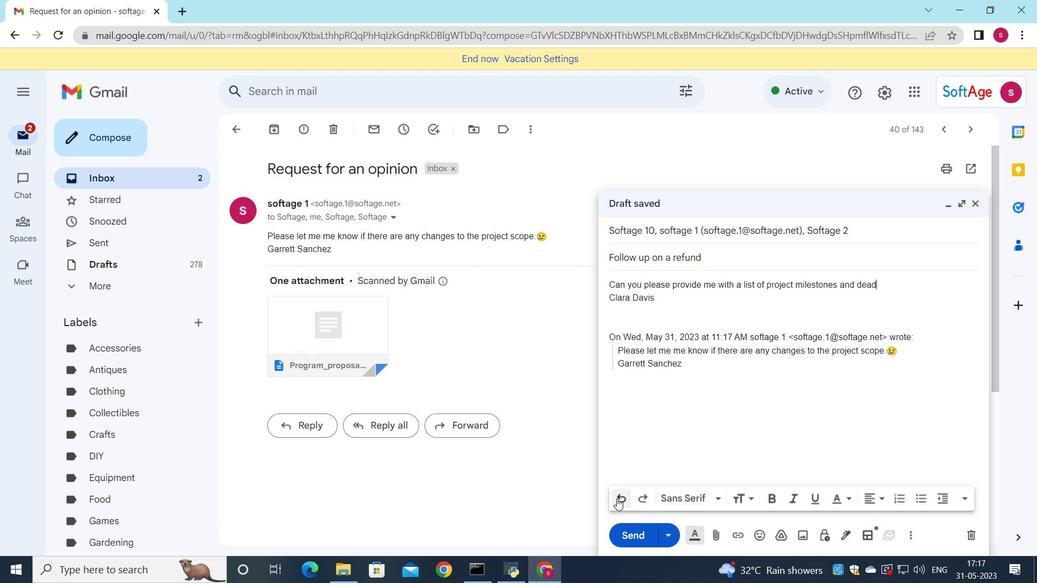 
Action: Mouse pressed left at (617, 499)
Screenshot: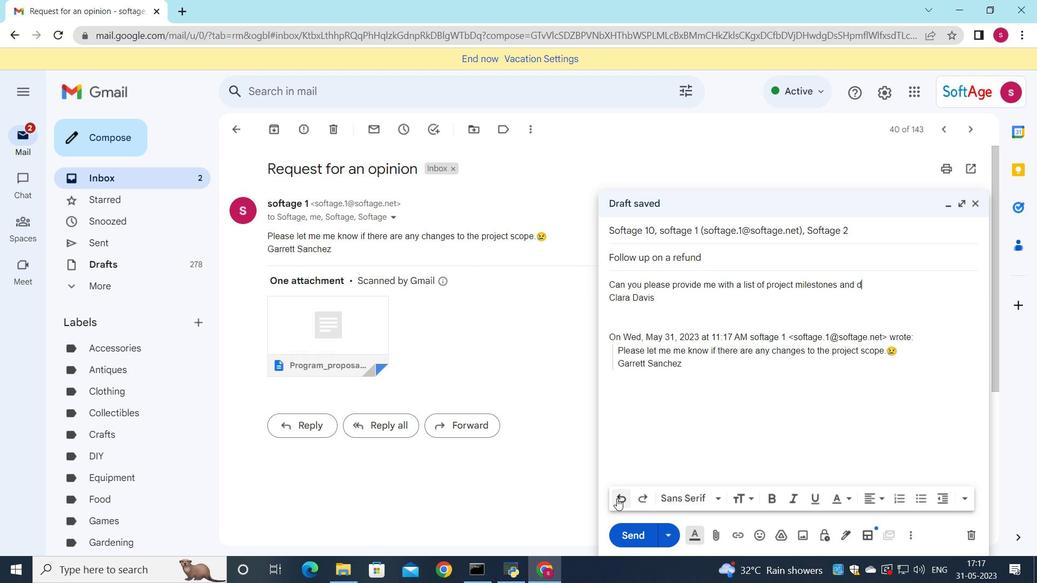 
Action: Mouse pressed left at (617, 499)
Screenshot: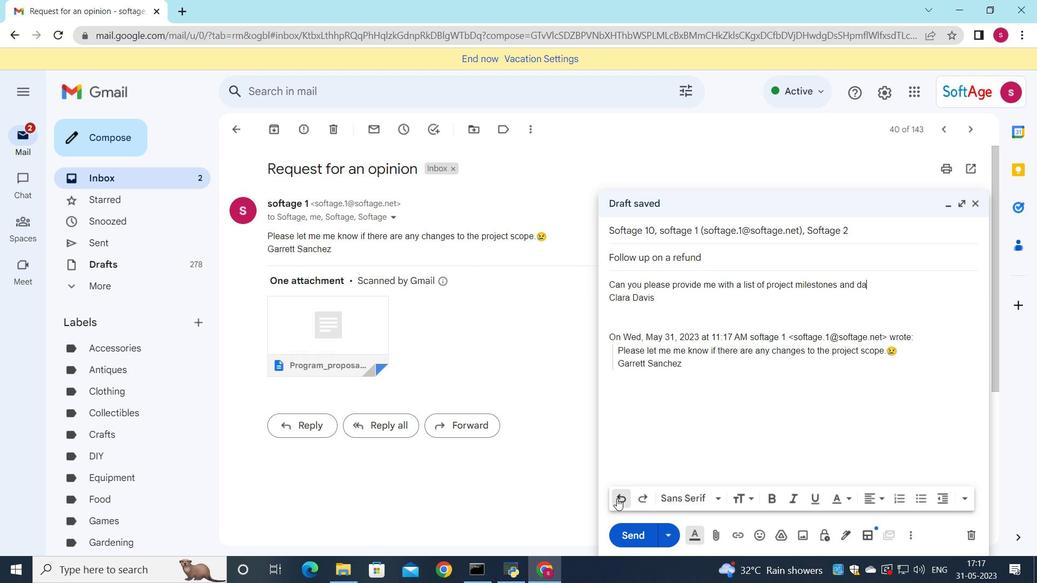 
Action: Mouse pressed left at (617, 499)
Screenshot: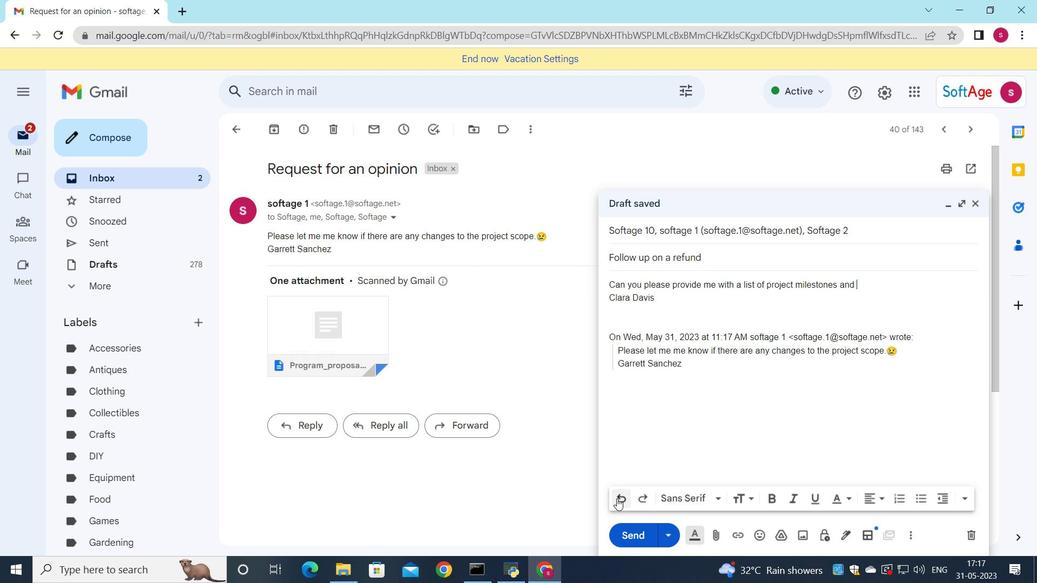 
Action: Mouse pressed left at (617, 499)
Screenshot: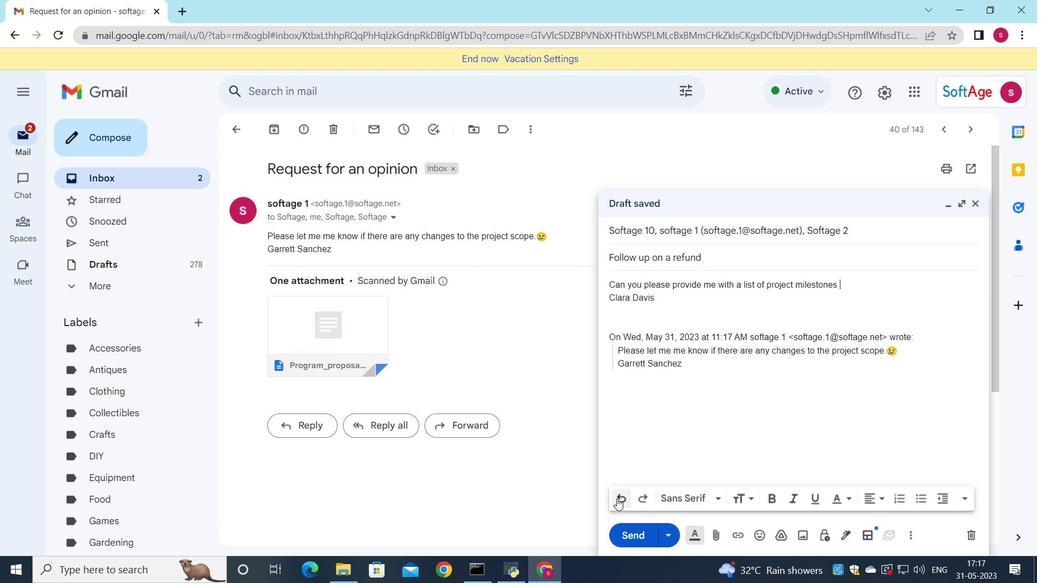 
Action: Mouse pressed left at (617, 499)
Screenshot: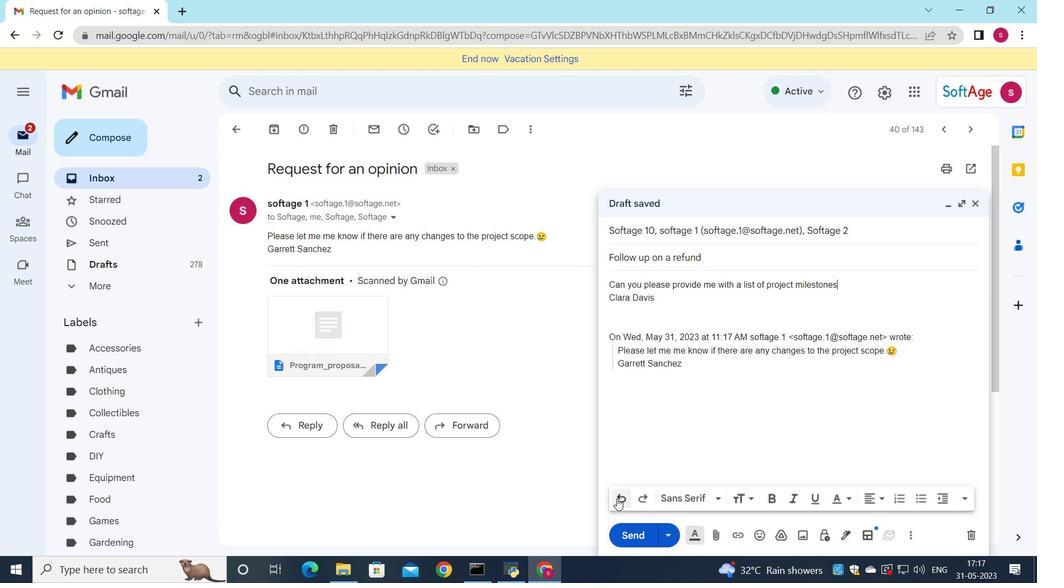 
Action: Mouse pressed left at (617, 499)
Screenshot: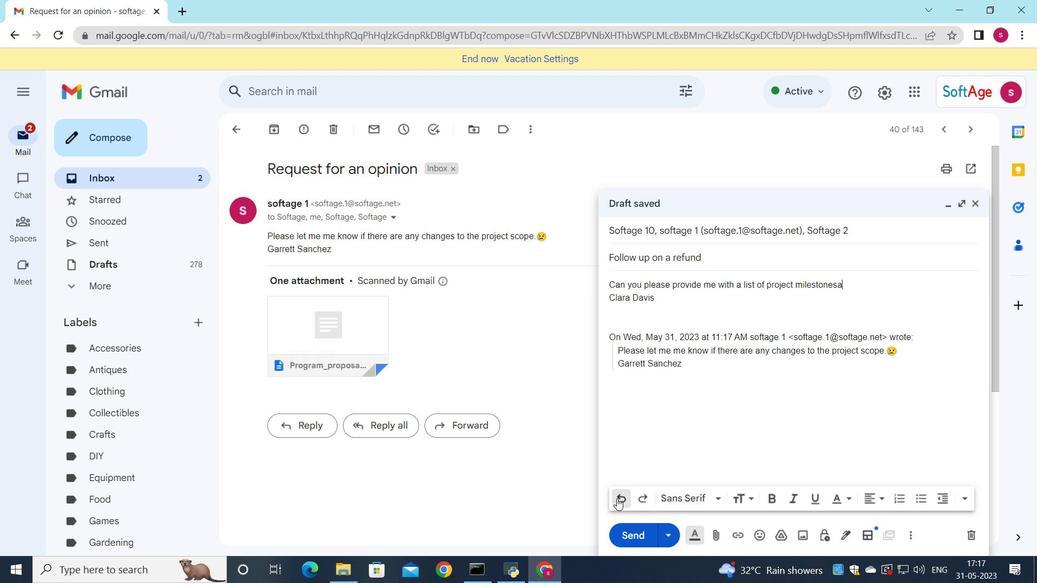 
Action: Mouse pressed left at (617, 499)
Screenshot: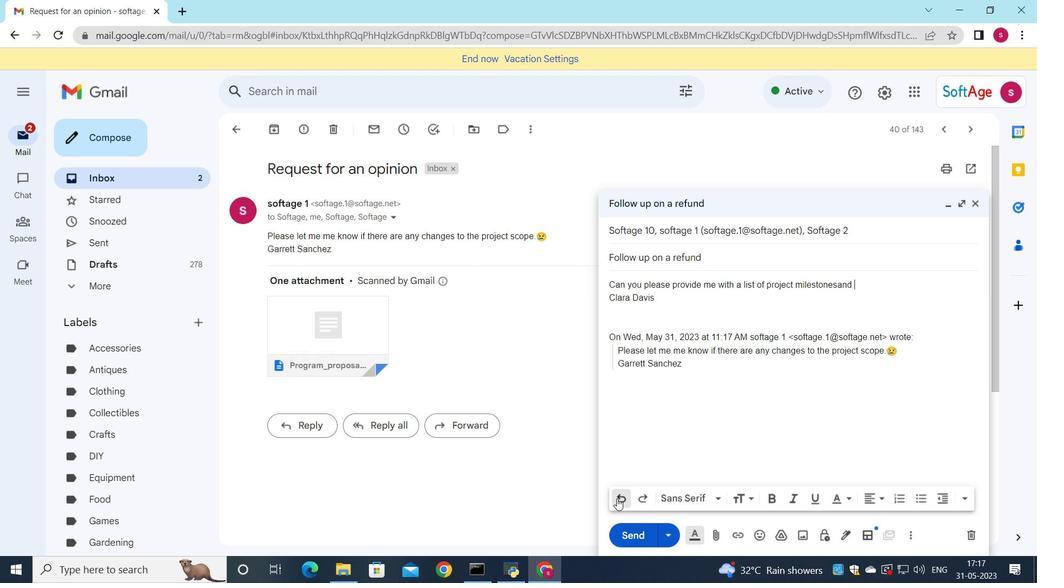 
Action: Mouse pressed left at (617, 499)
Screenshot: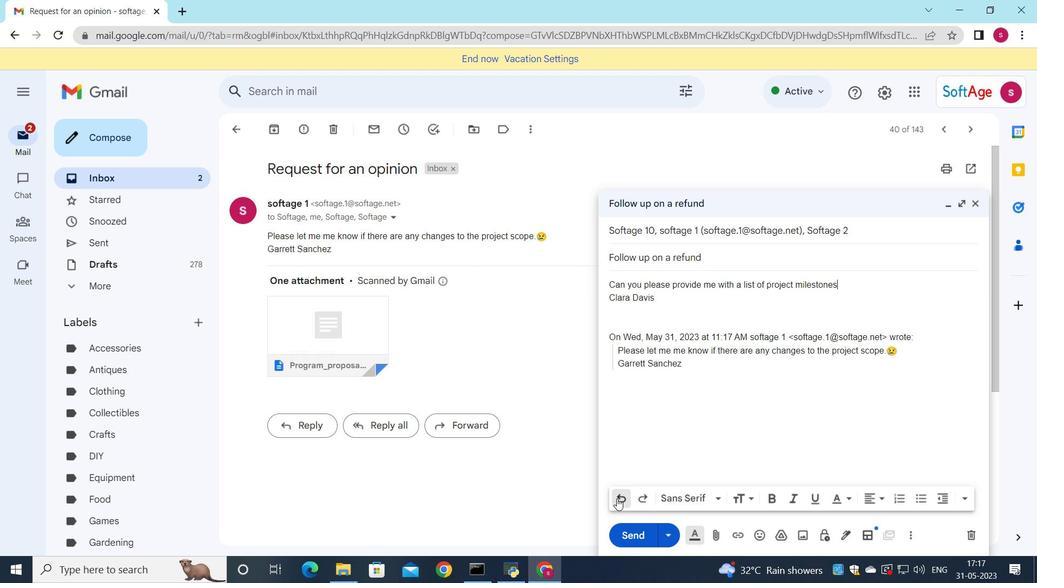 
Action: Mouse pressed left at (617, 499)
Screenshot: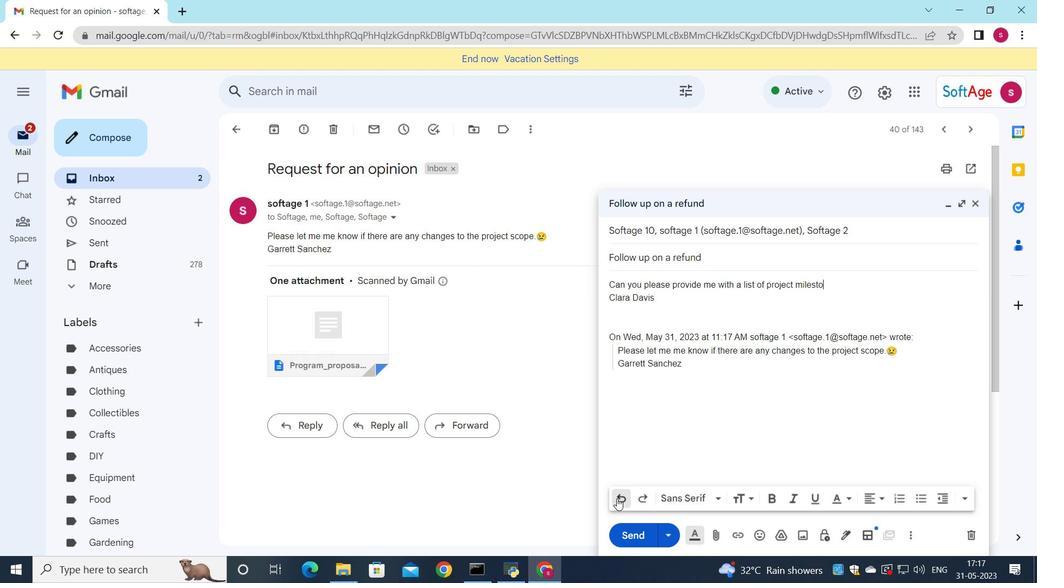 
Action: Mouse pressed left at (617, 499)
Screenshot: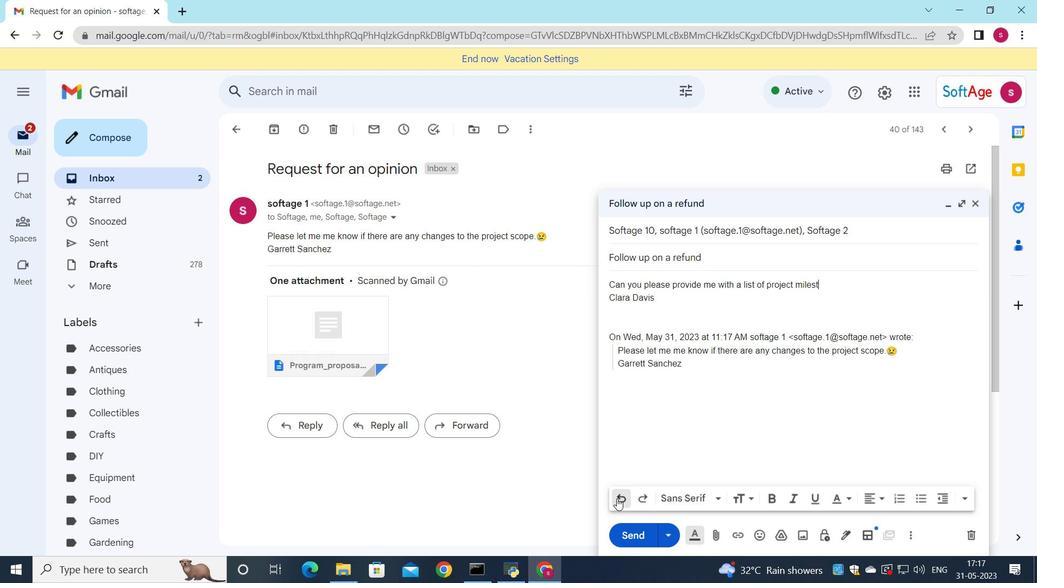 
Action: Mouse pressed left at (617, 499)
Screenshot: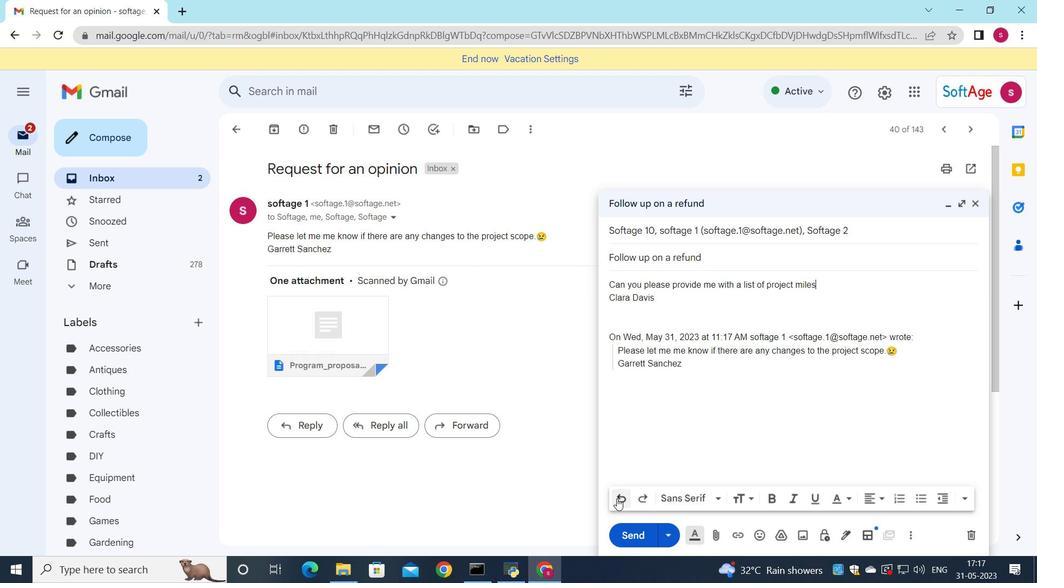 
Action: Mouse pressed left at (617, 499)
Screenshot: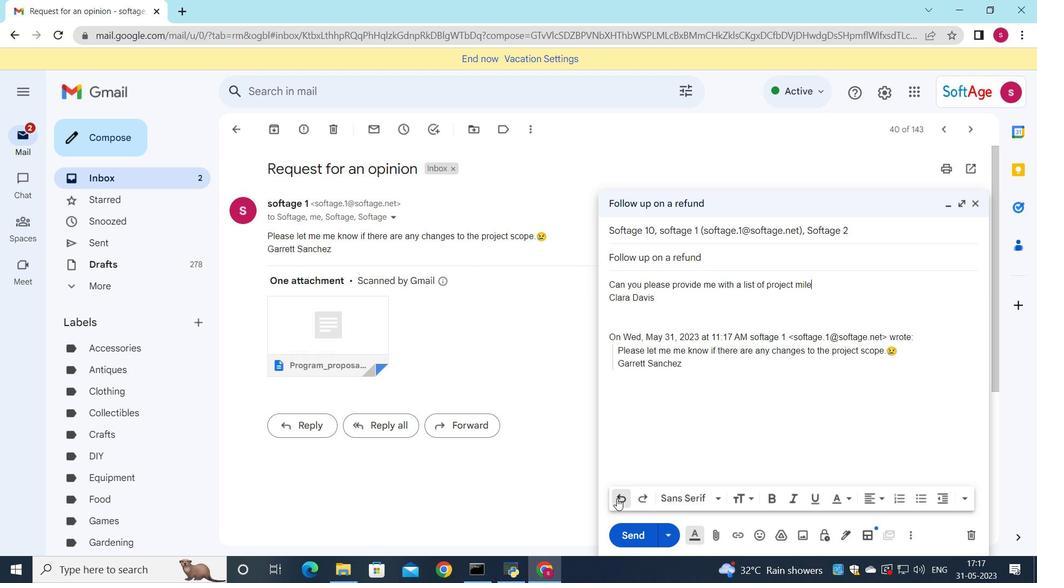 
Action: Mouse pressed left at (617, 499)
Screenshot: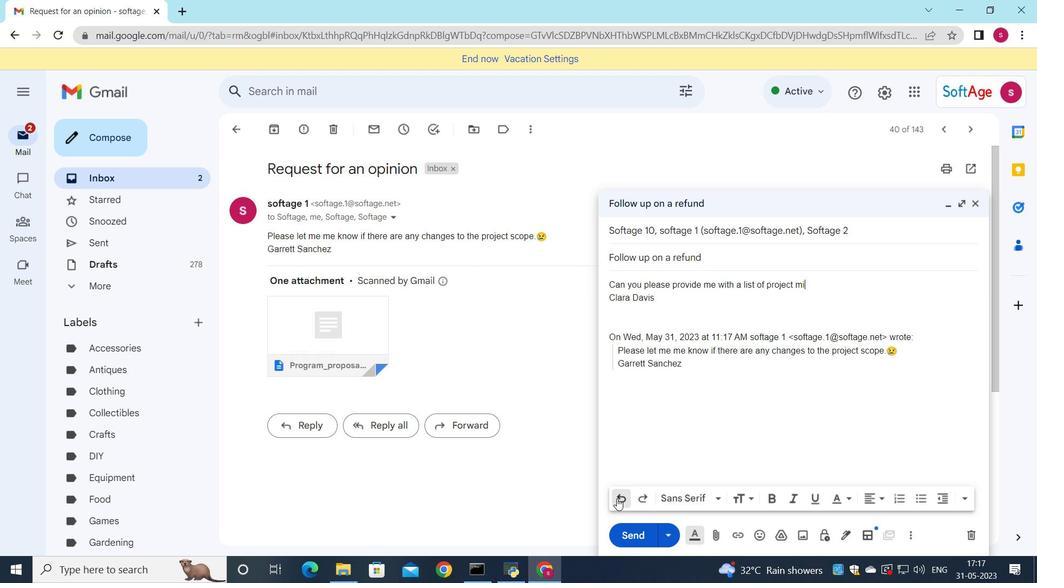 
Action: Mouse pressed left at (617, 499)
Screenshot: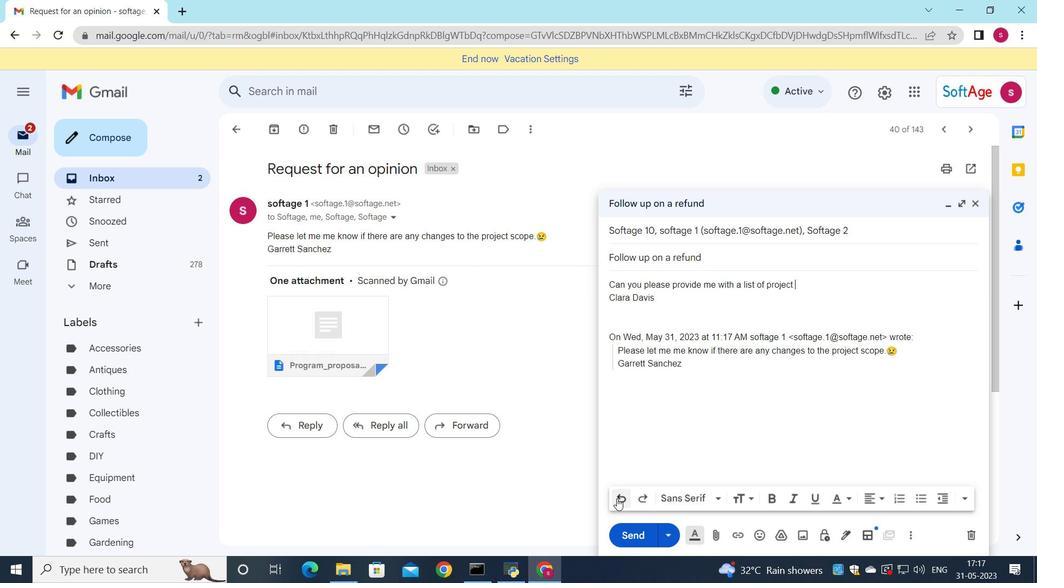 
Action: Mouse pressed left at (617, 499)
Screenshot: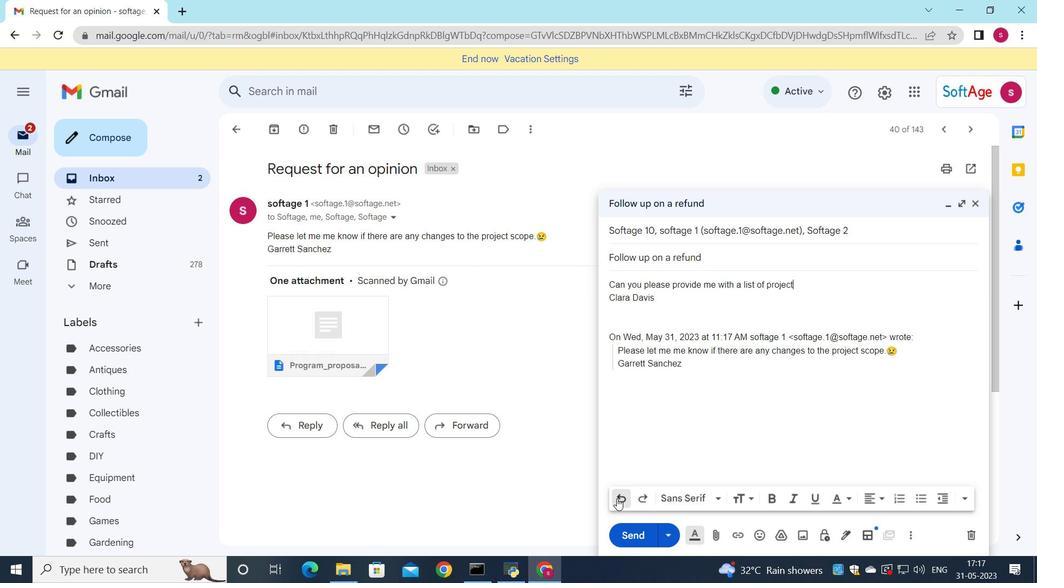 
Action: Mouse pressed left at (617, 499)
Screenshot: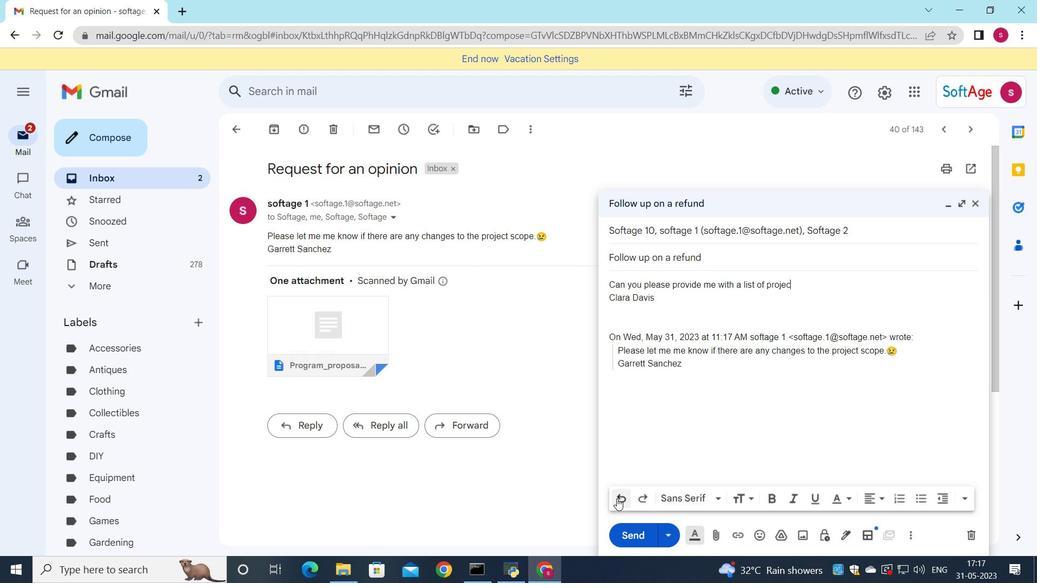
Action: Mouse pressed left at (617, 499)
Screenshot: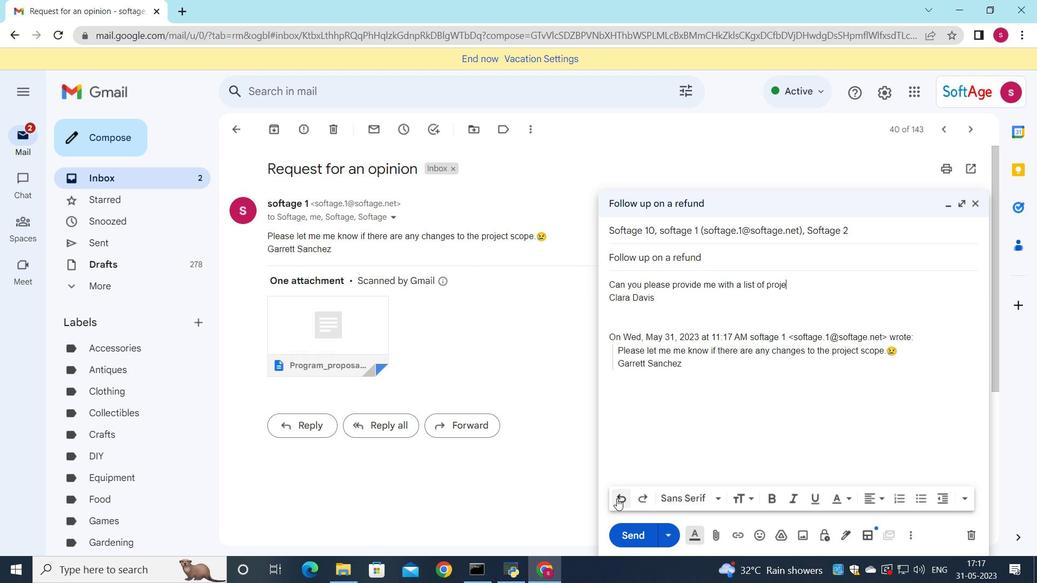 
Action: Mouse pressed left at (617, 499)
Screenshot: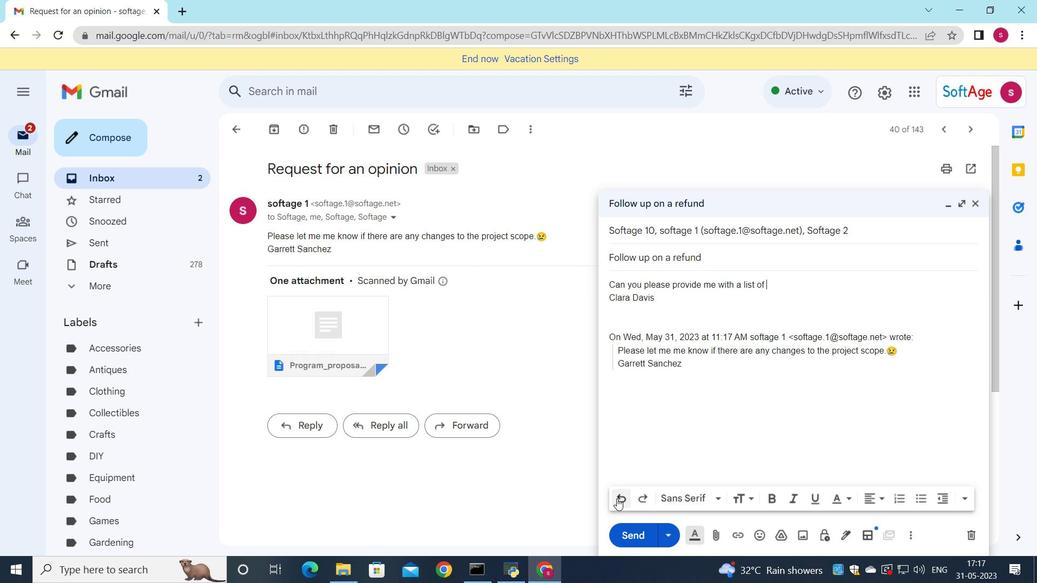 
Action: Mouse pressed left at (617, 499)
Screenshot: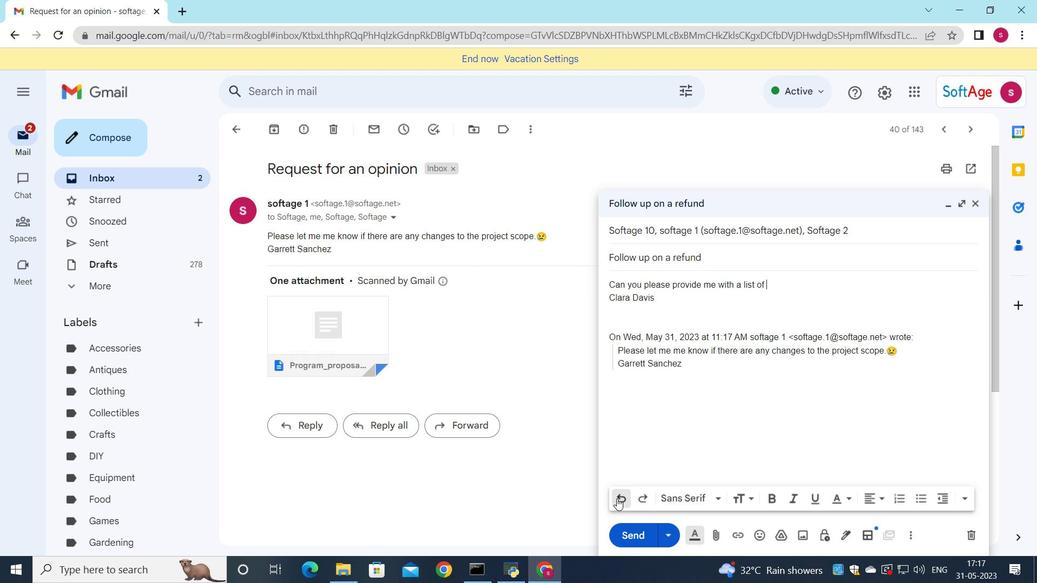 
Action: Mouse pressed left at (617, 499)
Screenshot: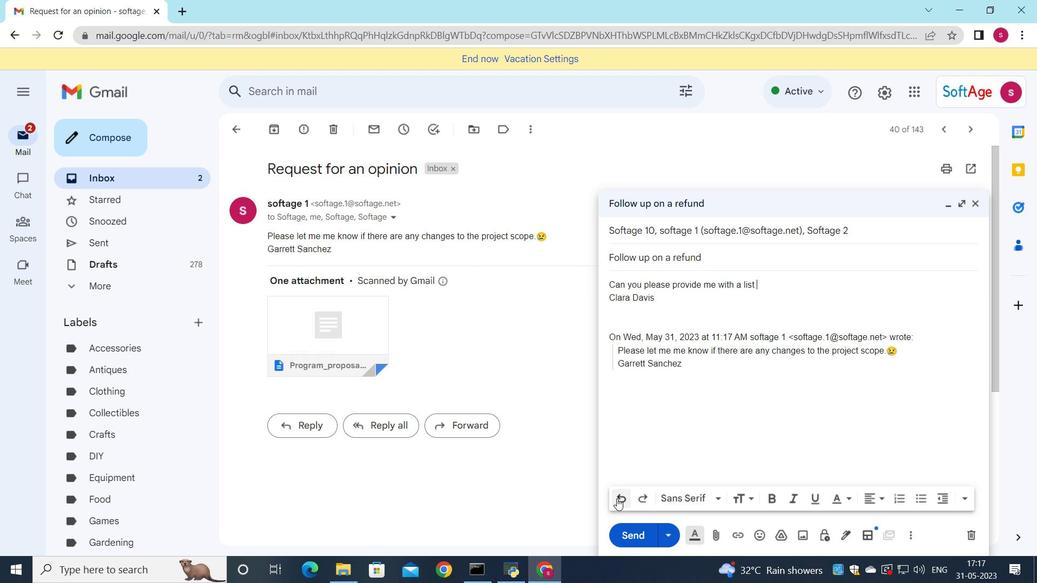 
Action: Mouse pressed left at (617, 499)
Screenshot: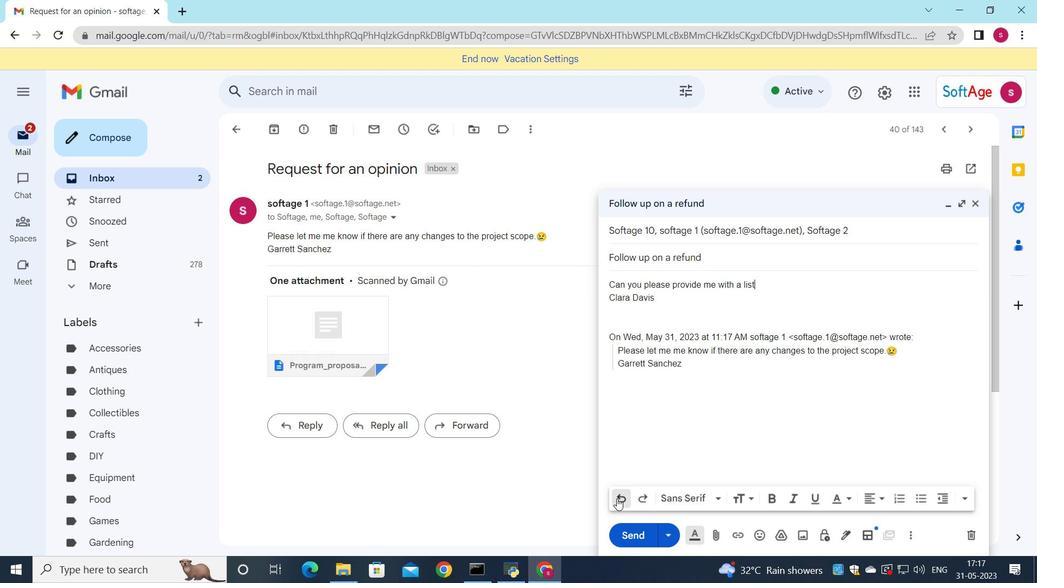 
Action: Mouse pressed left at (617, 499)
Screenshot: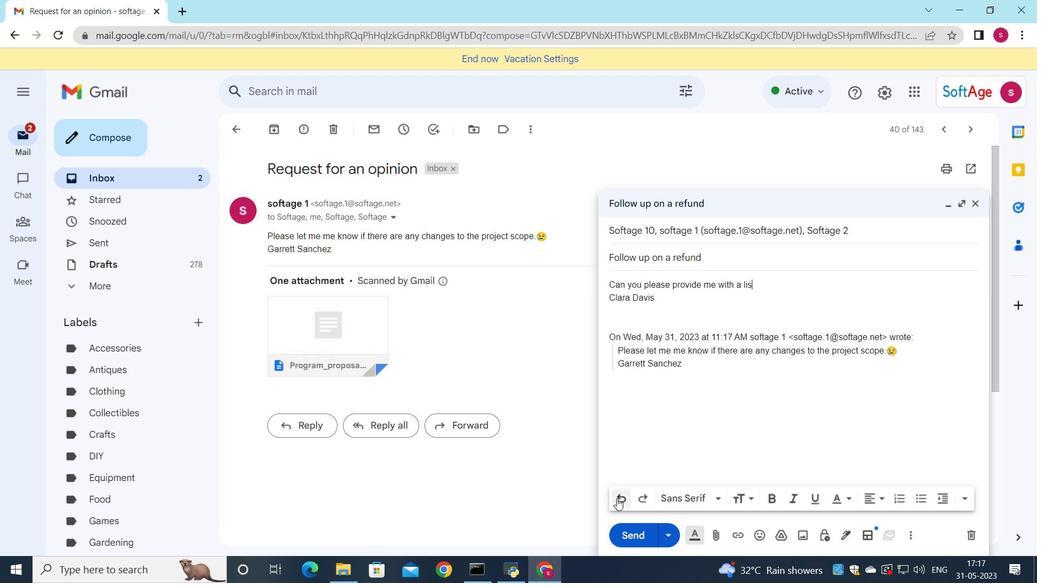 
Action: Mouse pressed left at (617, 499)
Screenshot: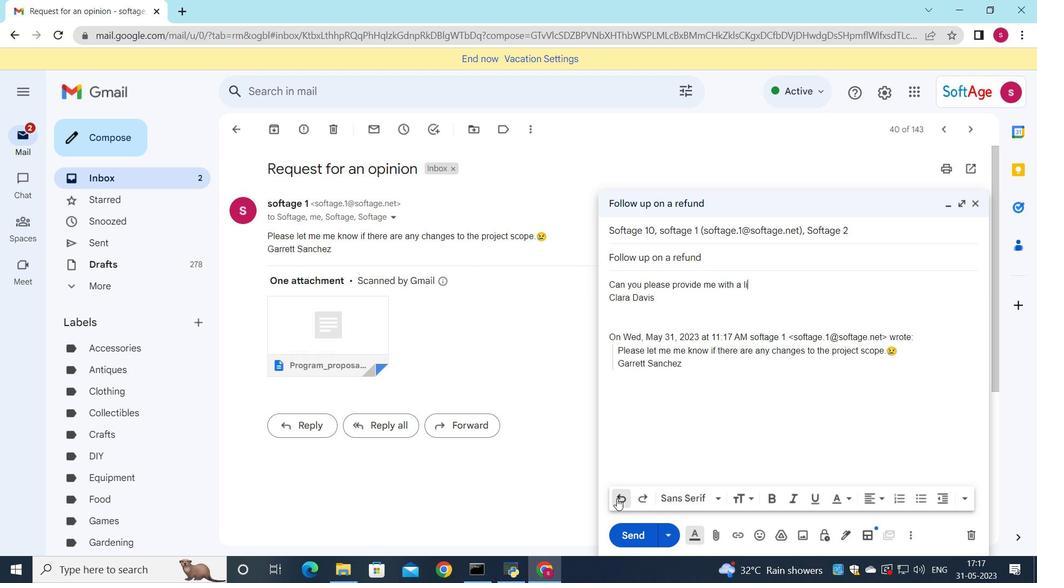 
Action: Mouse pressed left at (617, 499)
Screenshot: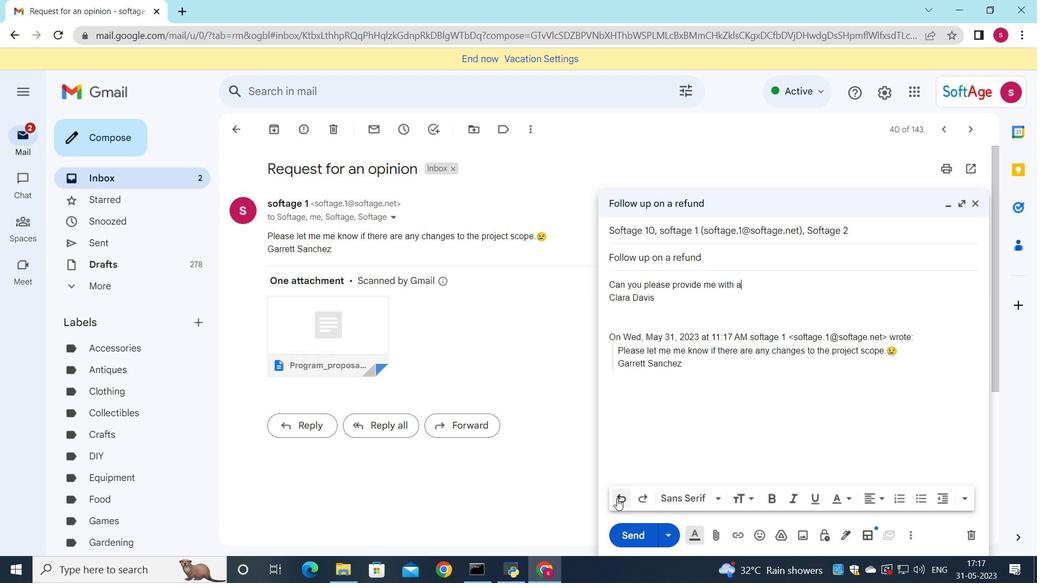 
Action: Mouse pressed left at (617, 499)
Screenshot: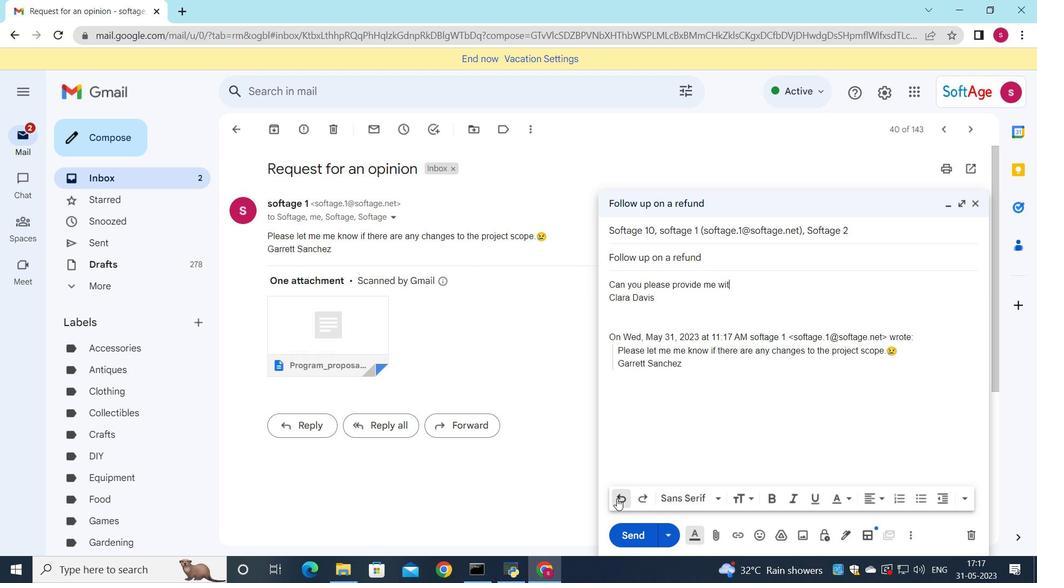 
Action: Mouse pressed left at (617, 499)
Screenshot: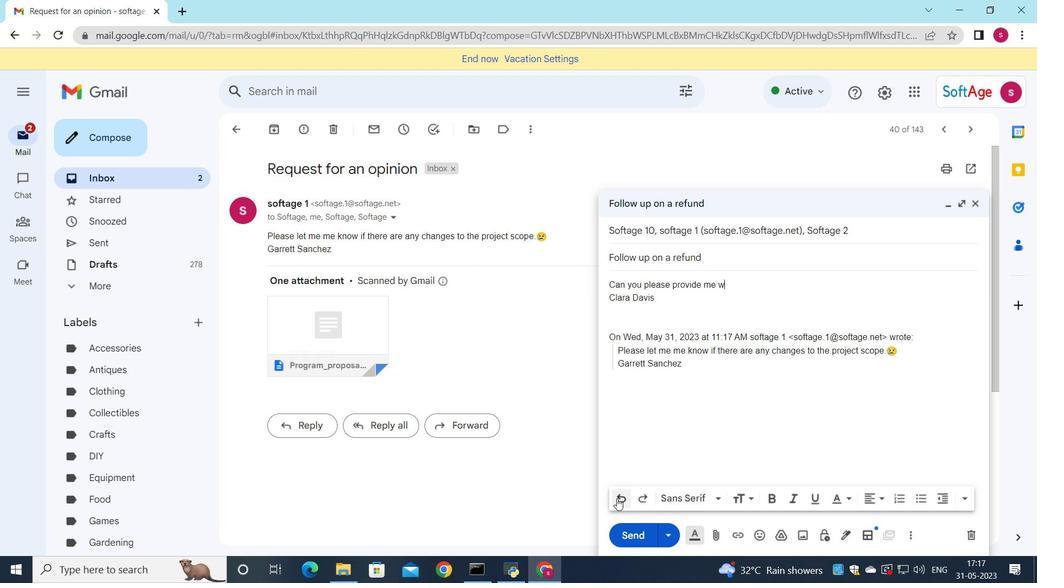 
Action: Mouse pressed left at (617, 499)
Screenshot: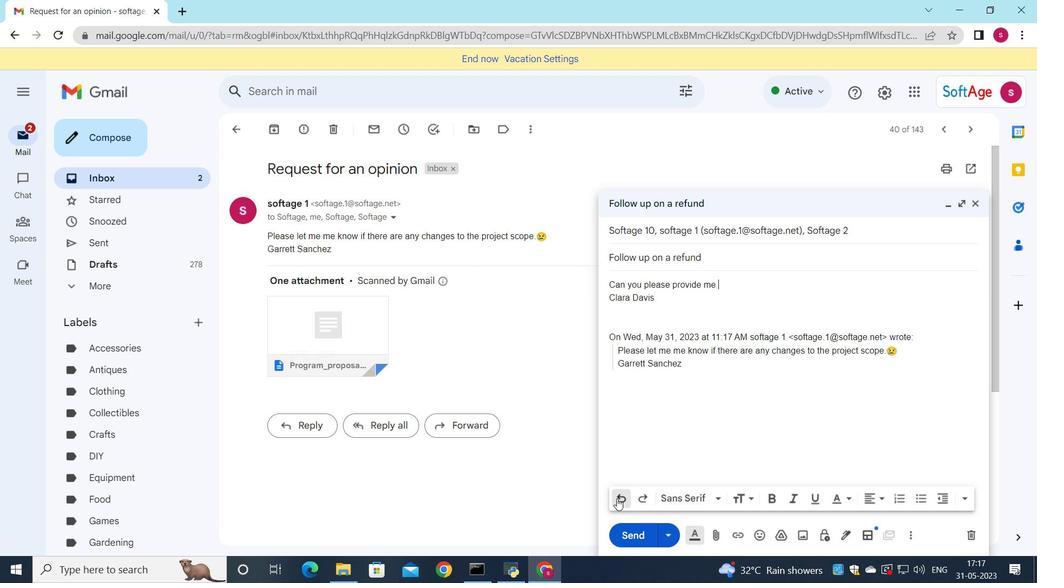 
Action: Mouse pressed left at (617, 499)
Screenshot: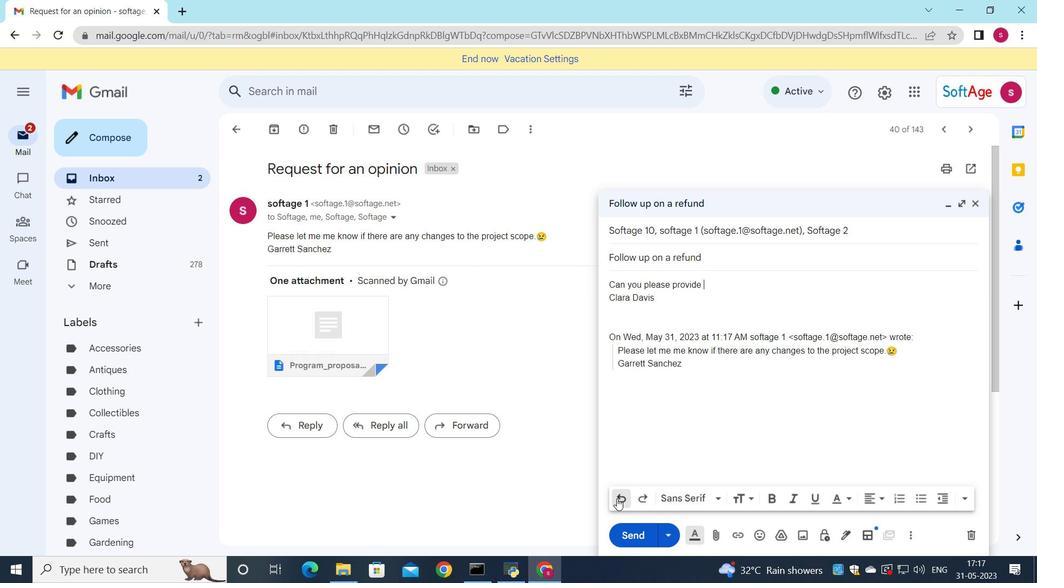 
Action: Mouse pressed left at (617, 499)
Screenshot: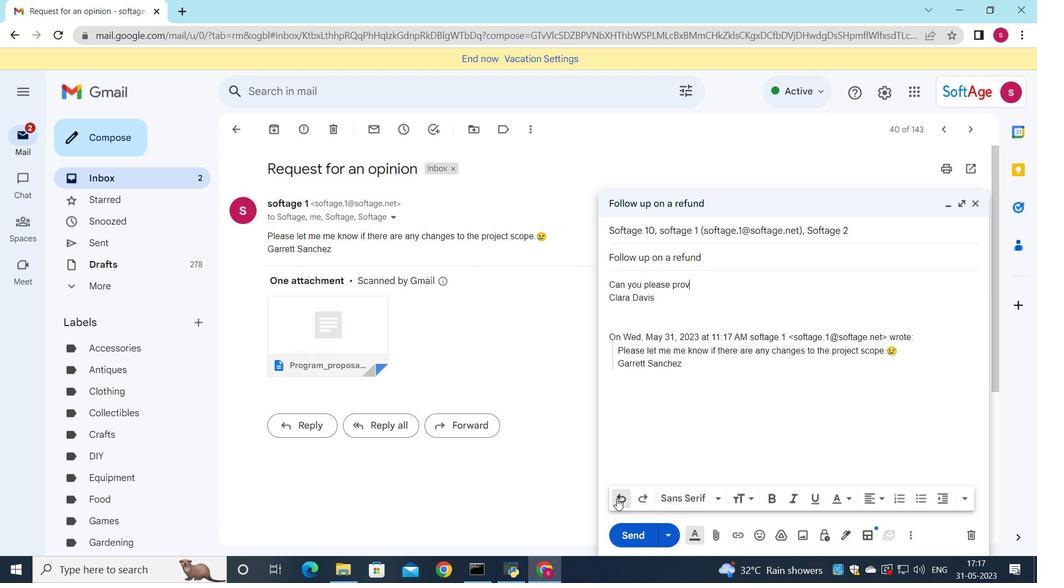 
Action: Mouse pressed left at (617, 499)
Screenshot: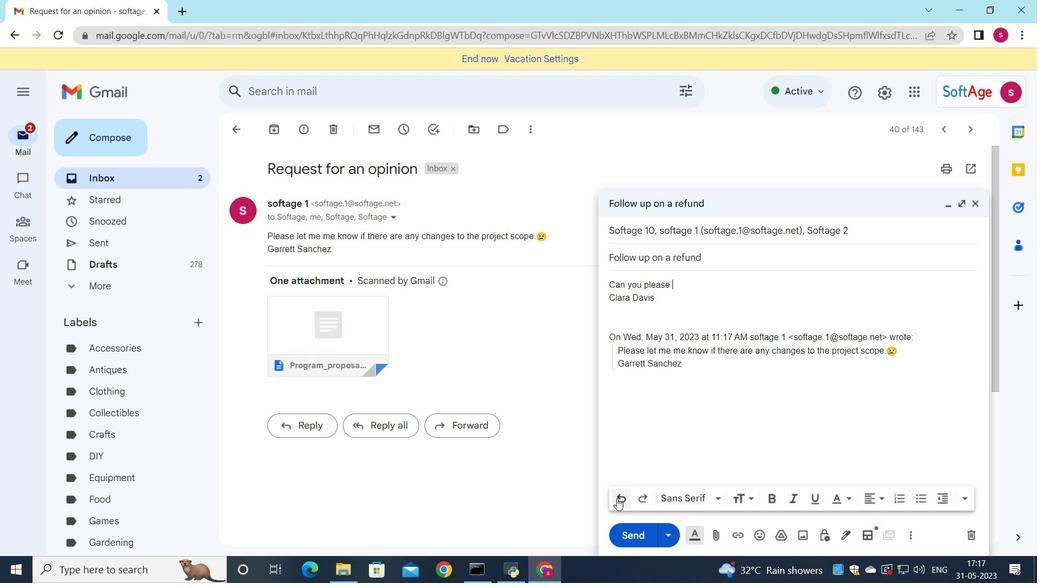 
Action: Mouse pressed left at (617, 499)
Screenshot: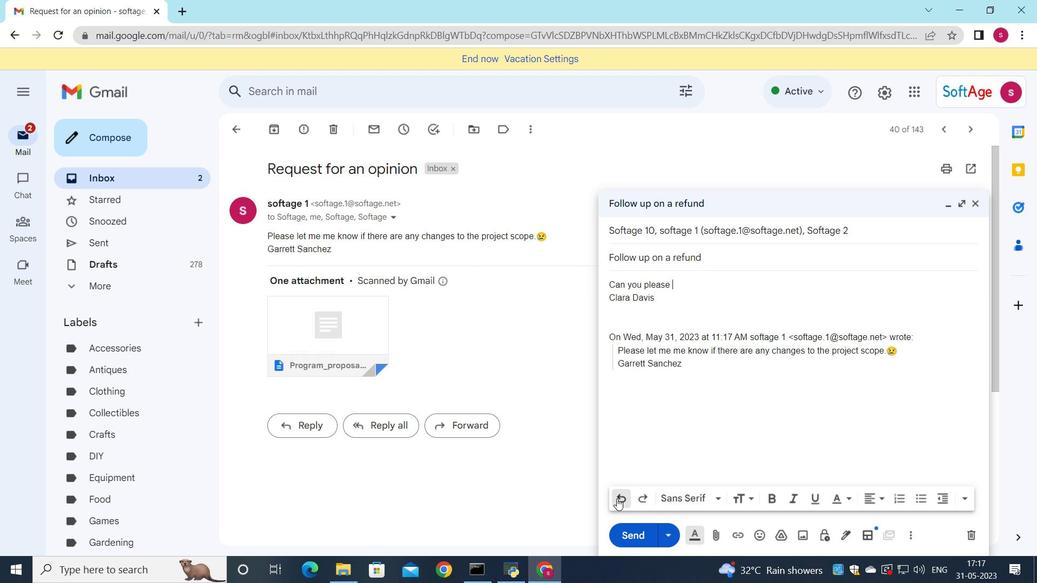 
Action: Mouse pressed left at (617, 499)
Screenshot: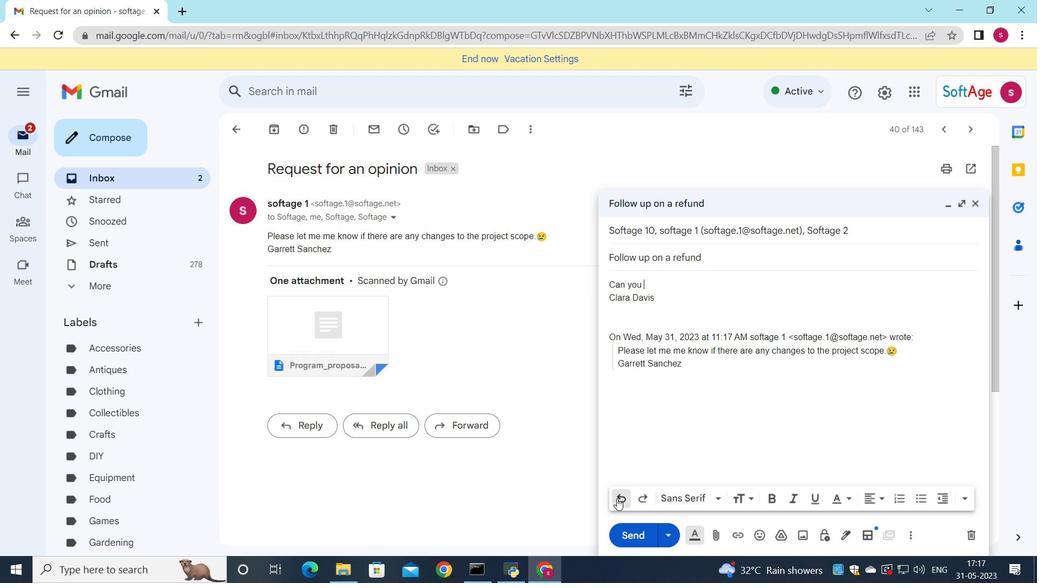 
Action: Mouse pressed left at (617, 499)
Screenshot: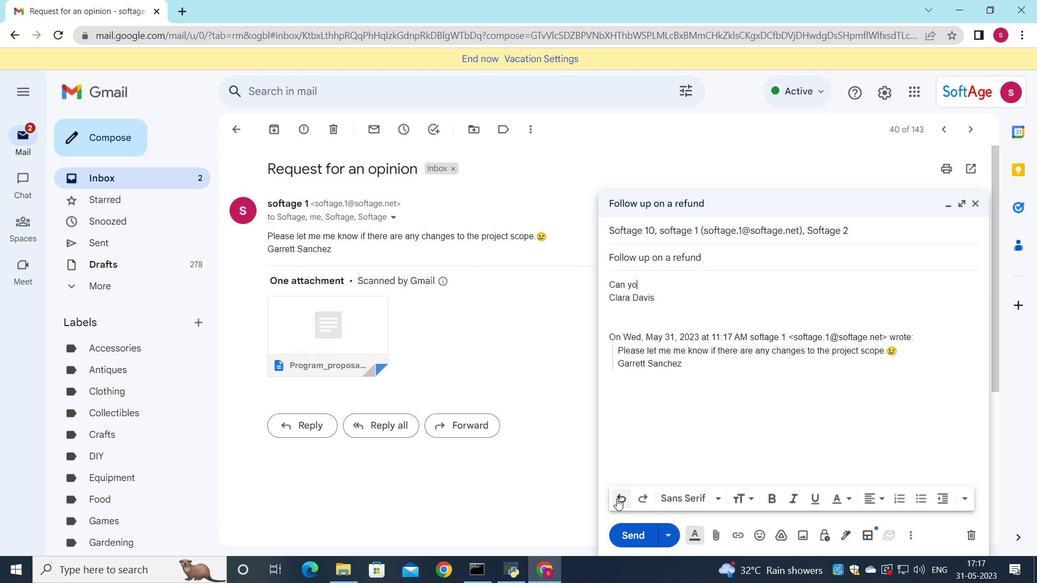 
Action: Mouse pressed left at (617, 499)
Screenshot: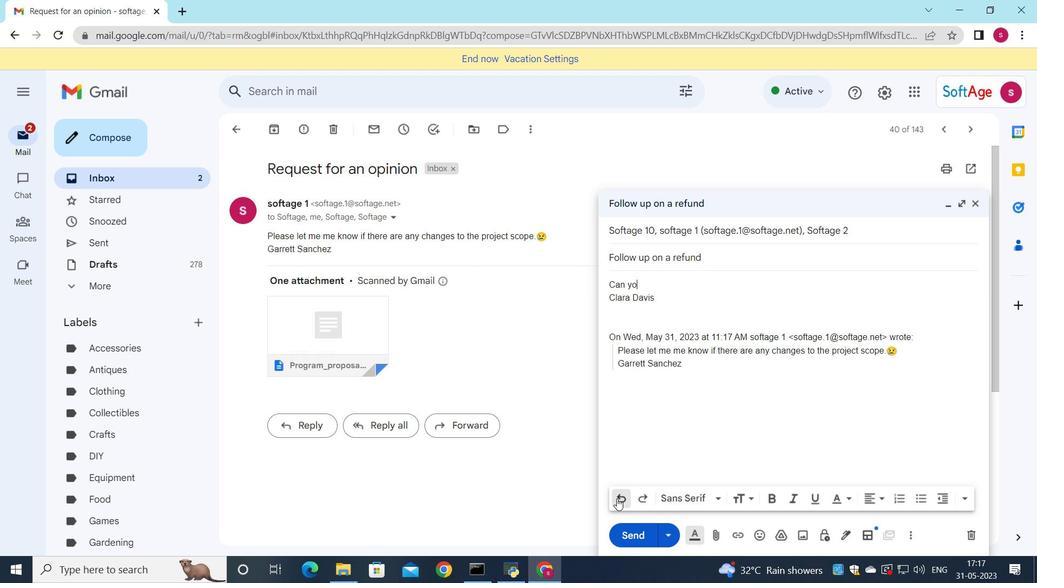 
Action: Mouse pressed left at (617, 499)
Screenshot: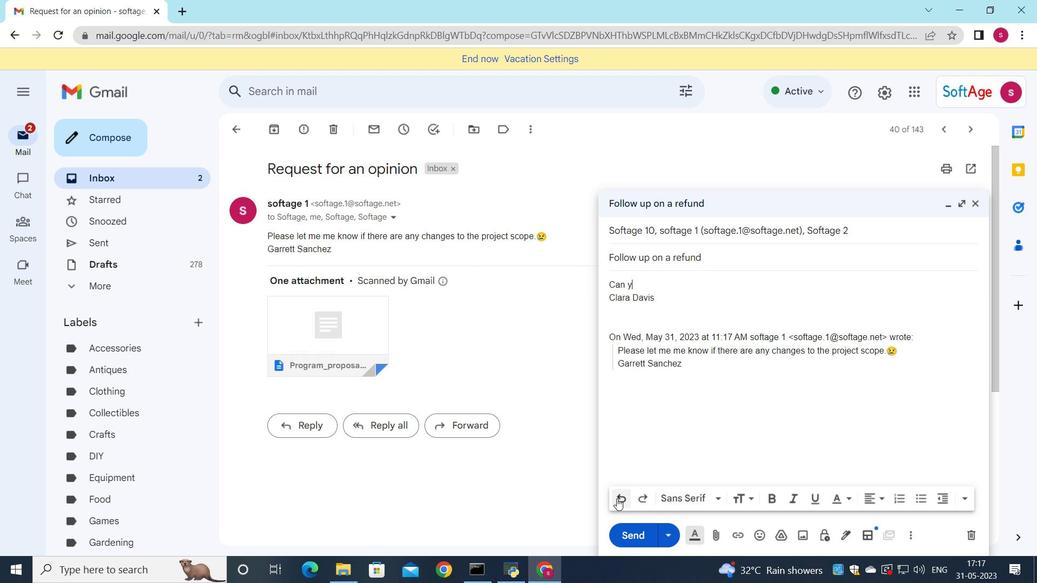
Action: Mouse pressed left at (617, 499)
Screenshot: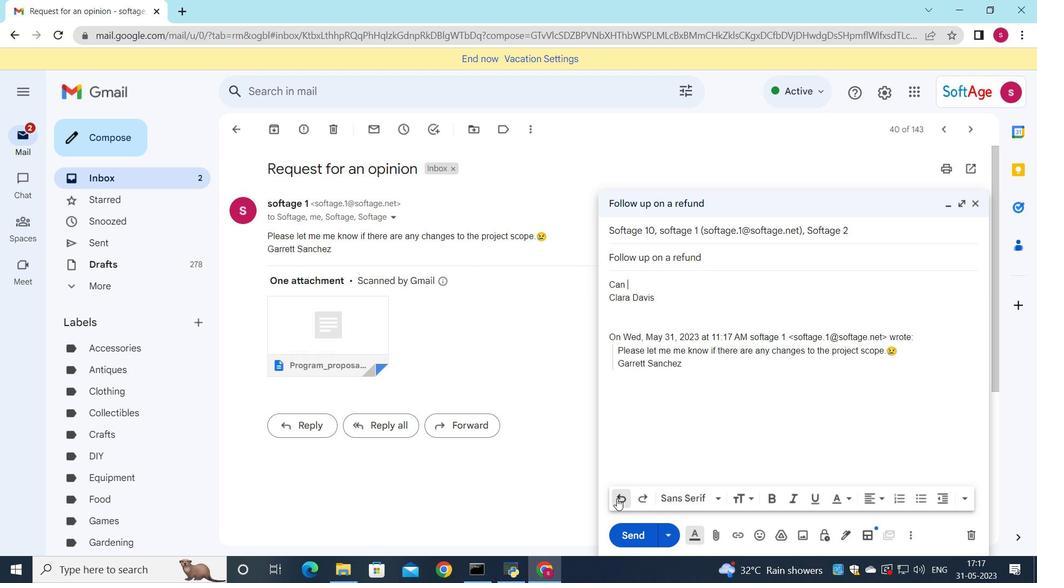 
Action: Mouse pressed left at (617, 499)
Screenshot: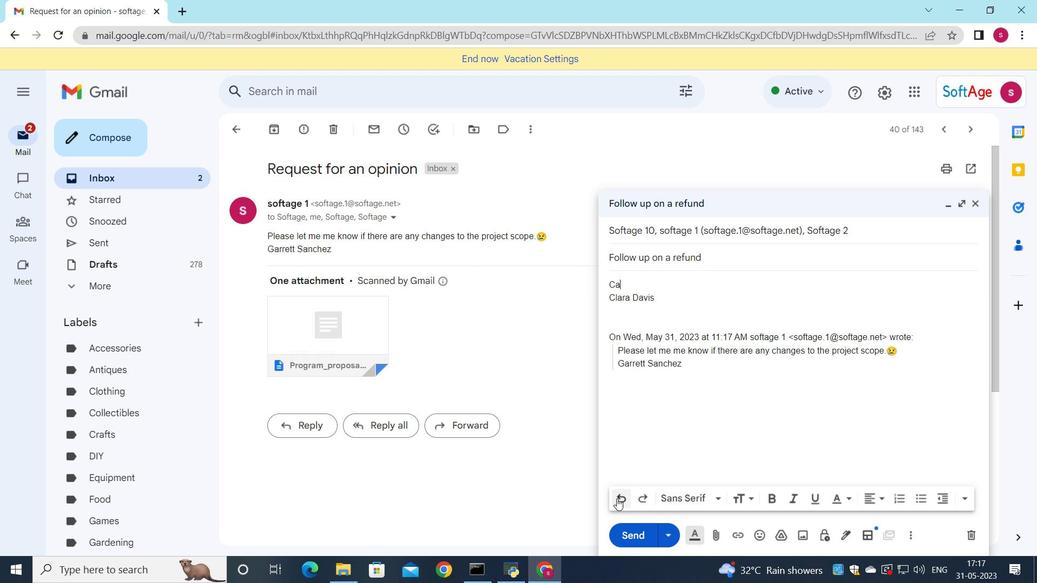 
Action: Key pressed <Key.shift>I<Key.space>would<Key.space>like<Key.space>to<Key.space>arrange<Key.space>a<Key.space>call<Key.space>to<Key.space>discuss<Key.space>this<Key.space>further.
Screenshot: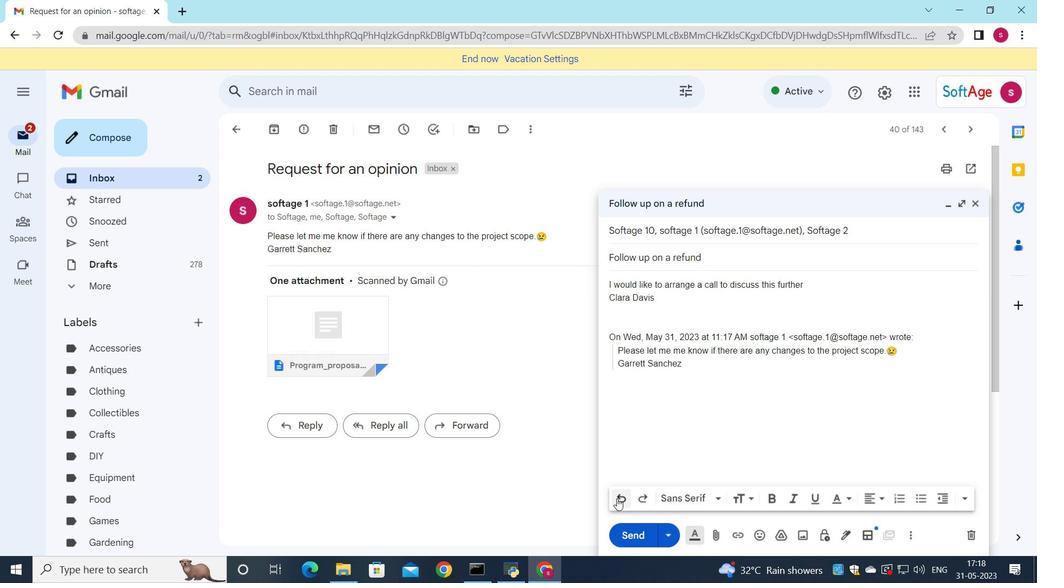 
Action: Mouse moved to (635, 544)
Screenshot: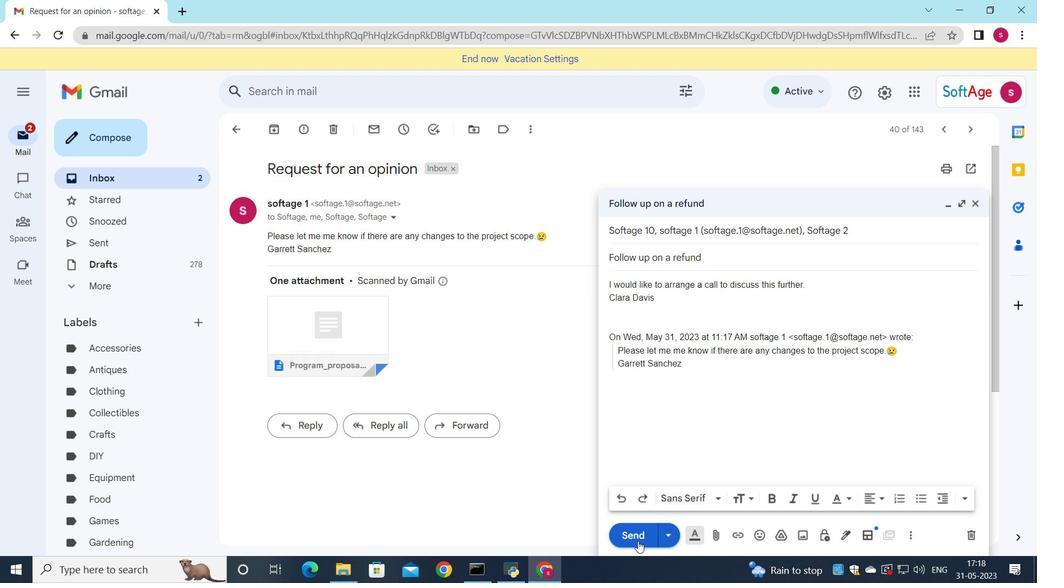 
Action: Mouse pressed left at (635, 544)
Screenshot: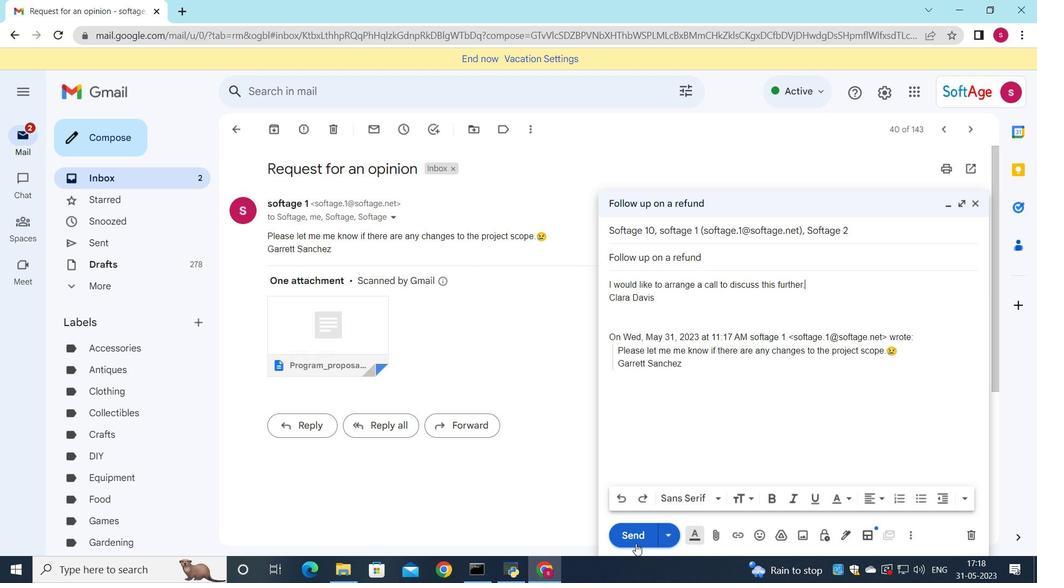 
Action: Mouse moved to (173, 179)
Screenshot: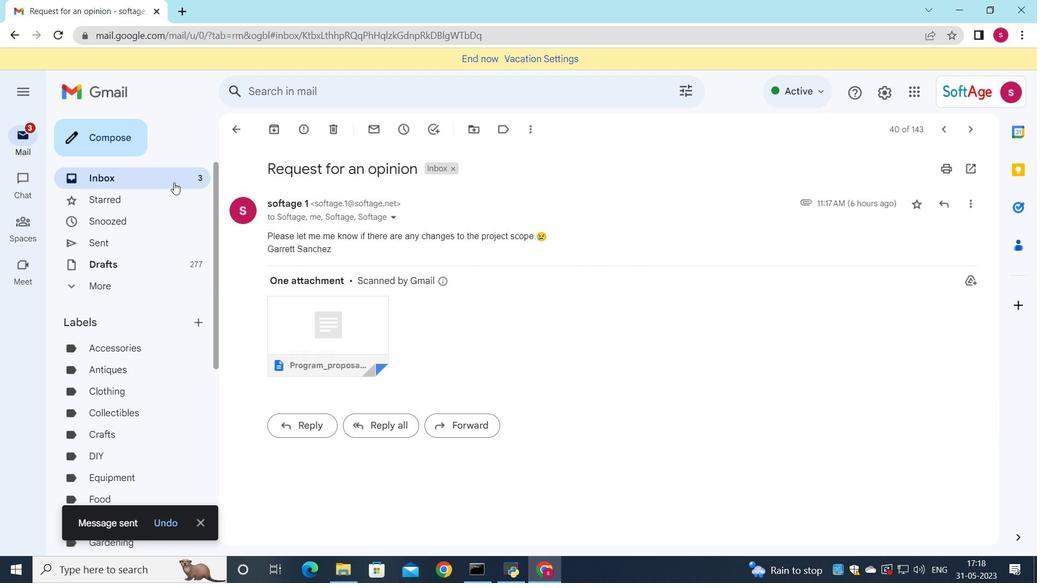 
Action: Mouse pressed left at (173, 179)
Screenshot: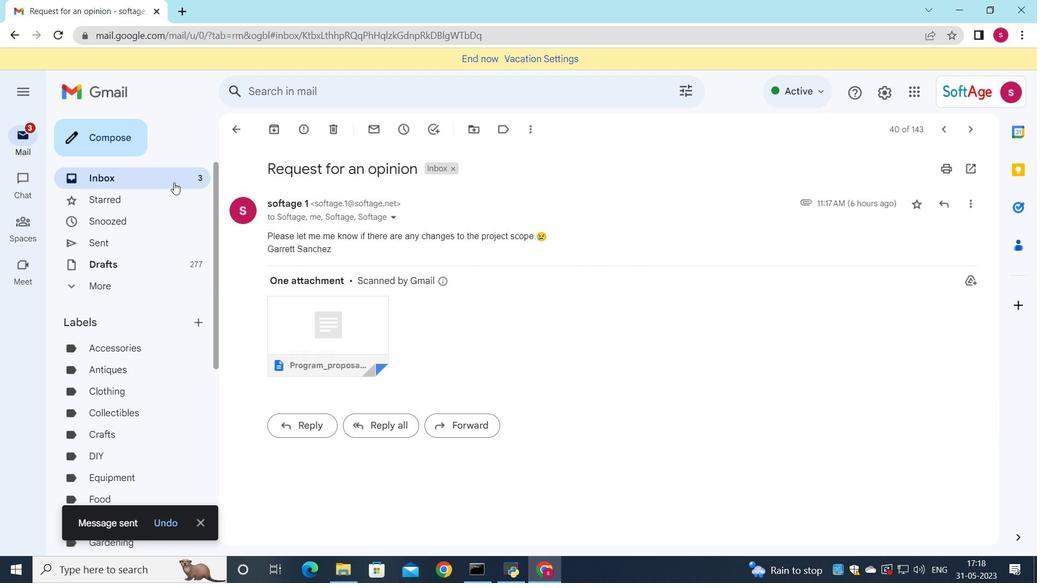 
Action: Mouse moved to (677, 342)
Screenshot: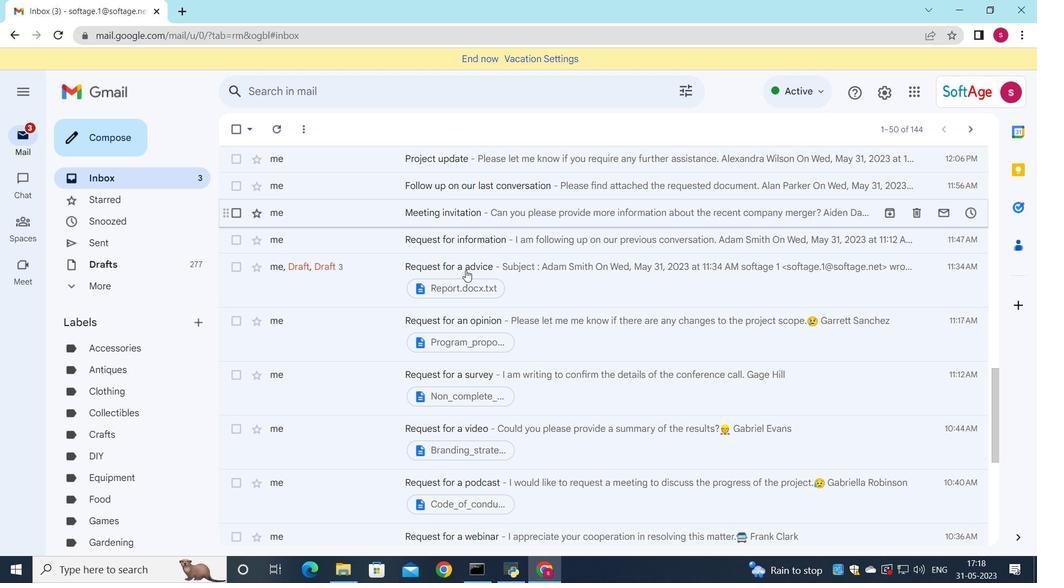 
Action: Mouse scrolled (677, 342) with delta (0, 0)
Screenshot: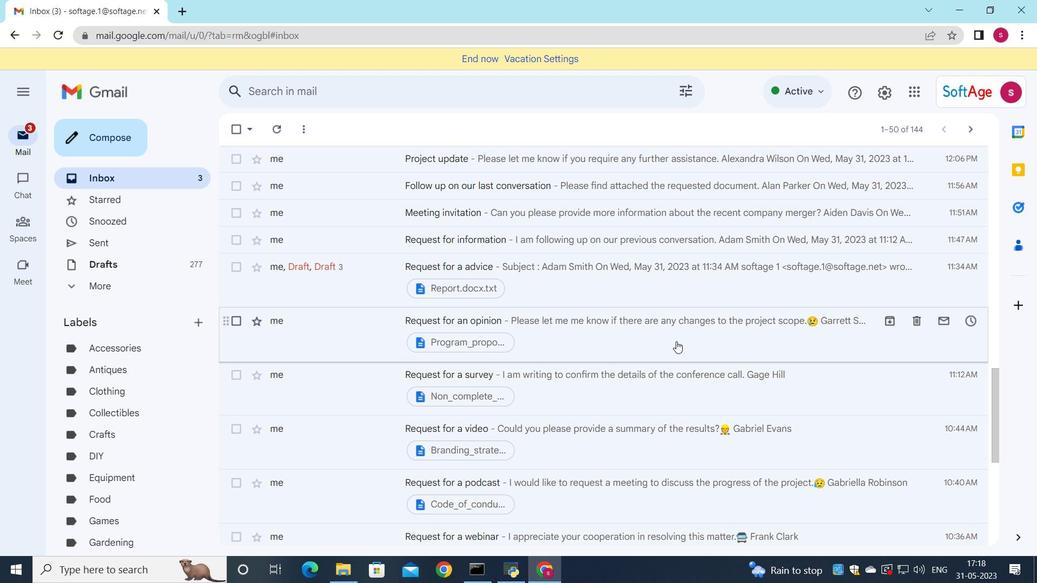 
Action: Mouse scrolled (677, 342) with delta (0, 0)
Screenshot: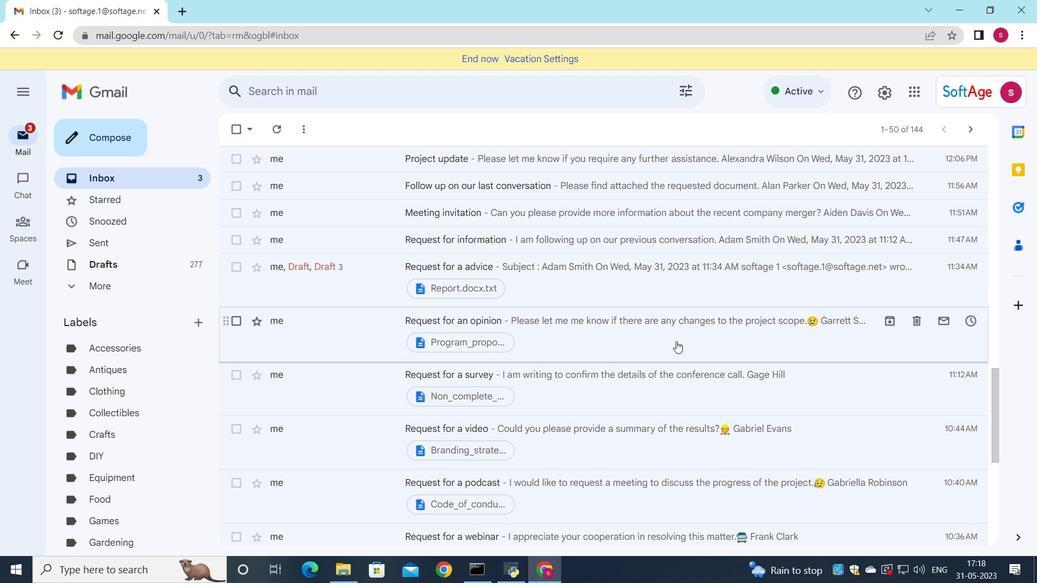 
Action: Mouse scrolled (677, 342) with delta (0, 0)
Screenshot: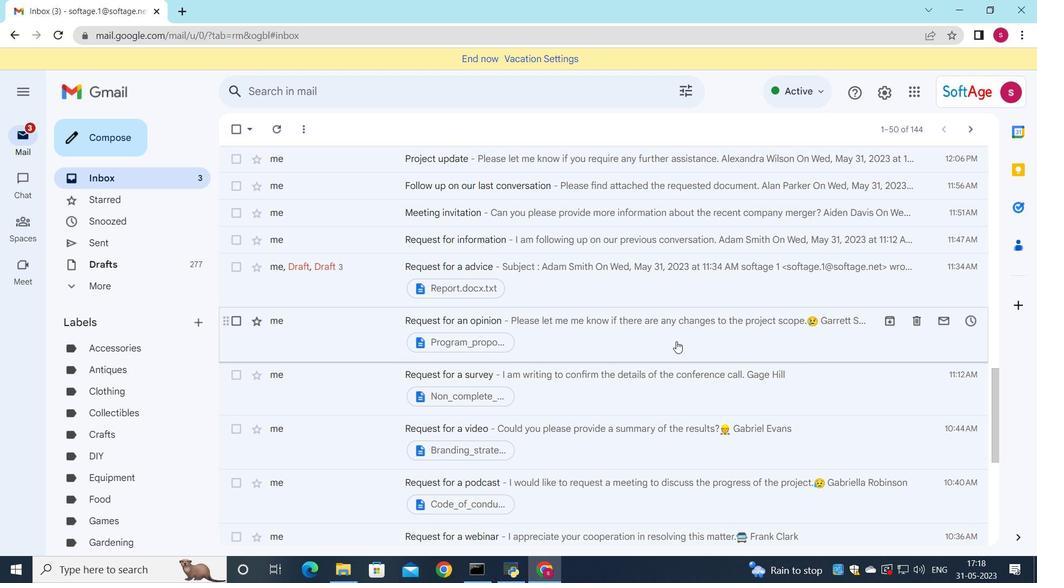 
Action: Mouse scrolled (677, 342) with delta (0, 0)
Screenshot: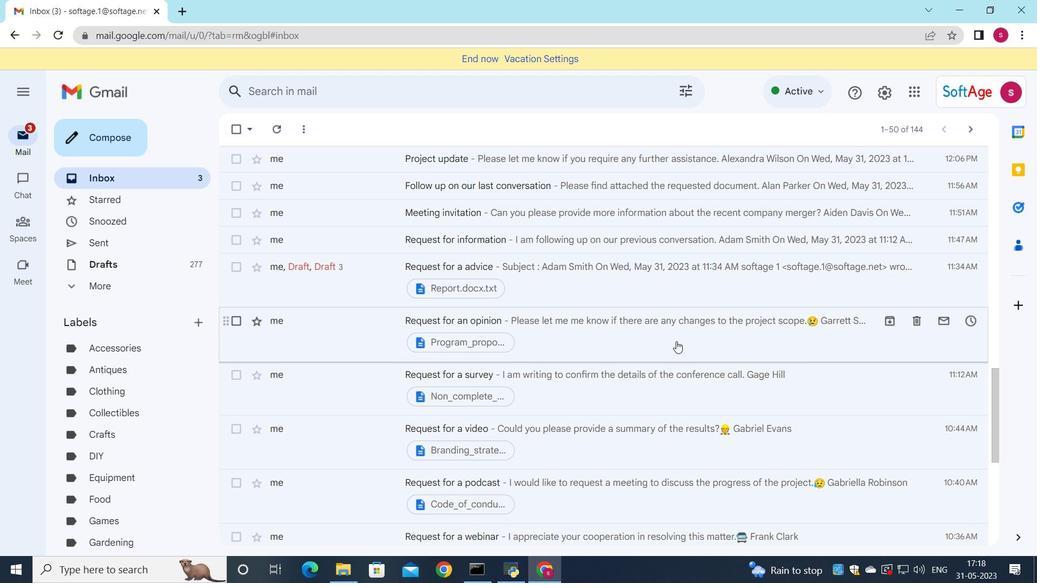
Action: Mouse scrolled (677, 342) with delta (0, 0)
Screenshot: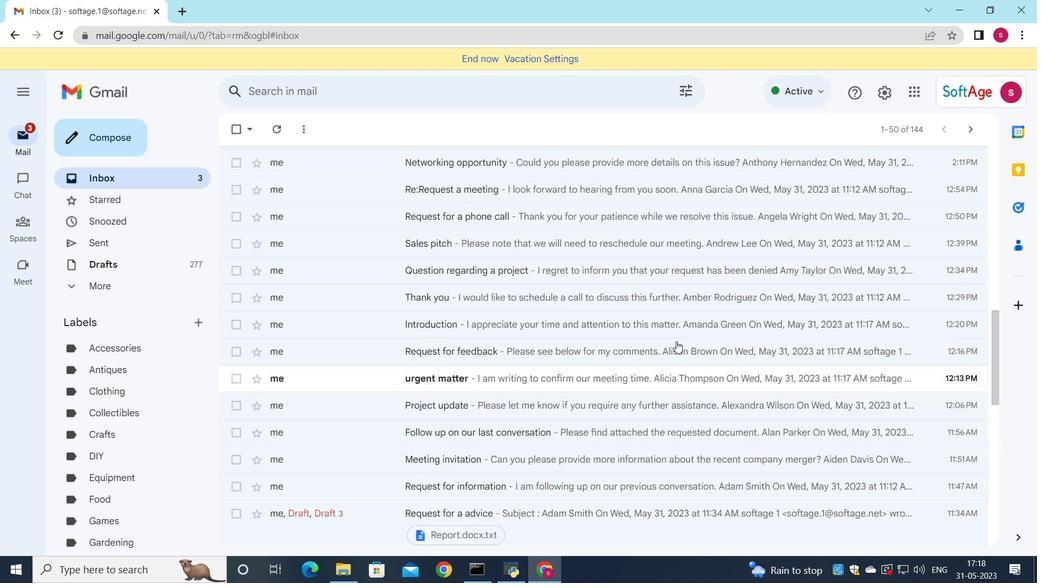 
Action: Mouse scrolled (677, 342) with delta (0, 0)
Screenshot: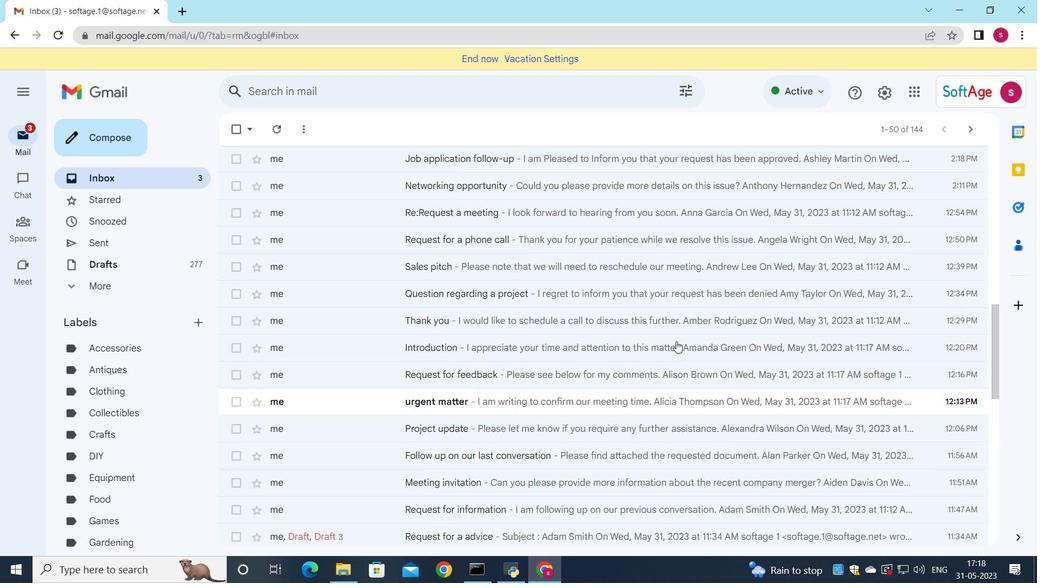 
Action: Mouse scrolled (677, 342) with delta (0, 0)
Screenshot: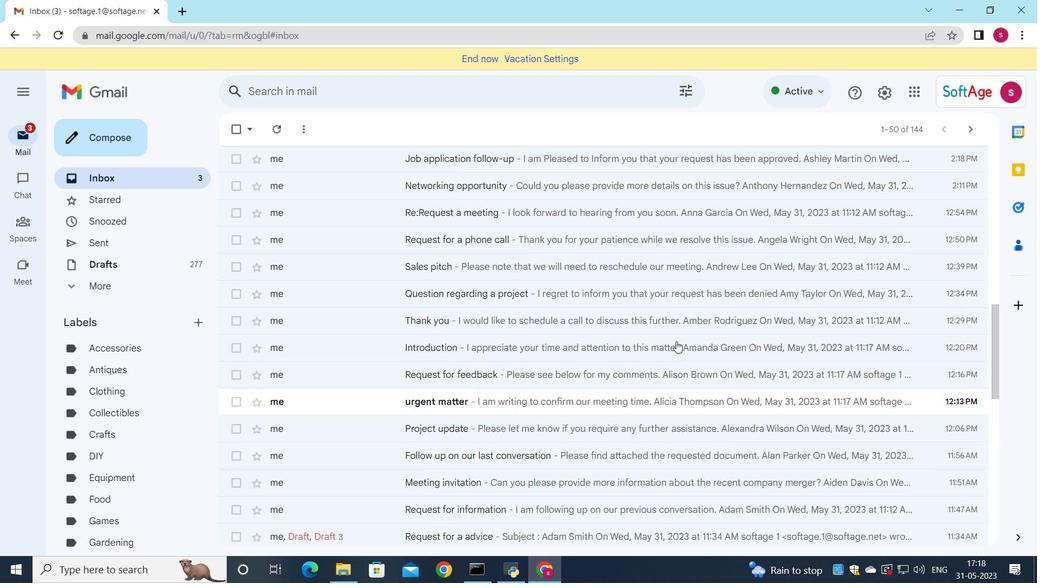 
Action: Mouse scrolled (677, 342) with delta (0, 0)
Screenshot: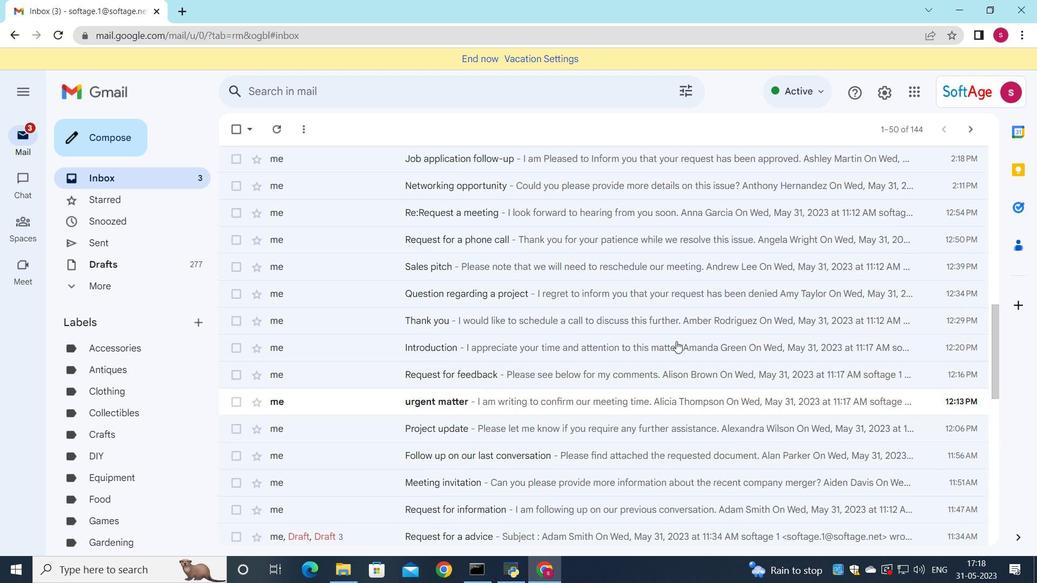 
Action: Mouse scrolled (677, 342) with delta (0, 0)
Screenshot: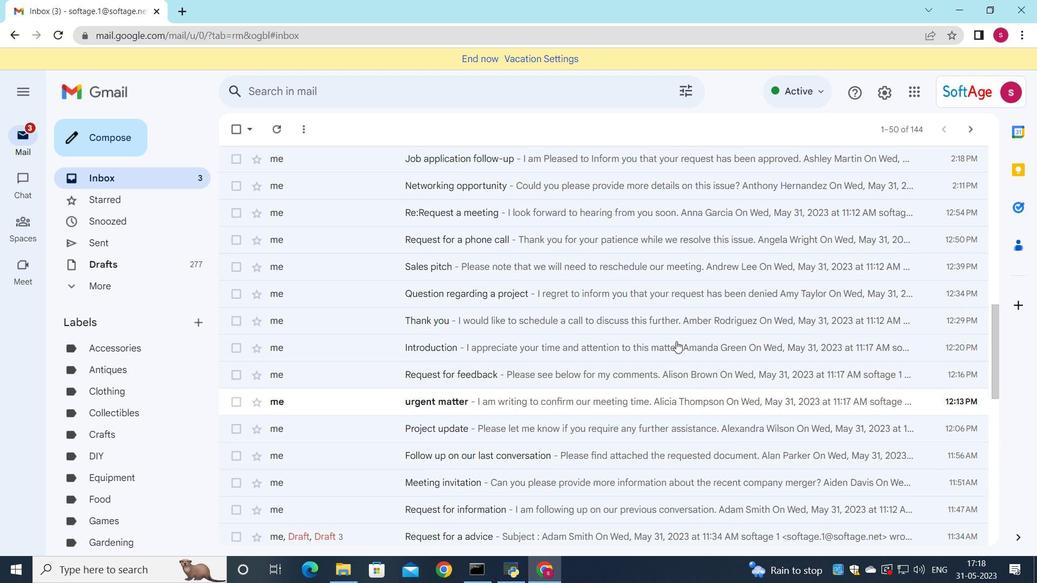 
Action: Mouse scrolled (677, 342) with delta (0, 0)
Screenshot: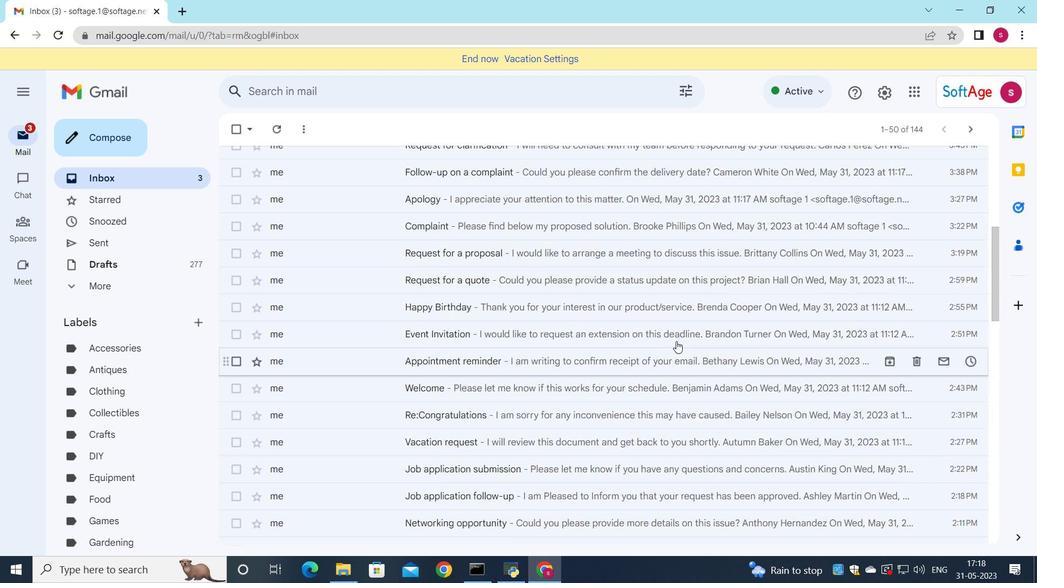 
Action: Mouse scrolled (677, 342) with delta (0, 0)
Screenshot: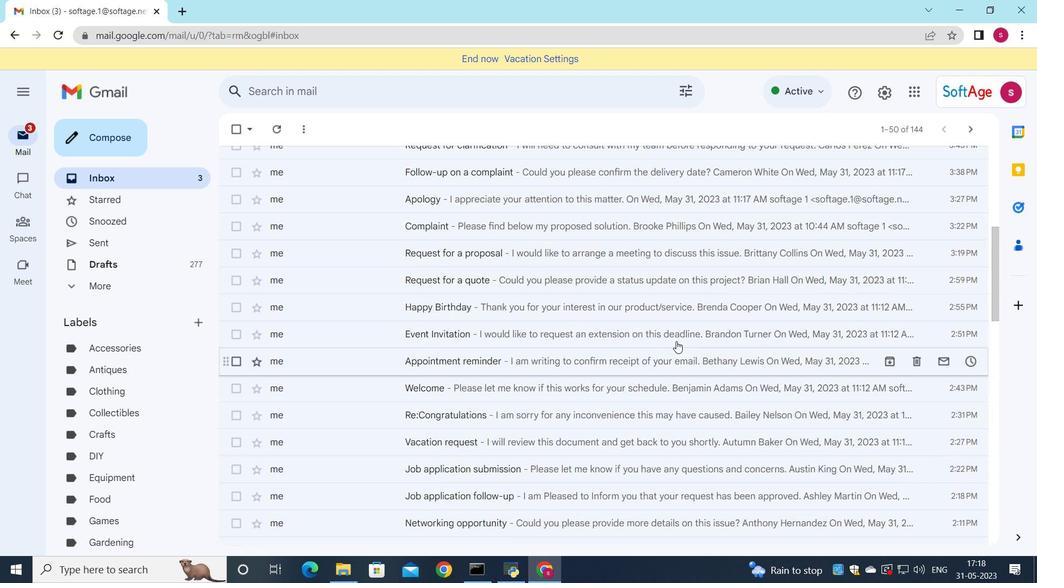 
Action: Mouse scrolled (677, 342) with delta (0, 0)
Screenshot: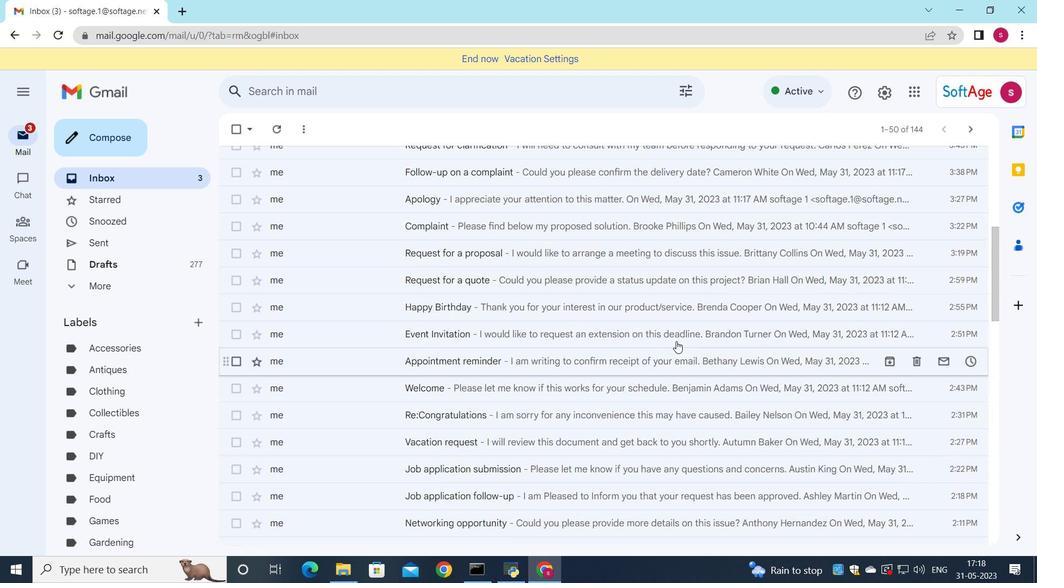 
Action: Mouse scrolled (677, 342) with delta (0, 0)
Screenshot: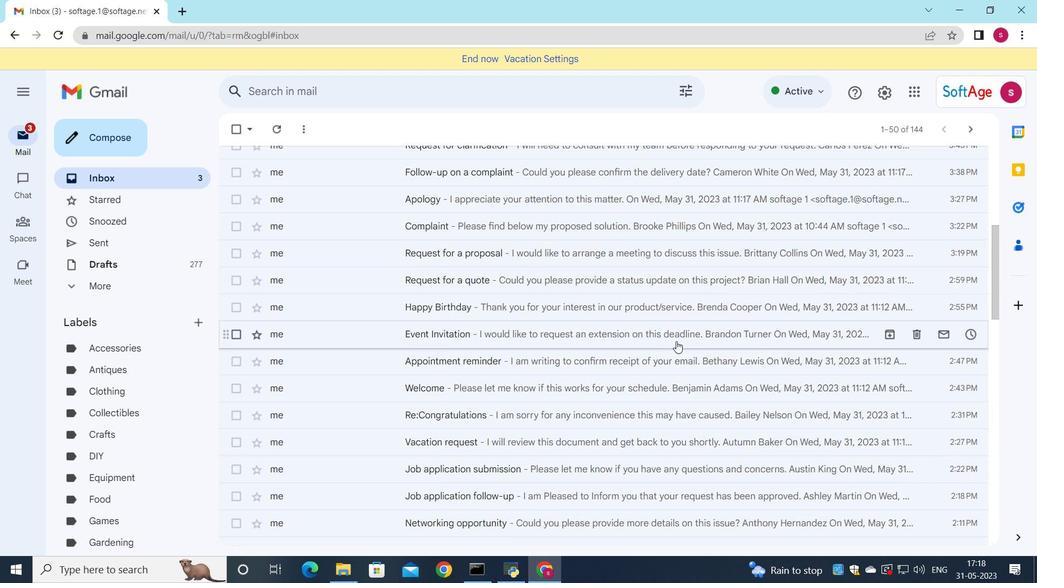 
Action: Mouse scrolled (677, 342) with delta (0, 0)
Screenshot: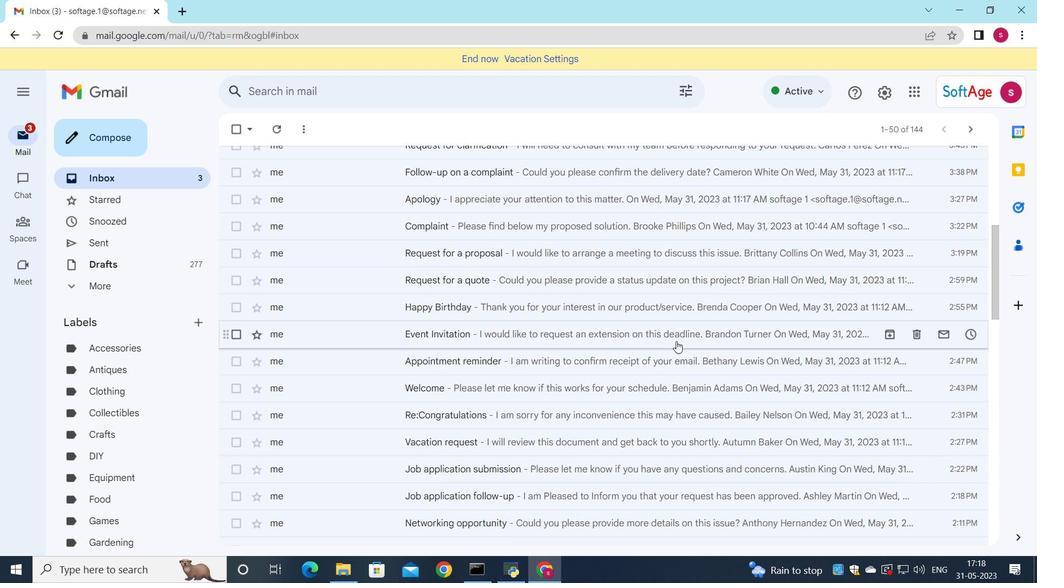 
Action: Mouse moved to (680, 335)
Screenshot: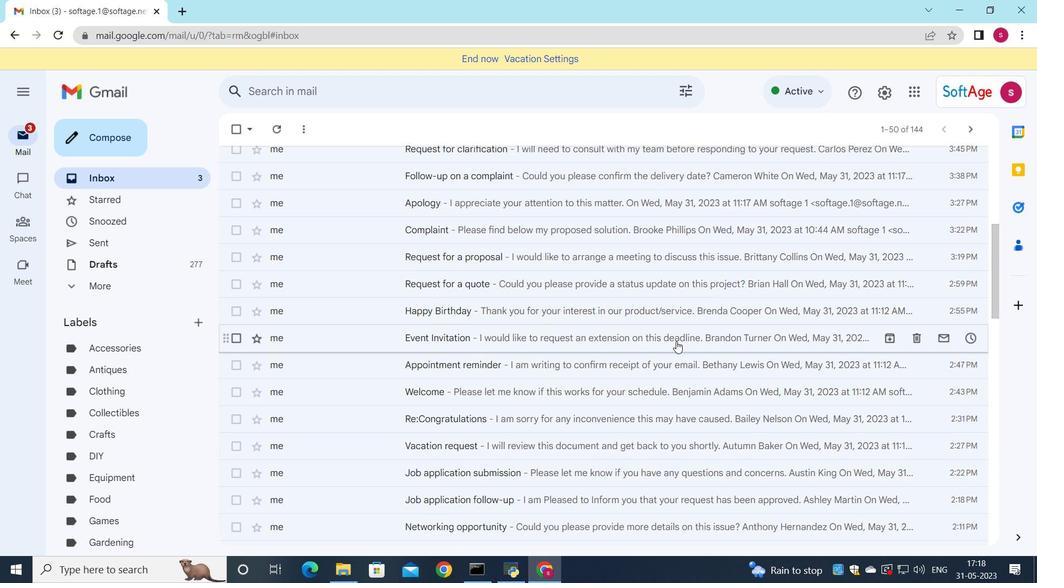 
Action: Mouse scrolled (680, 336) with delta (0, 0)
Screenshot: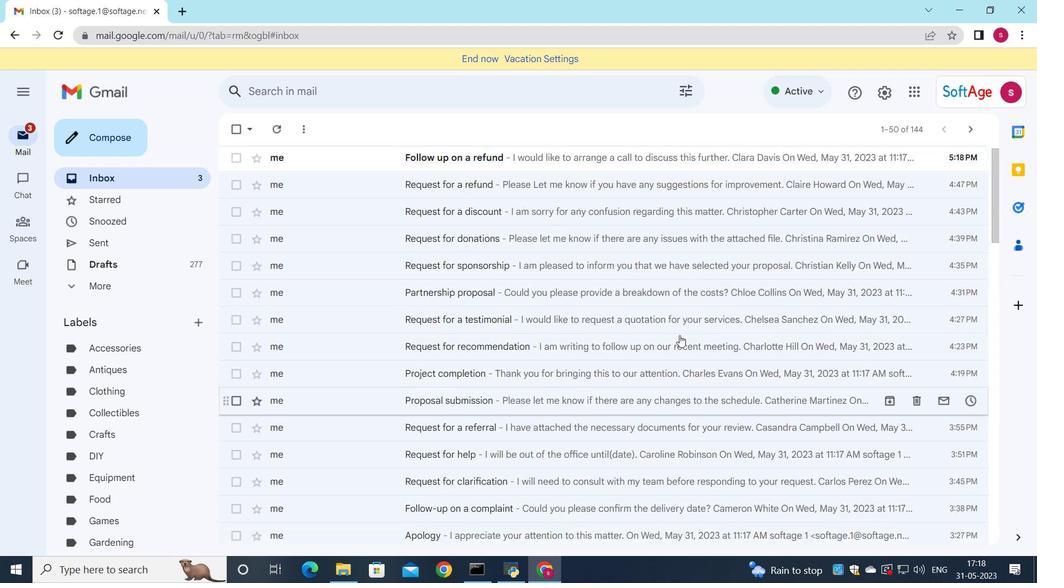 
Action: Mouse scrolled (680, 336) with delta (0, 0)
Screenshot: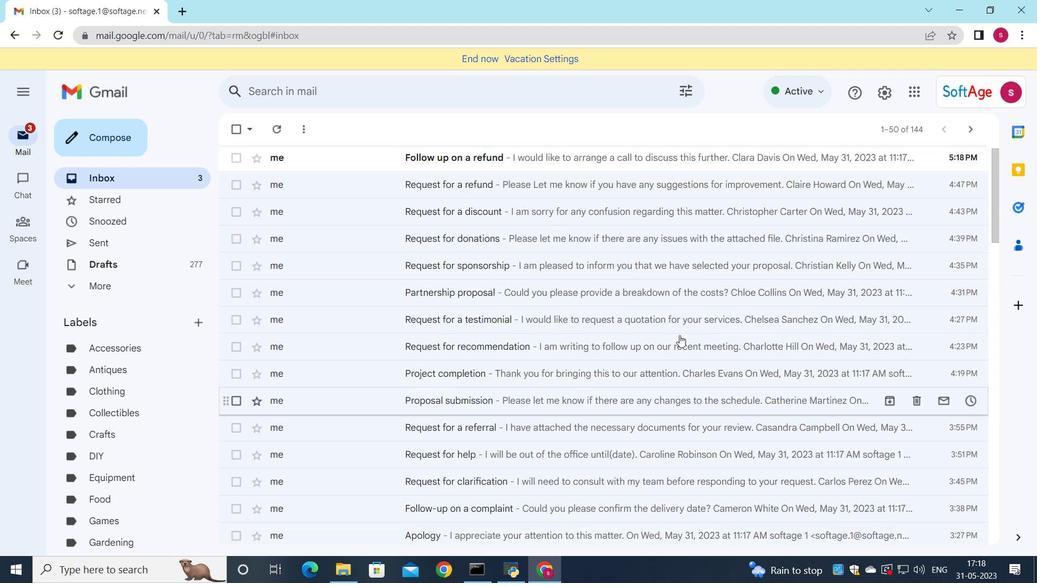 
Action: Mouse scrolled (680, 336) with delta (0, 0)
Screenshot: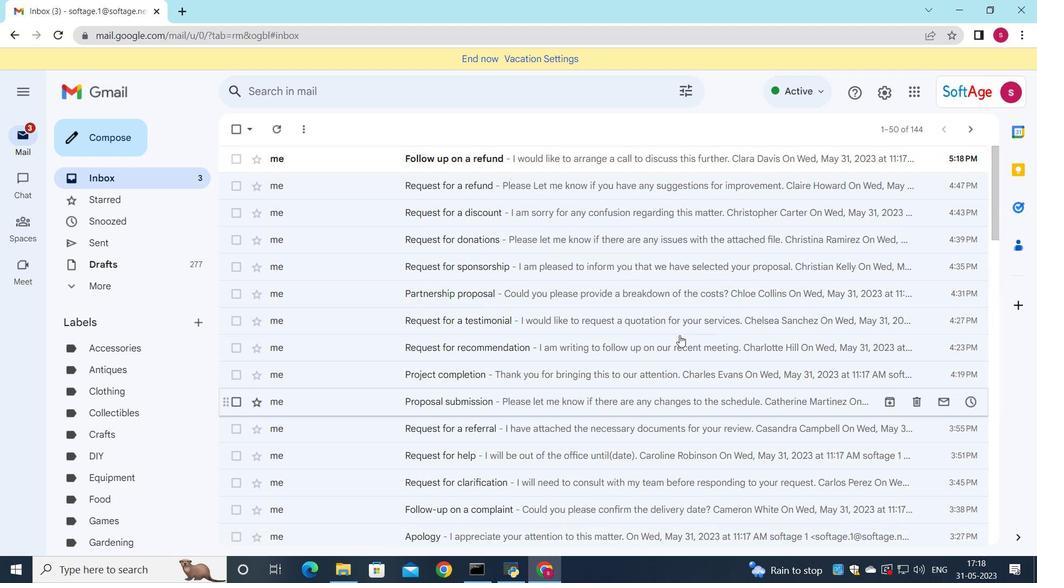 
Action: Mouse scrolled (680, 336) with delta (0, 0)
Screenshot: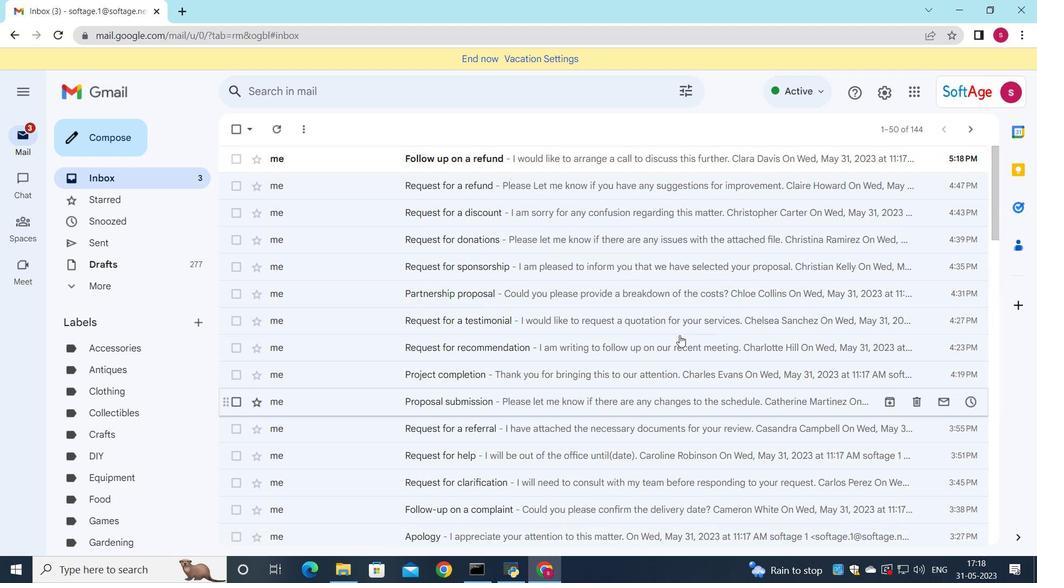 
Action: Mouse scrolled (680, 336) with delta (0, 0)
Screenshot: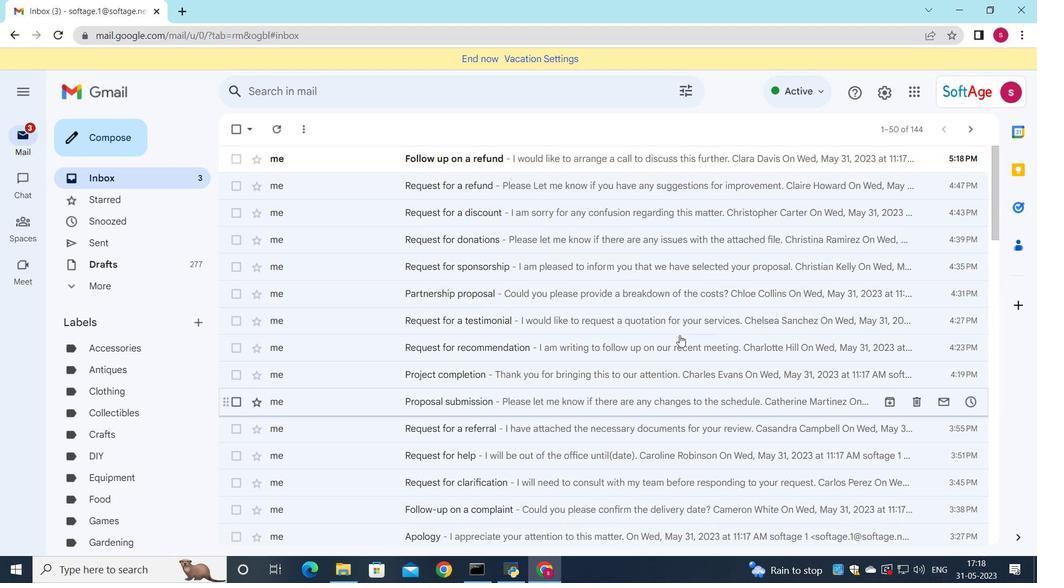 
Action: Mouse moved to (680, 334)
Screenshot: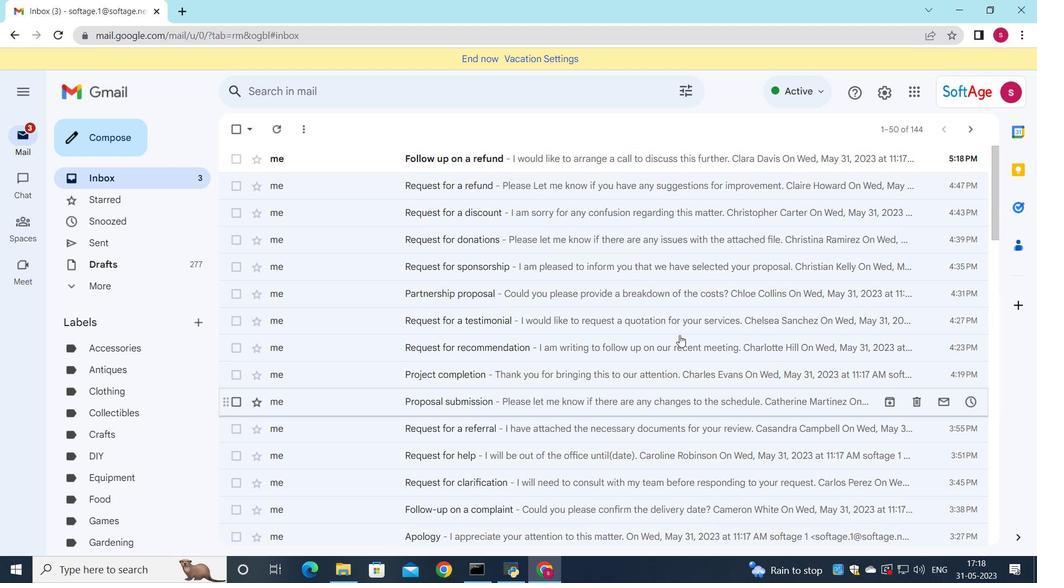 
Action: Mouse scrolled (680, 335) with delta (0, 0)
Screenshot: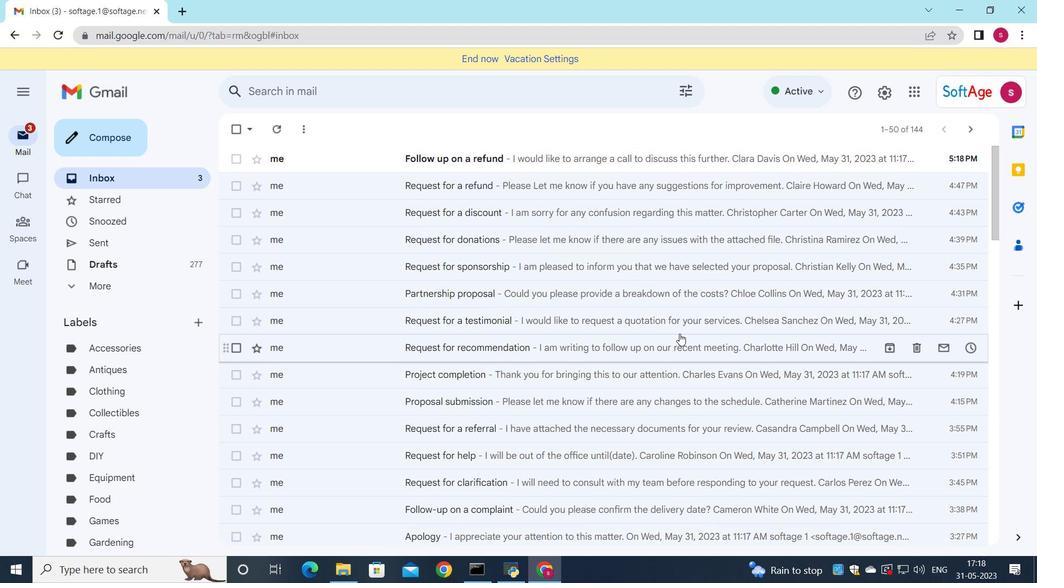 
Action: Mouse scrolled (680, 335) with delta (0, 0)
Screenshot: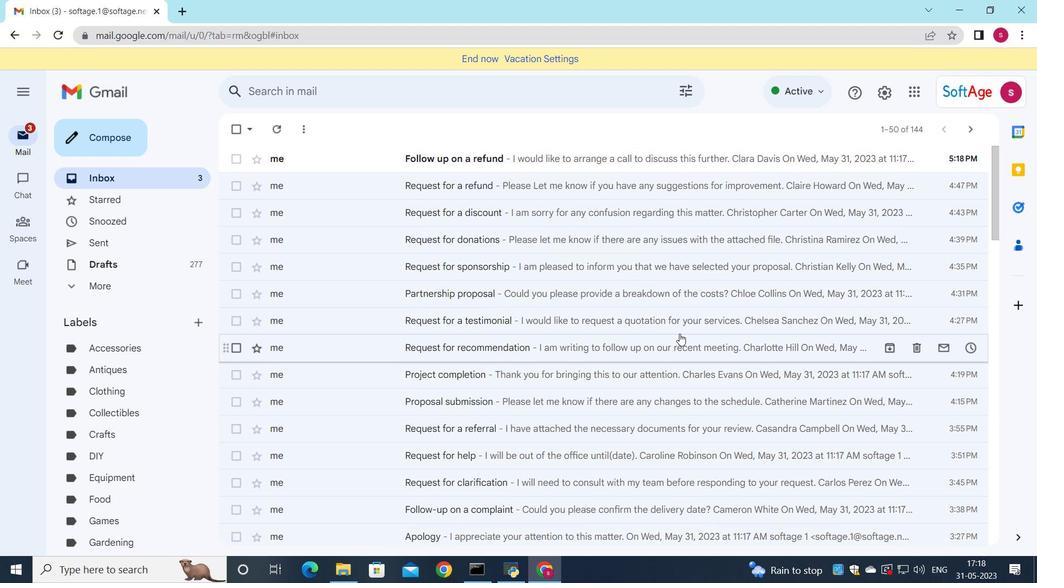 
Action: Mouse scrolled (680, 335) with delta (0, 0)
Screenshot: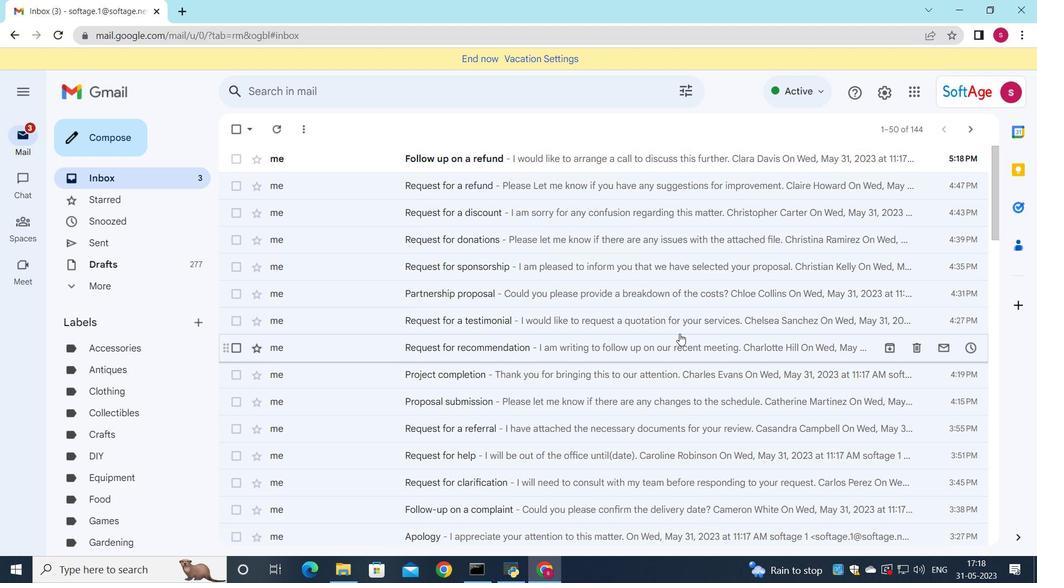 
Action: Mouse scrolled (680, 335) with delta (0, 0)
Screenshot: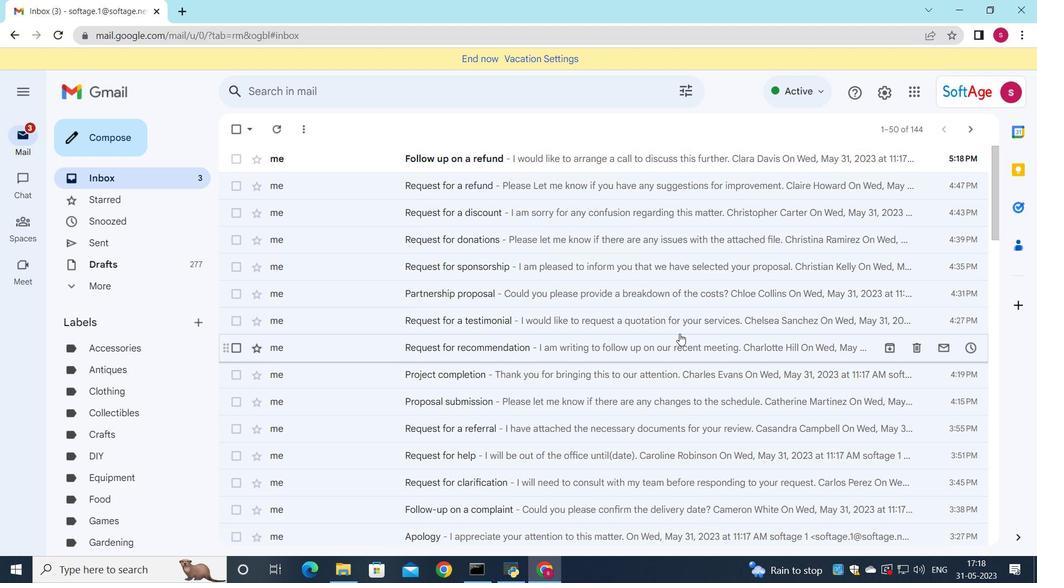 
Action: Mouse moved to (575, 150)
Screenshot: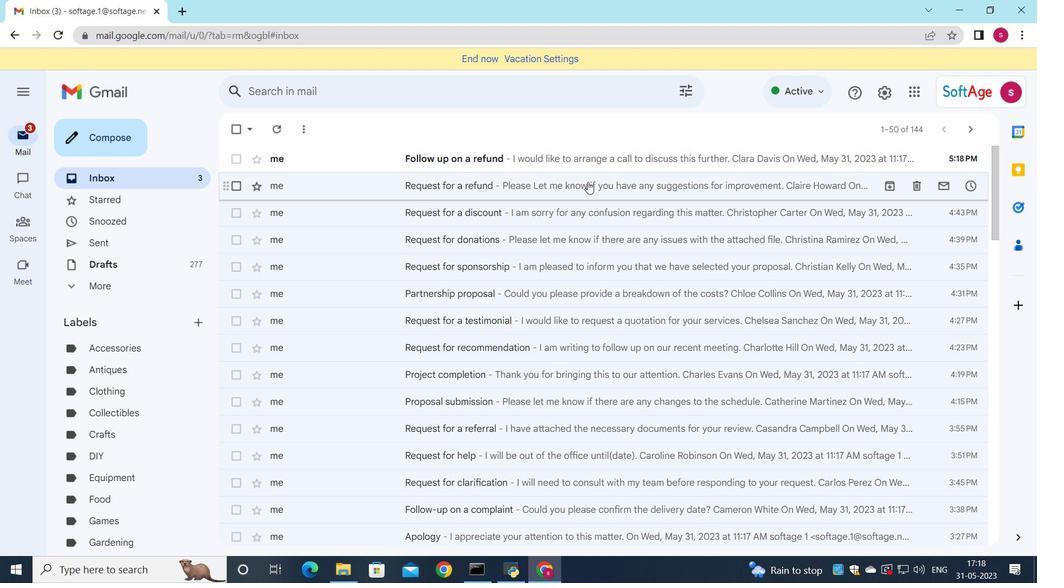 
Action: Mouse pressed left at (575, 150)
Screenshot: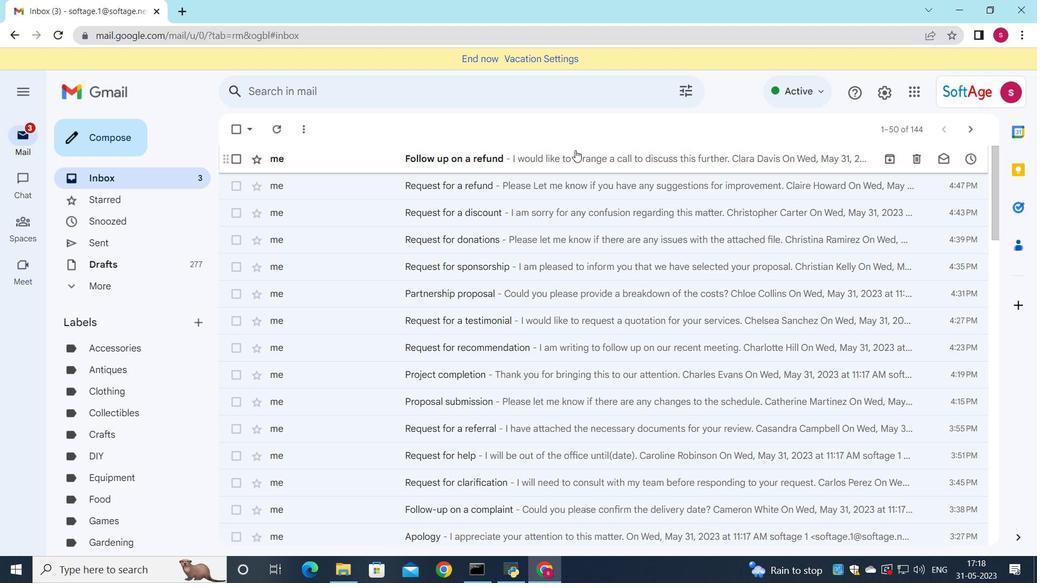 
Action: Mouse moved to (547, 328)
Screenshot: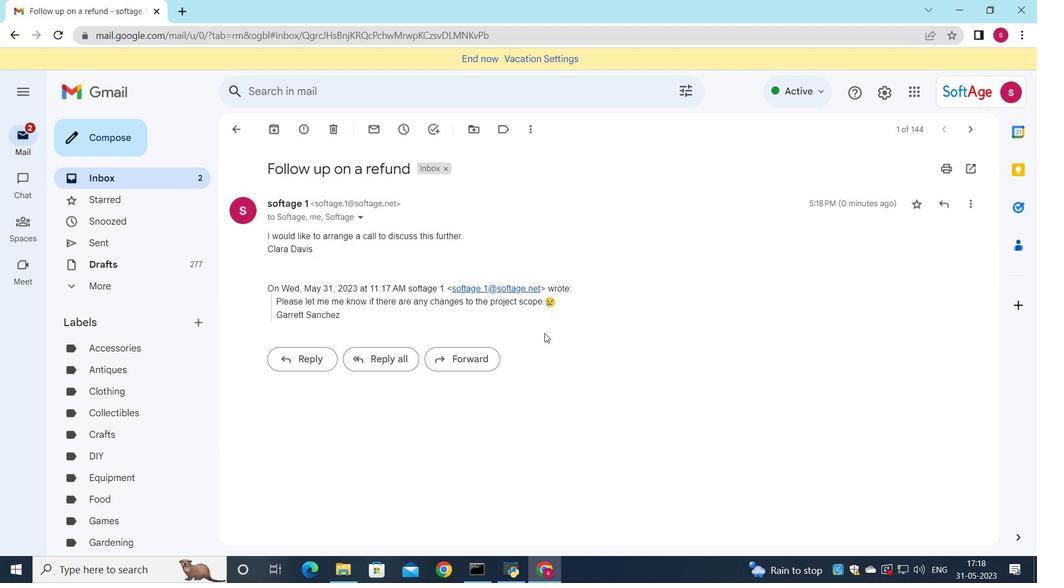 
